 Task: Toggle the prune on fetch.
Action: Mouse moved to (21, 664)
Screenshot: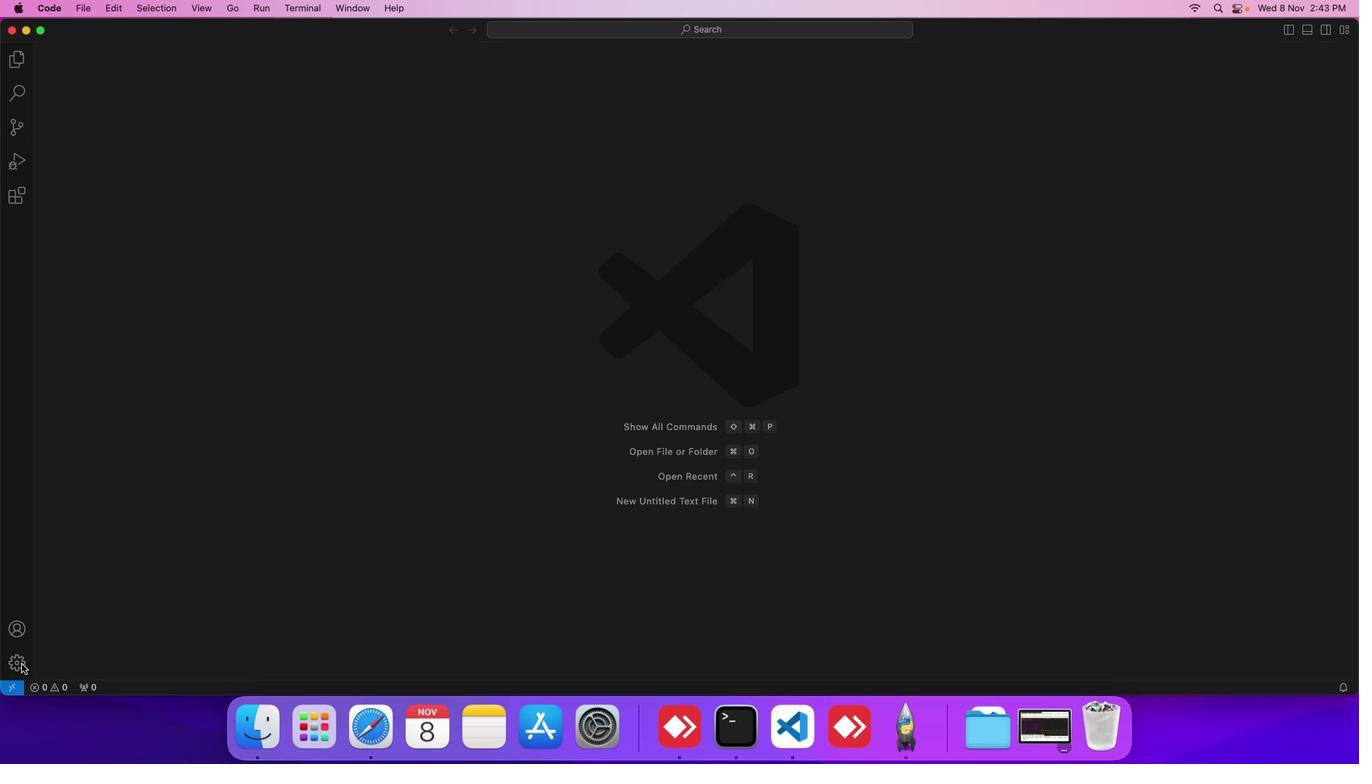 
Action: Mouse pressed left at (21, 664)
Screenshot: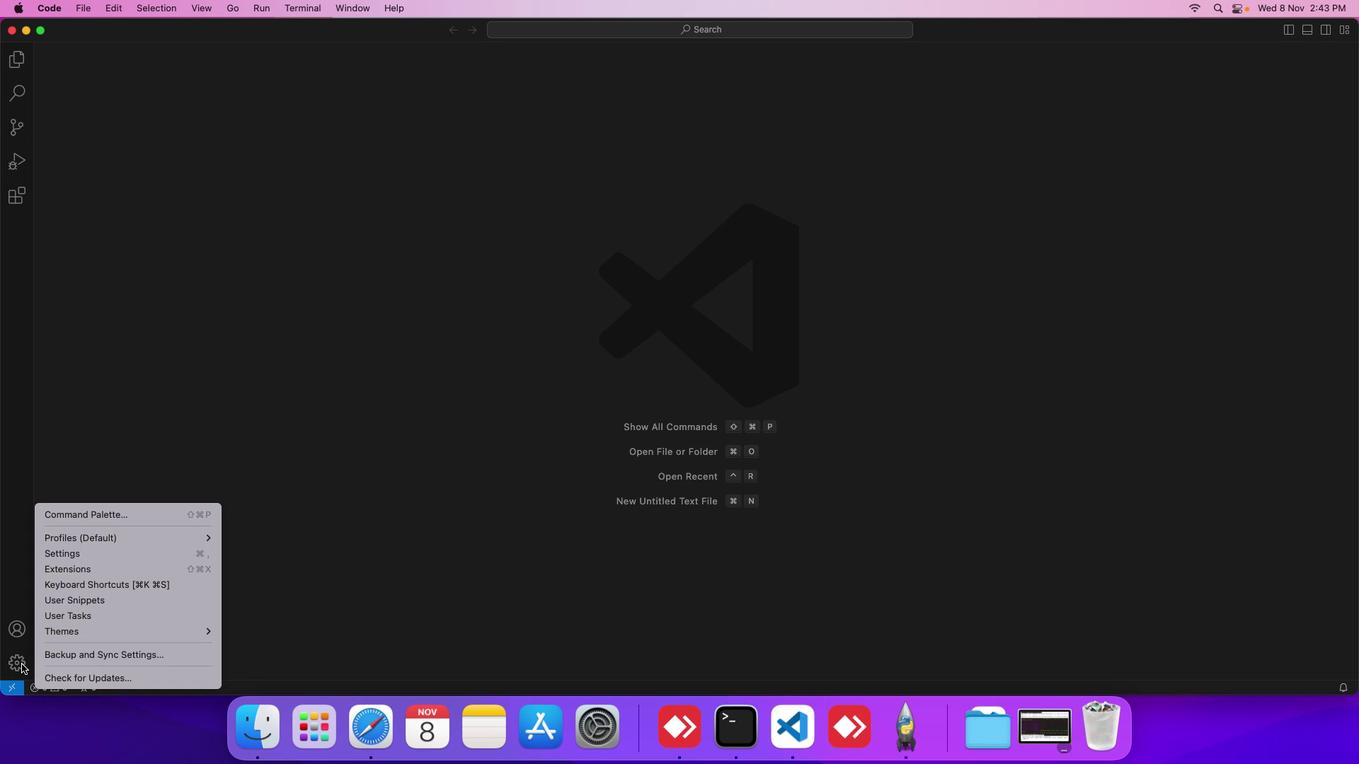
Action: Mouse moved to (116, 554)
Screenshot: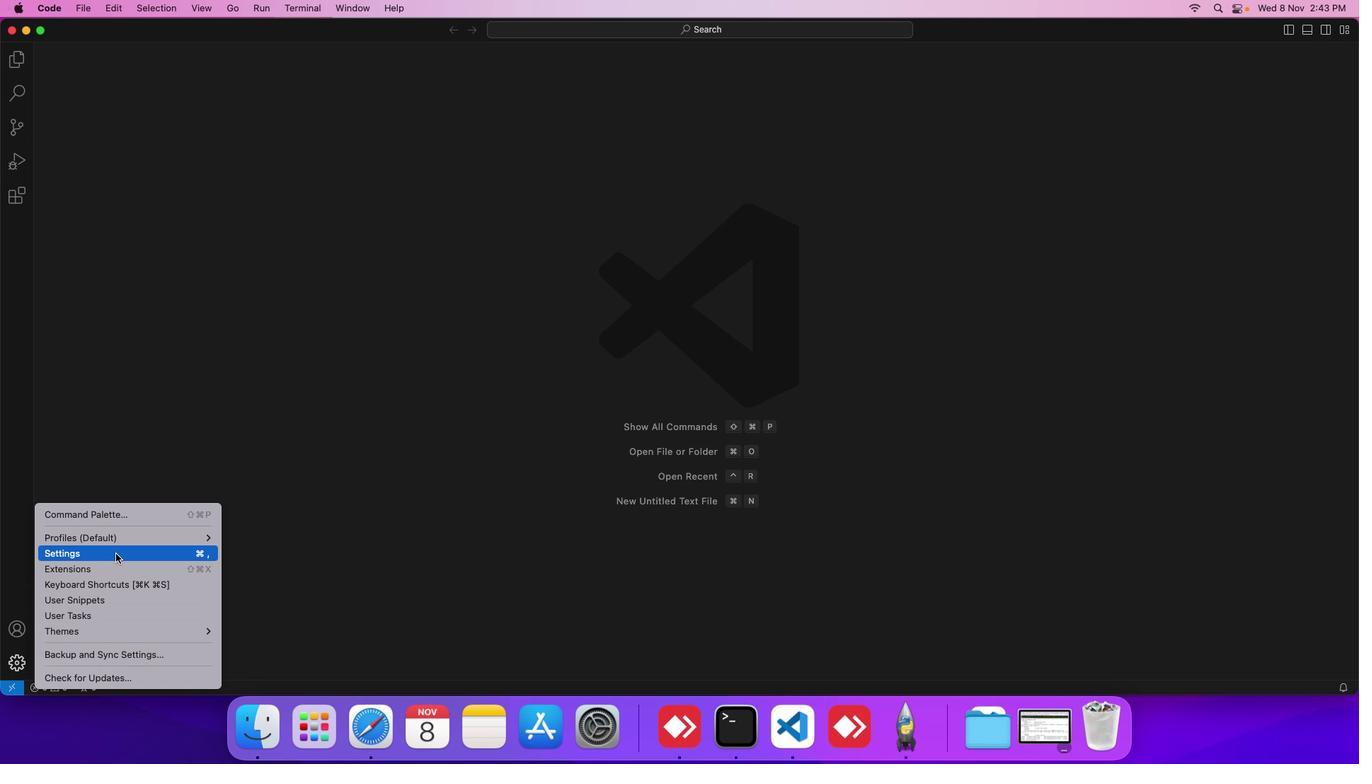 
Action: Mouse pressed left at (116, 554)
Screenshot: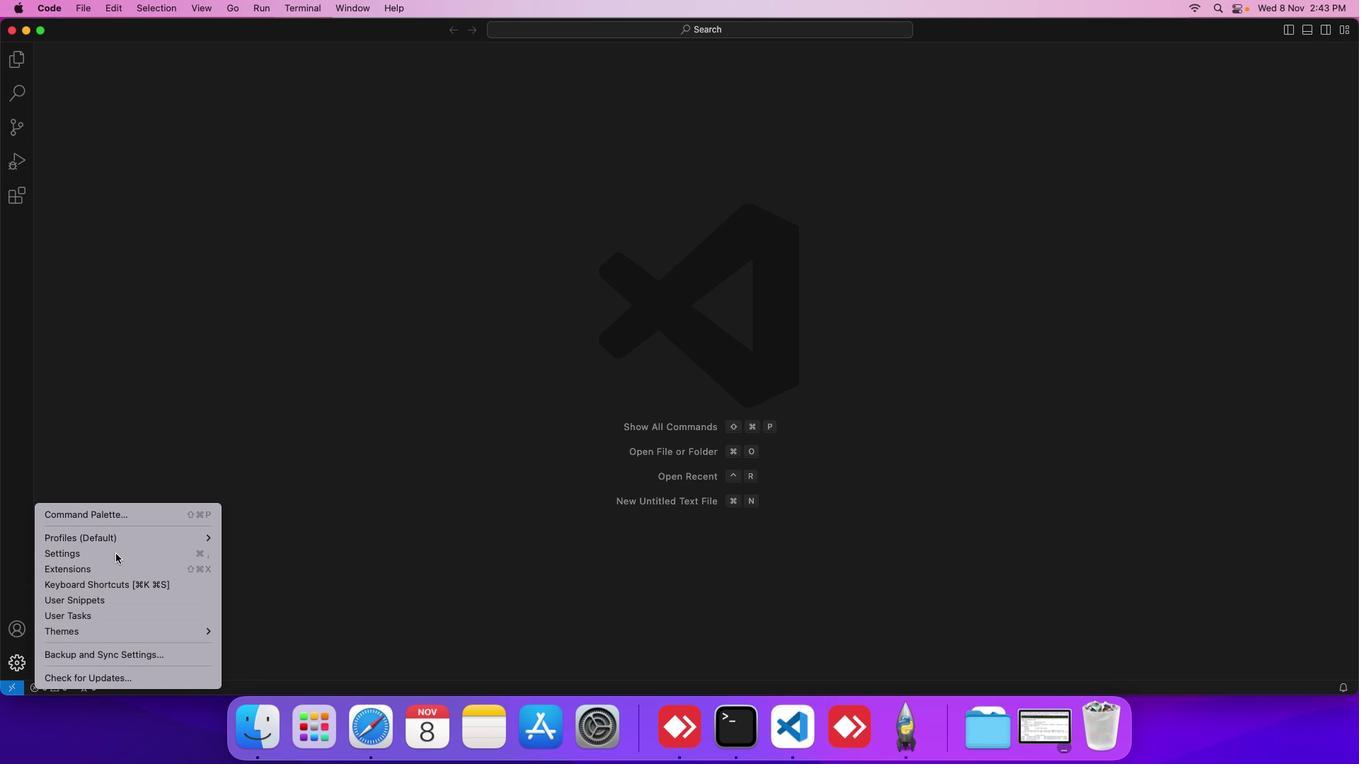 
Action: Mouse moved to (334, 251)
Screenshot: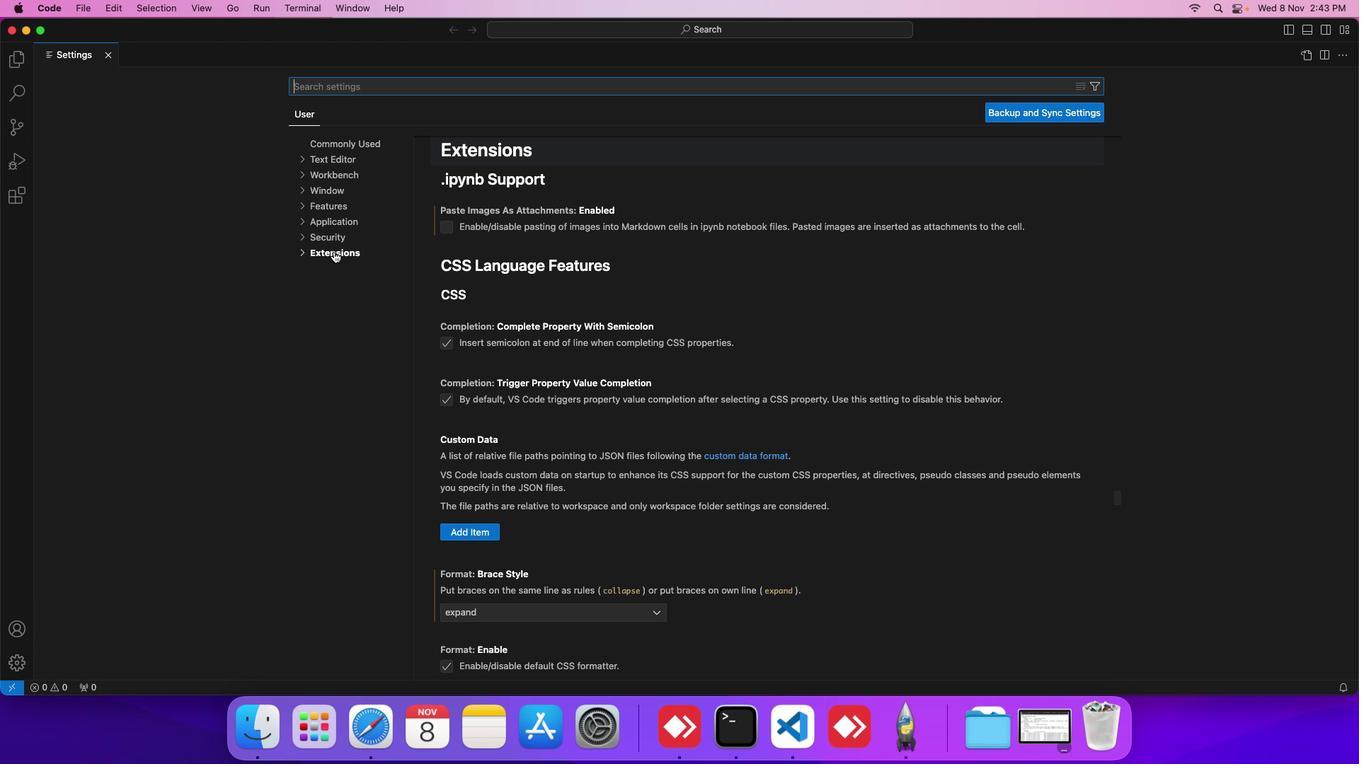 
Action: Mouse pressed left at (334, 251)
Screenshot: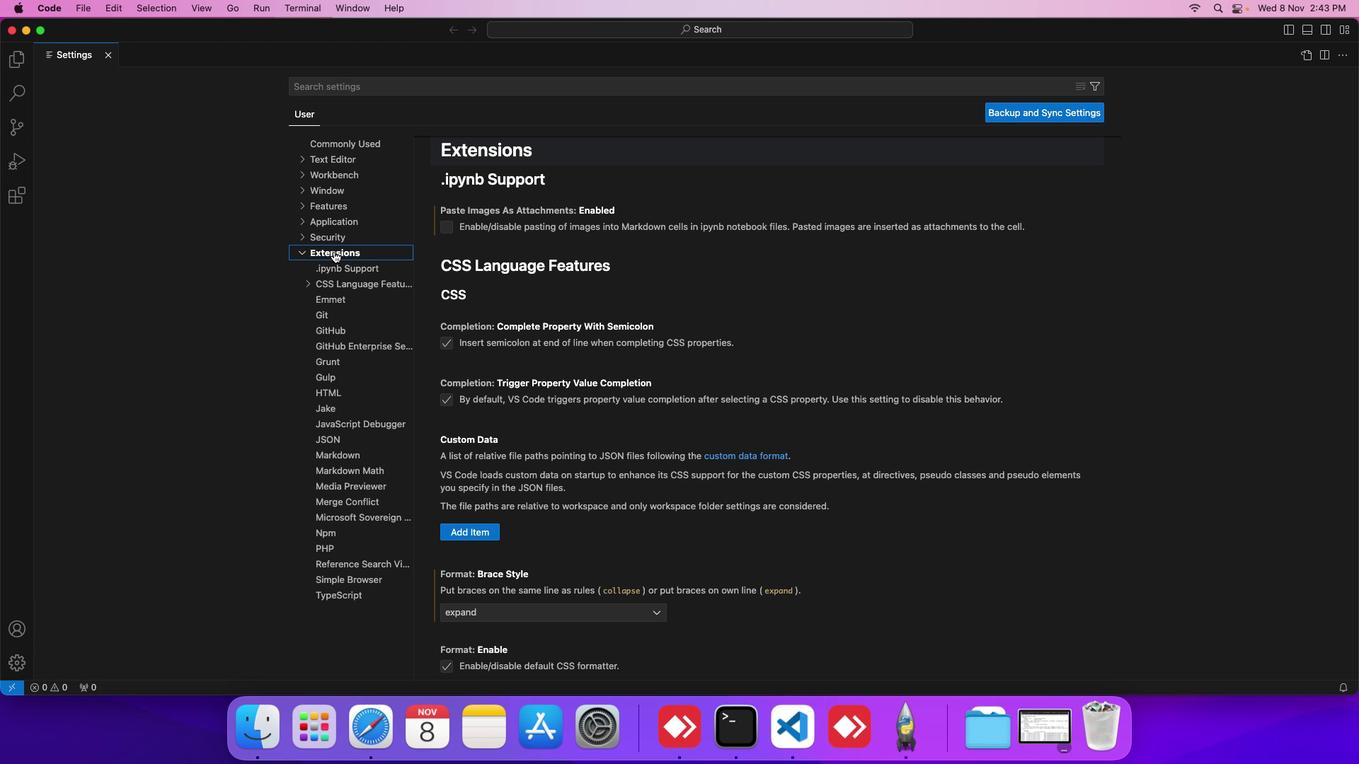 
Action: Mouse moved to (321, 319)
Screenshot: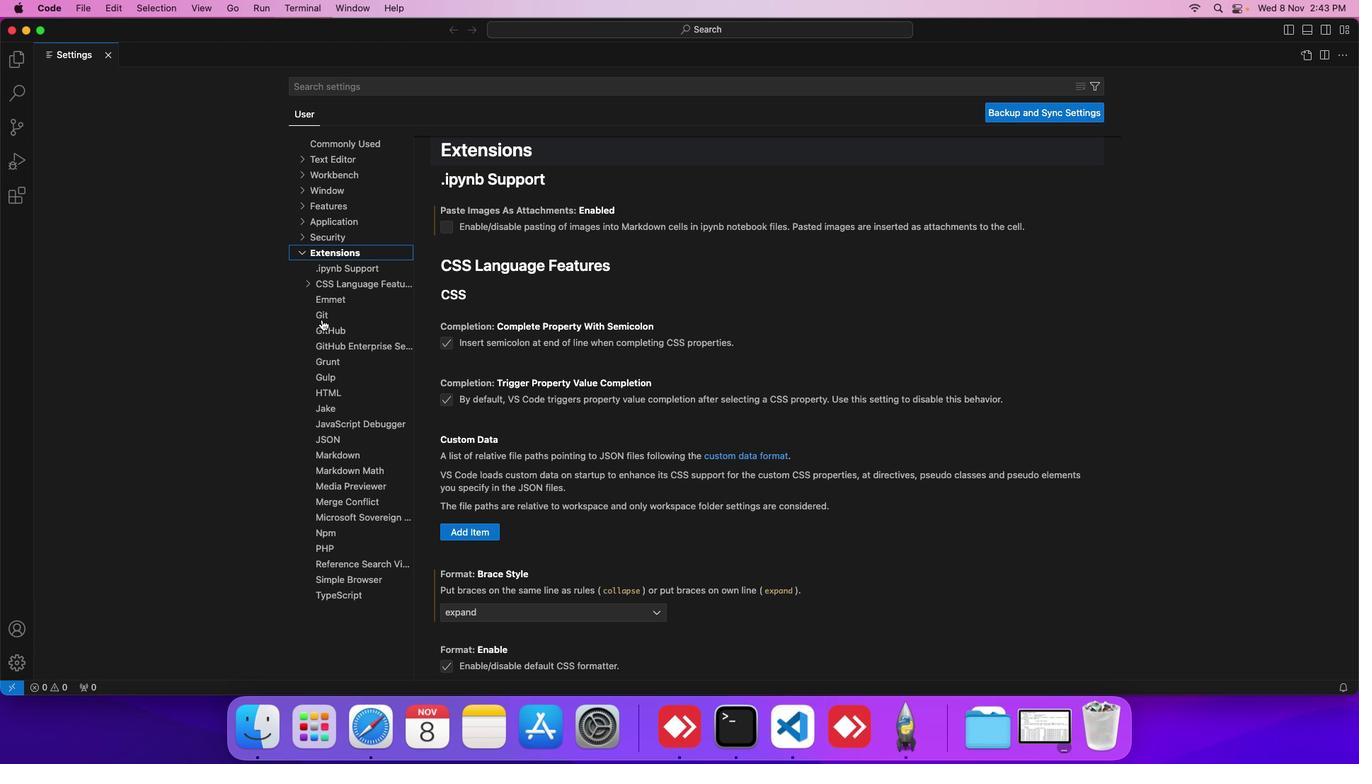 
Action: Mouse pressed left at (321, 319)
Screenshot: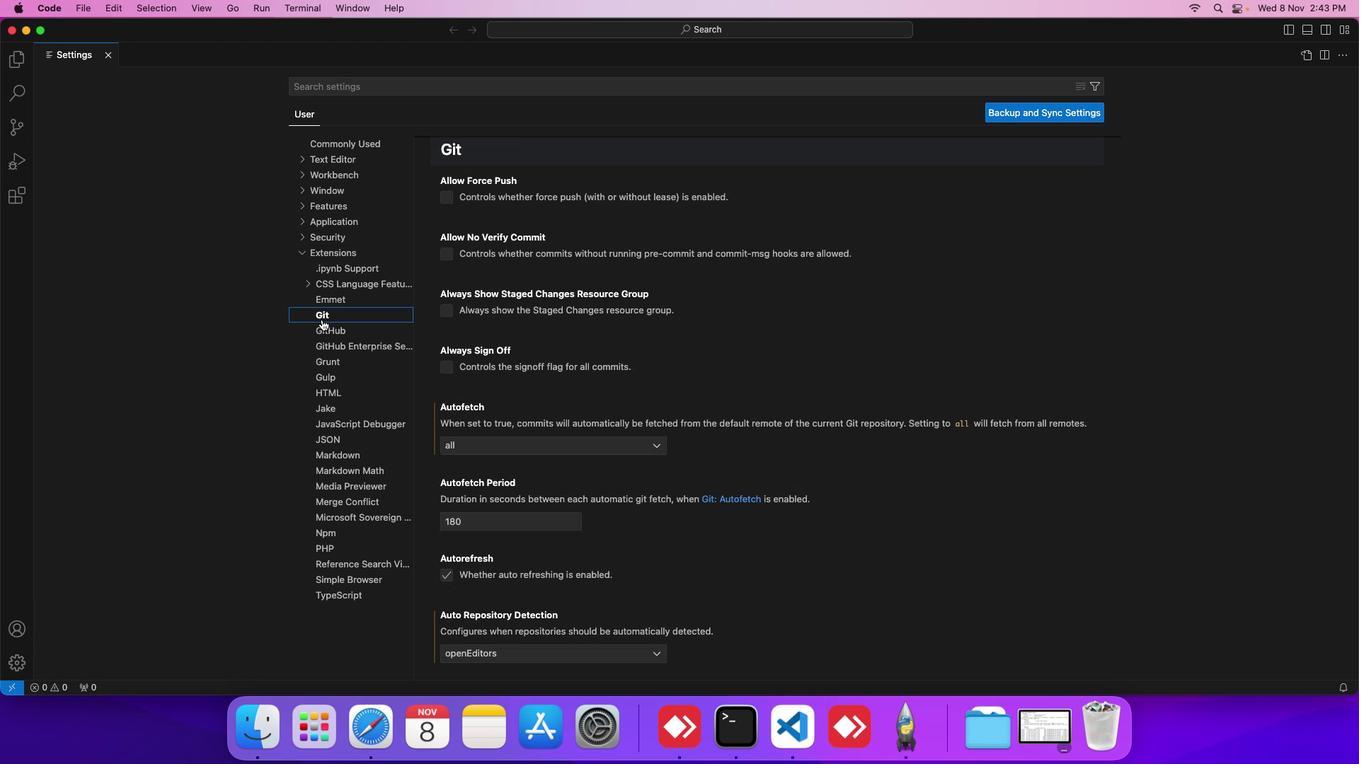 
Action: Mouse moved to (461, 431)
Screenshot: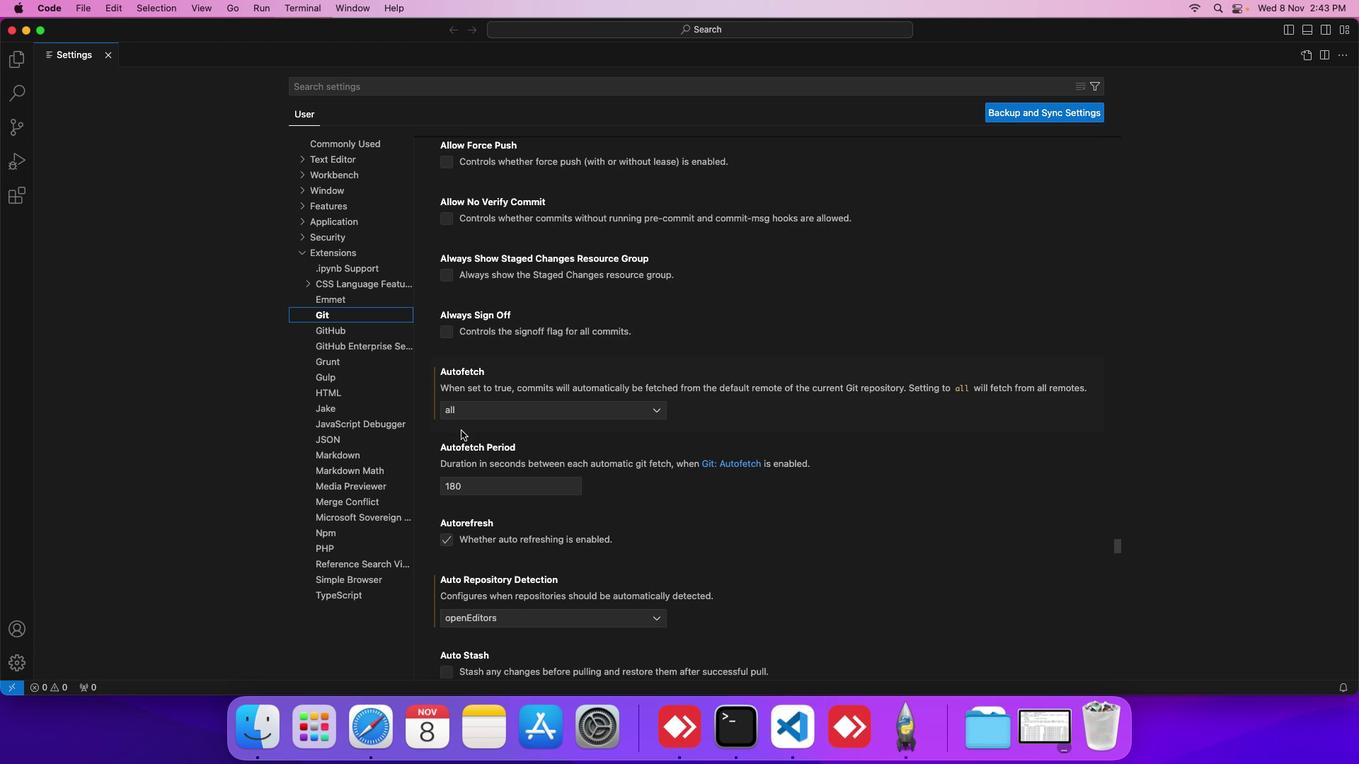 
Action: Mouse scrolled (461, 431) with delta (0, 0)
Screenshot: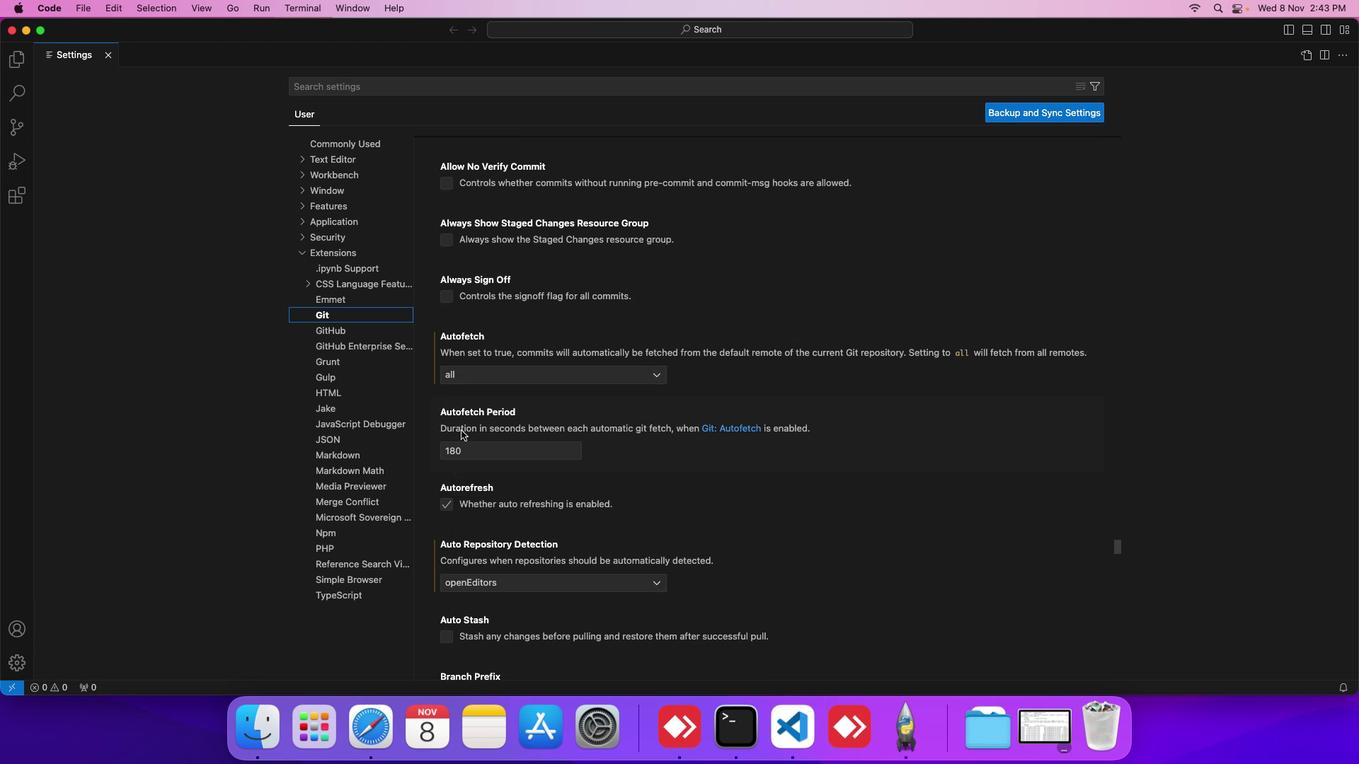 
Action: Mouse scrolled (461, 431) with delta (0, 0)
Screenshot: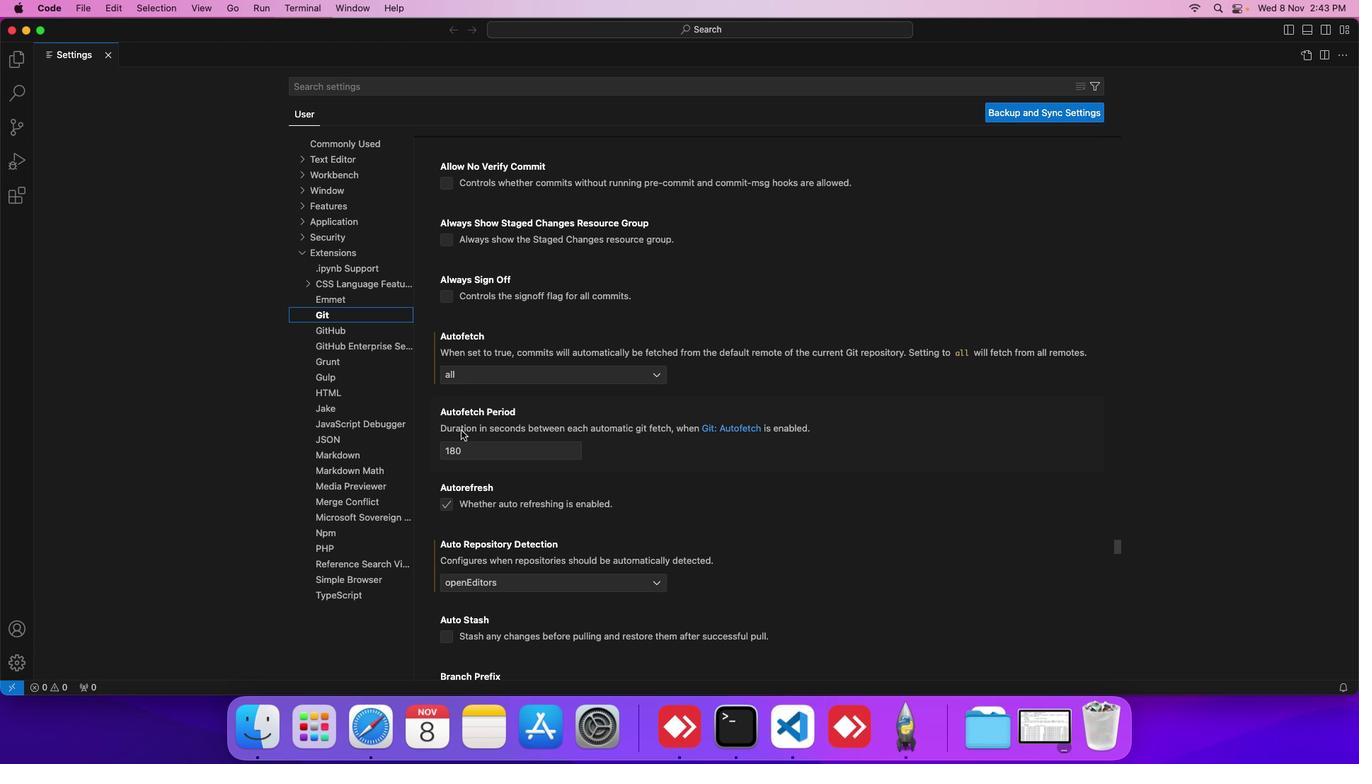 
Action: Mouse scrolled (461, 431) with delta (0, 0)
Screenshot: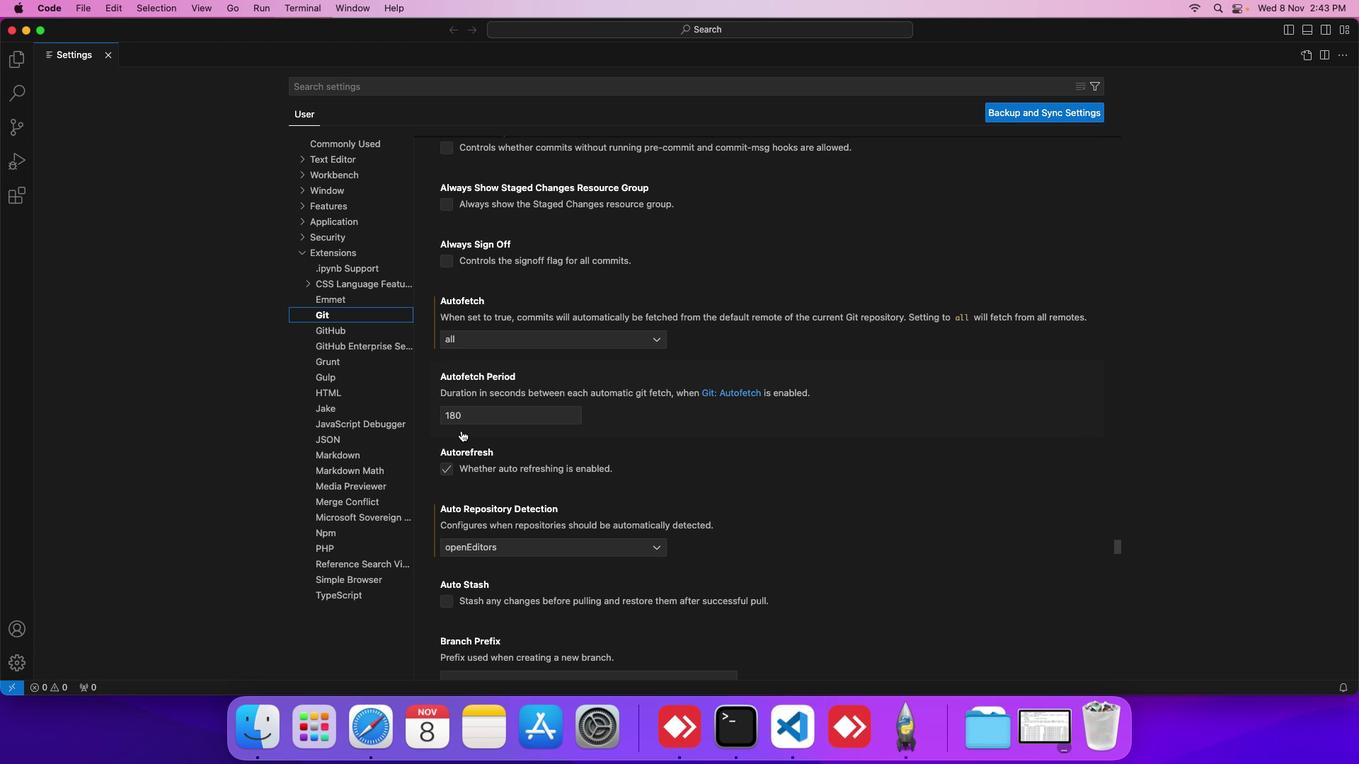 
Action: Mouse moved to (461, 431)
Screenshot: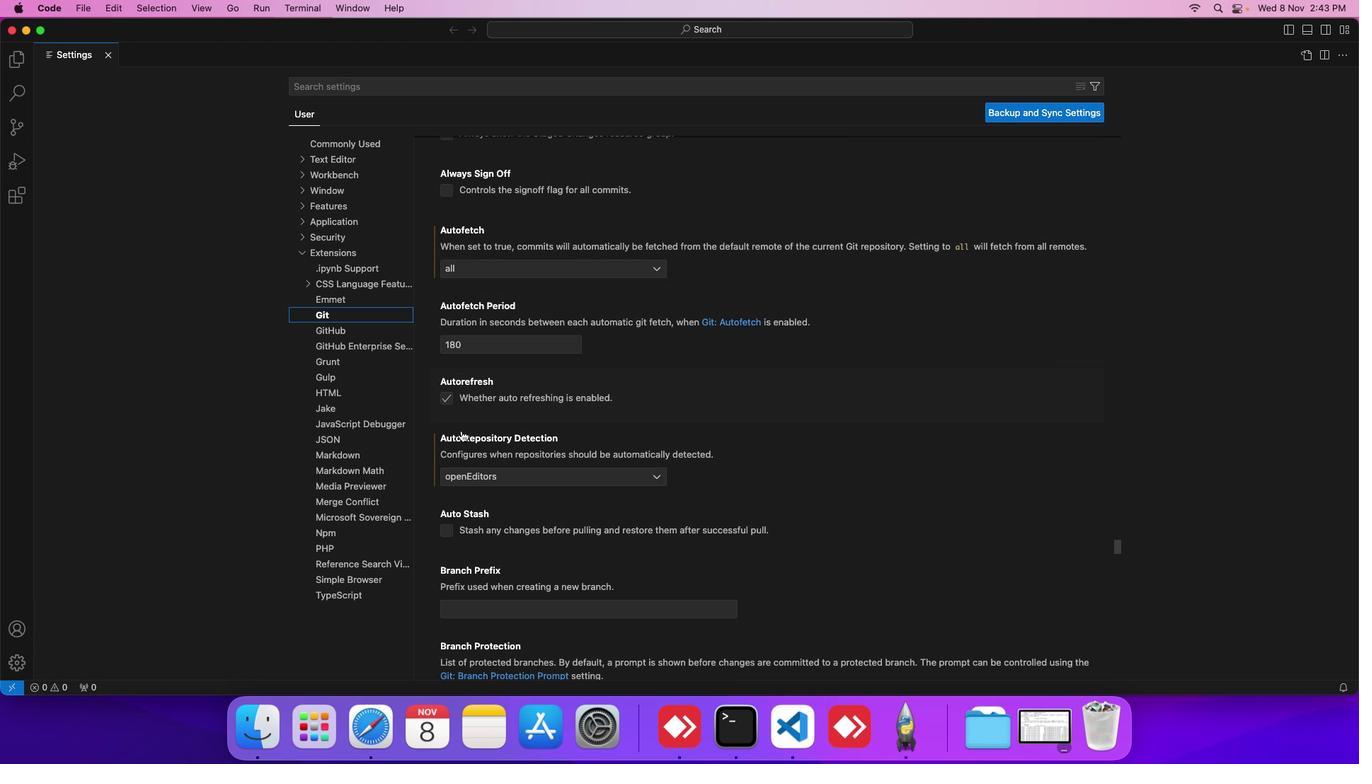 
Action: Mouse scrolled (461, 431) with delta (0, 0)
Screenshot: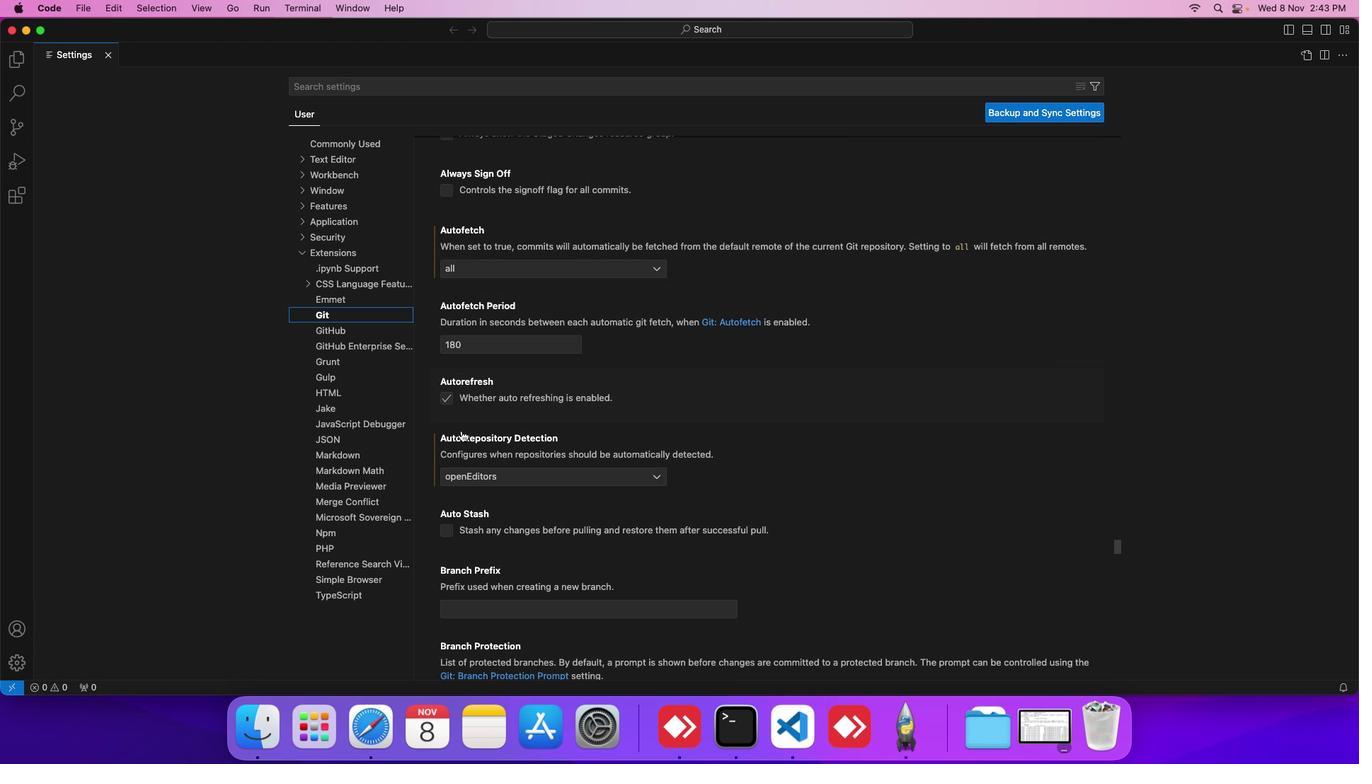
Action: Mouse scrolled (461, 431) with delta (0, 0)
Screenshot: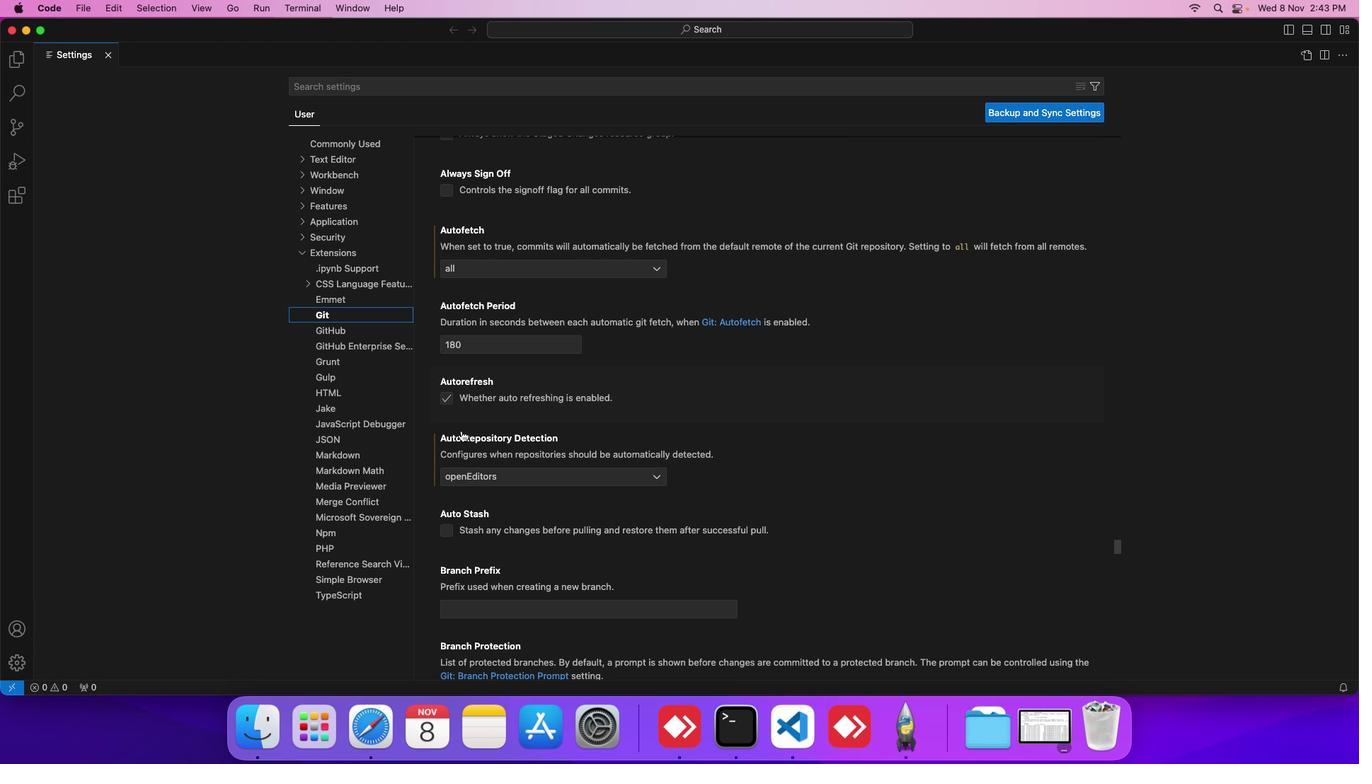 
Action: Mouse scrolled (461, 431) with delta (0, 0)
Screenshot: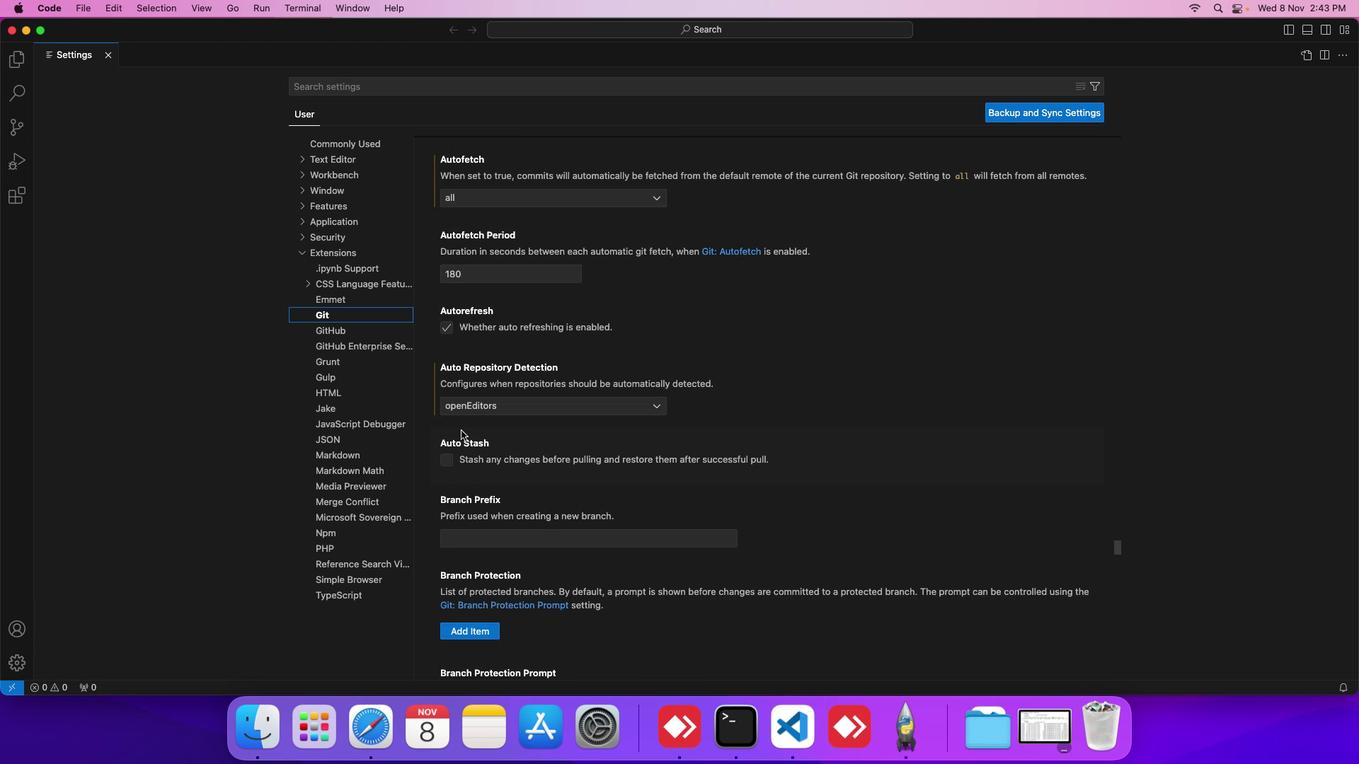 
Action: Mouse scrolled (461, 431) with delta (0, 0)
Screenshot: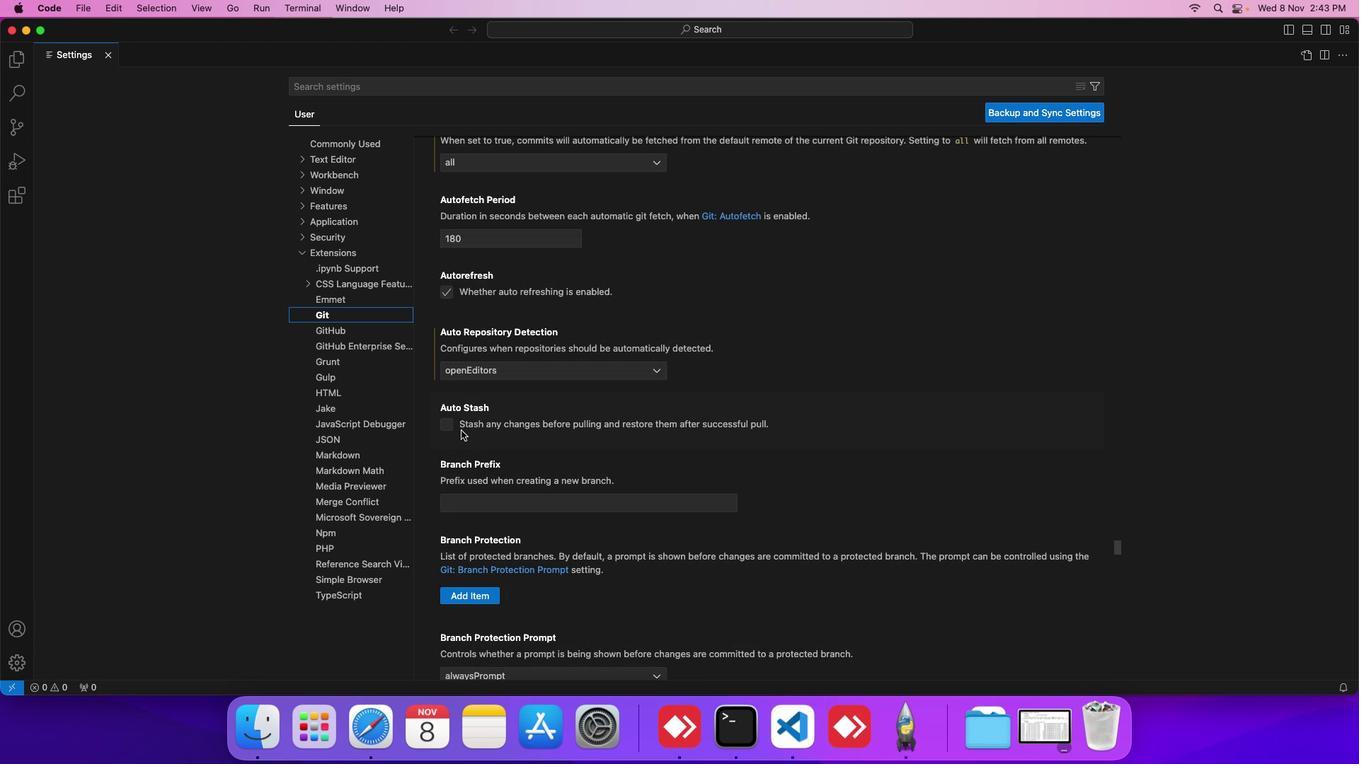 
Action: Mouse scrolled (461, 431) with delta (0, 0)
Screenshot: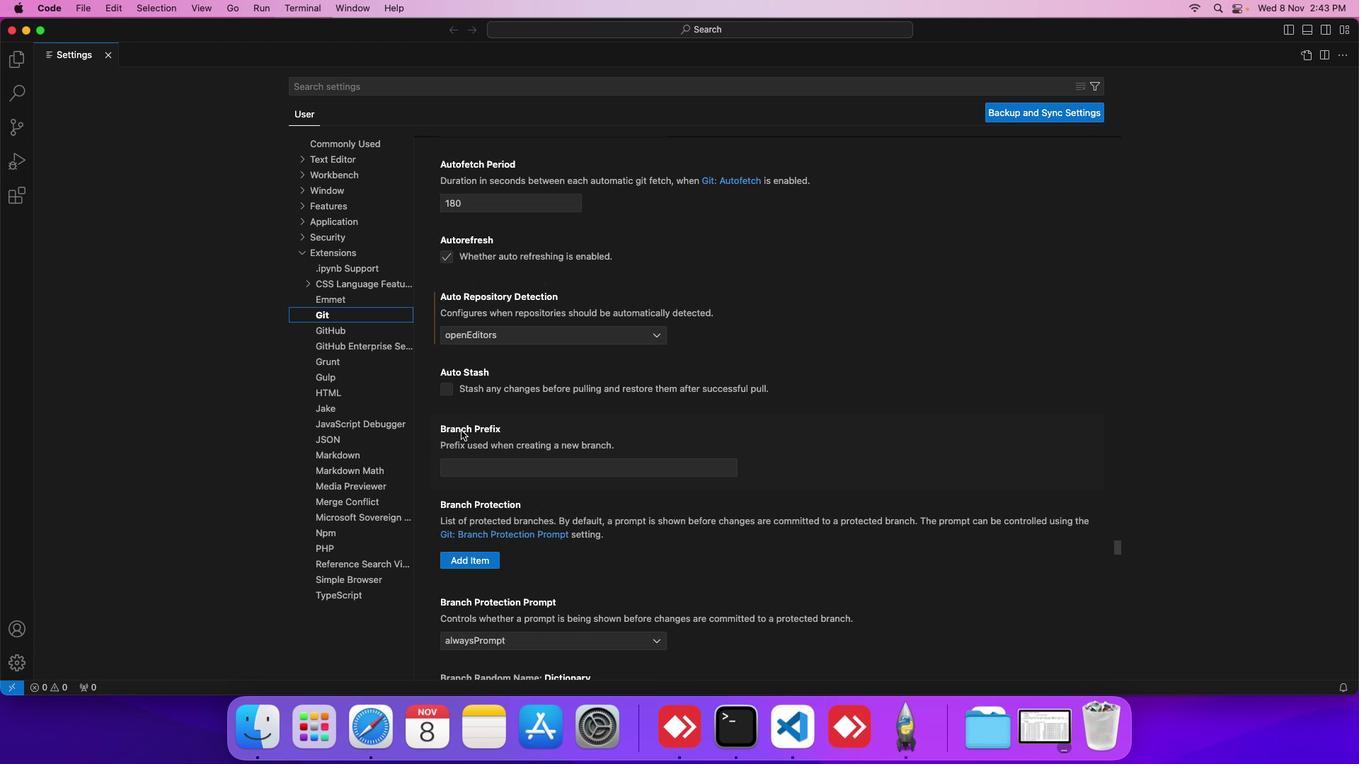 
Action: Mouse scrolled (461, 431) with delta (0, 0)
Screenshot: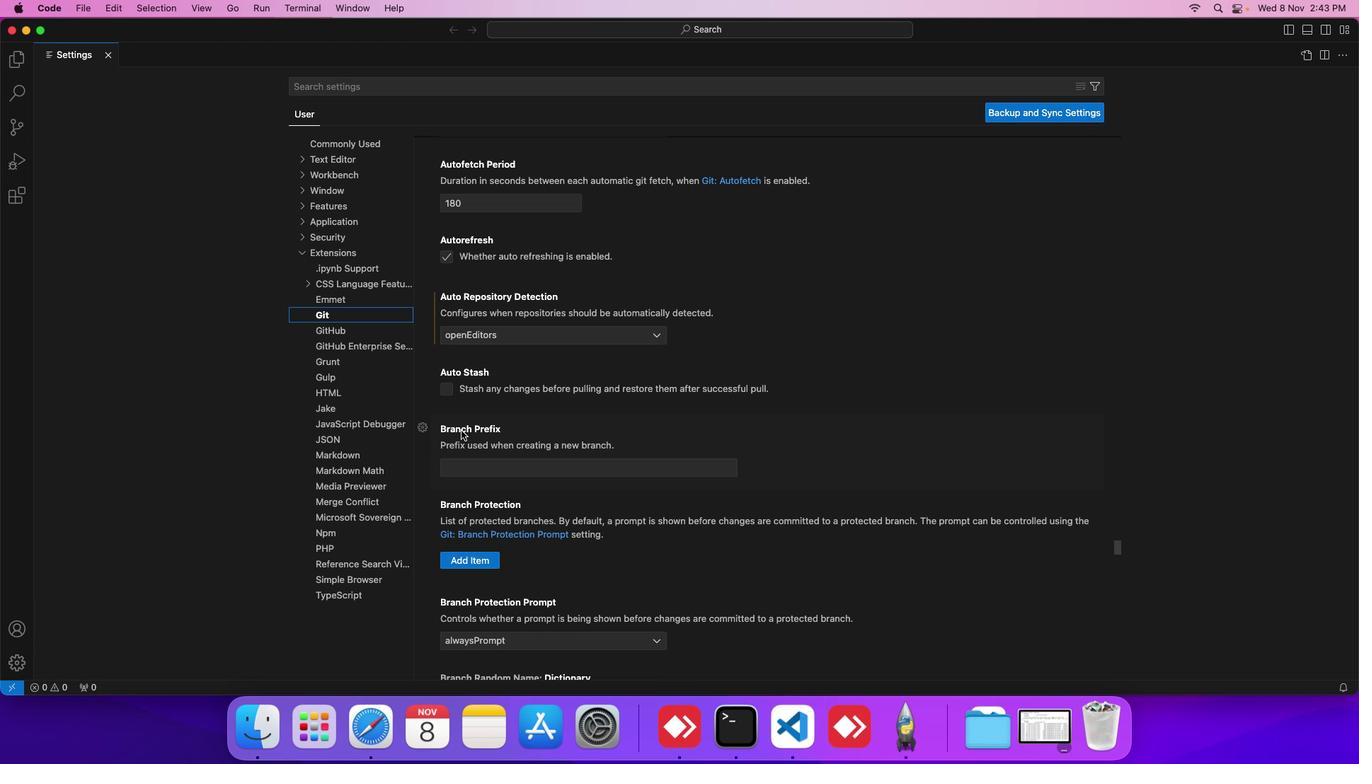 
Action: Mouse scrolled (461, 431) with delta (0, 0)
Screenshot: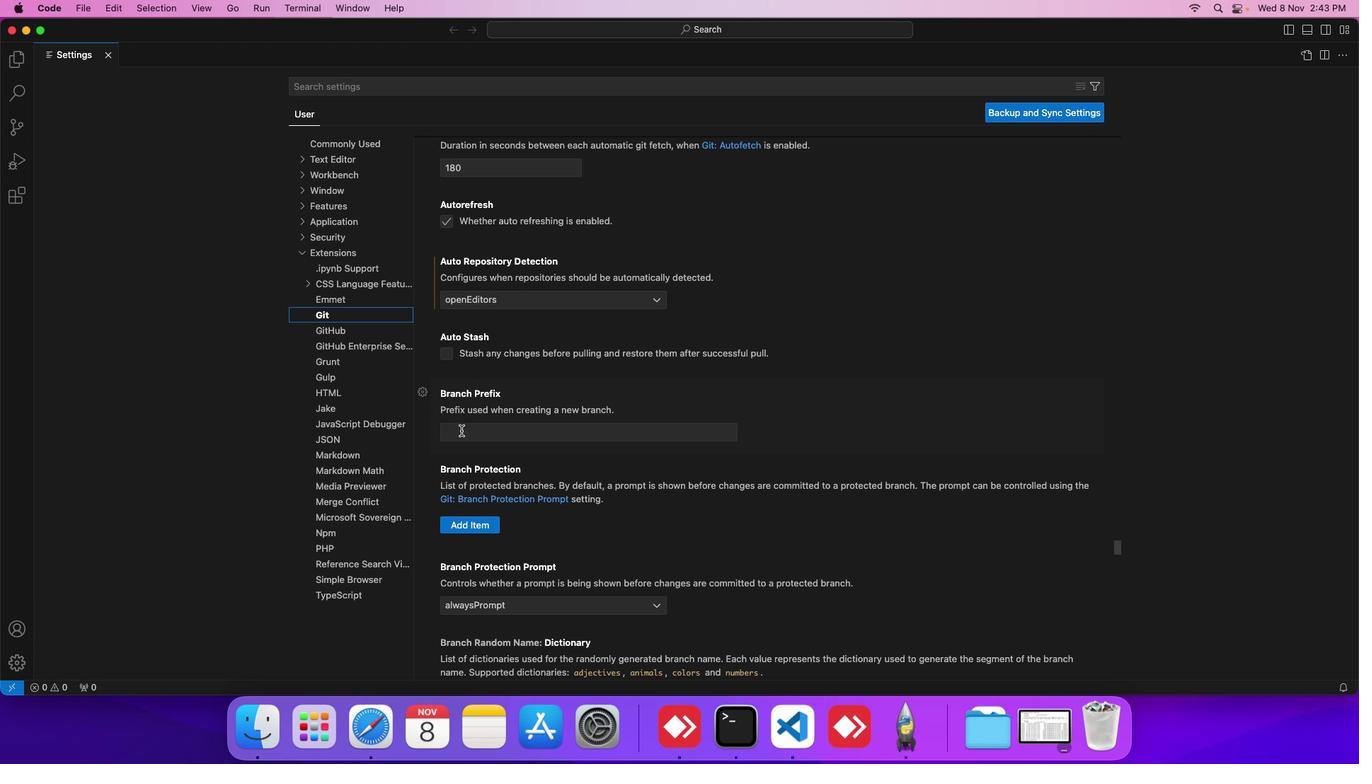 
Action: Mouse scrolled (461, 431) with delta (0, 0)
Screenshot: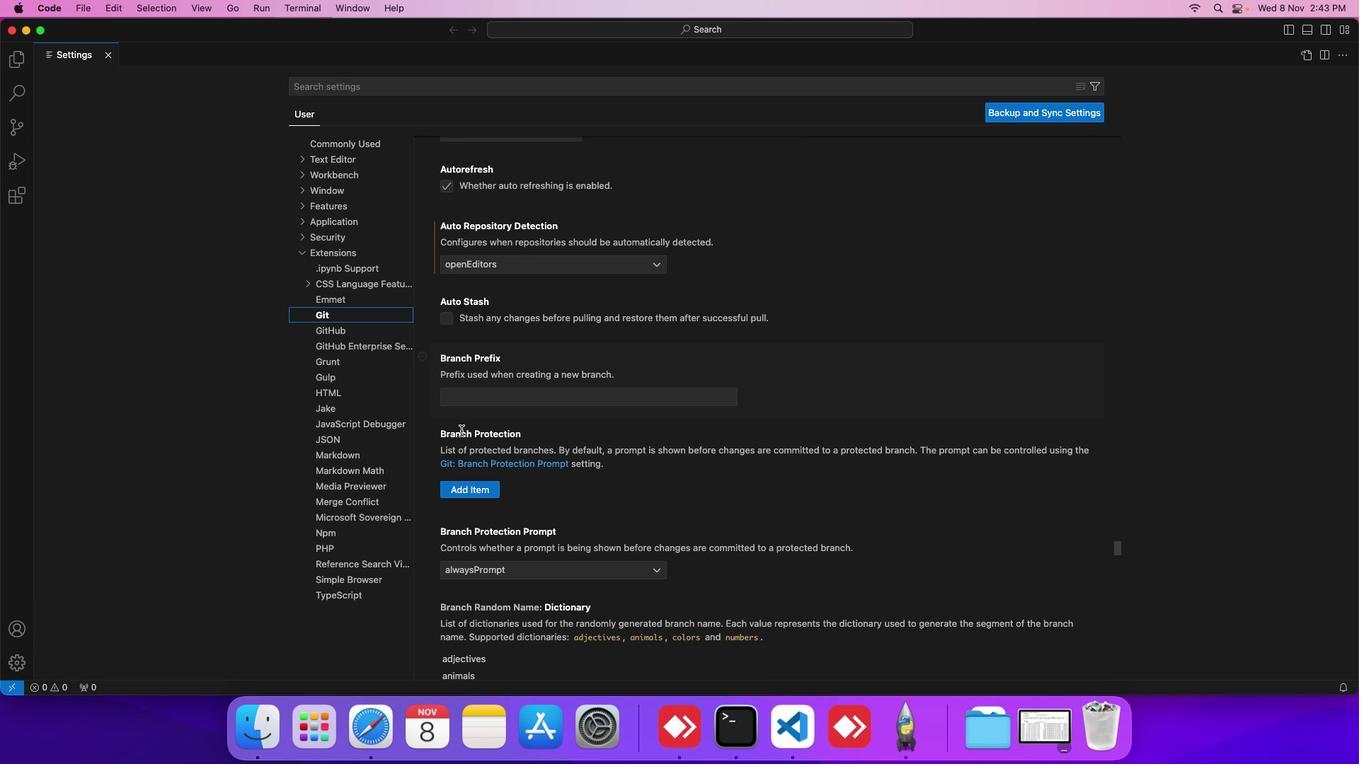 
Action: Mouse scrolled (461, 431) with delta (0, 0)
Screenshot: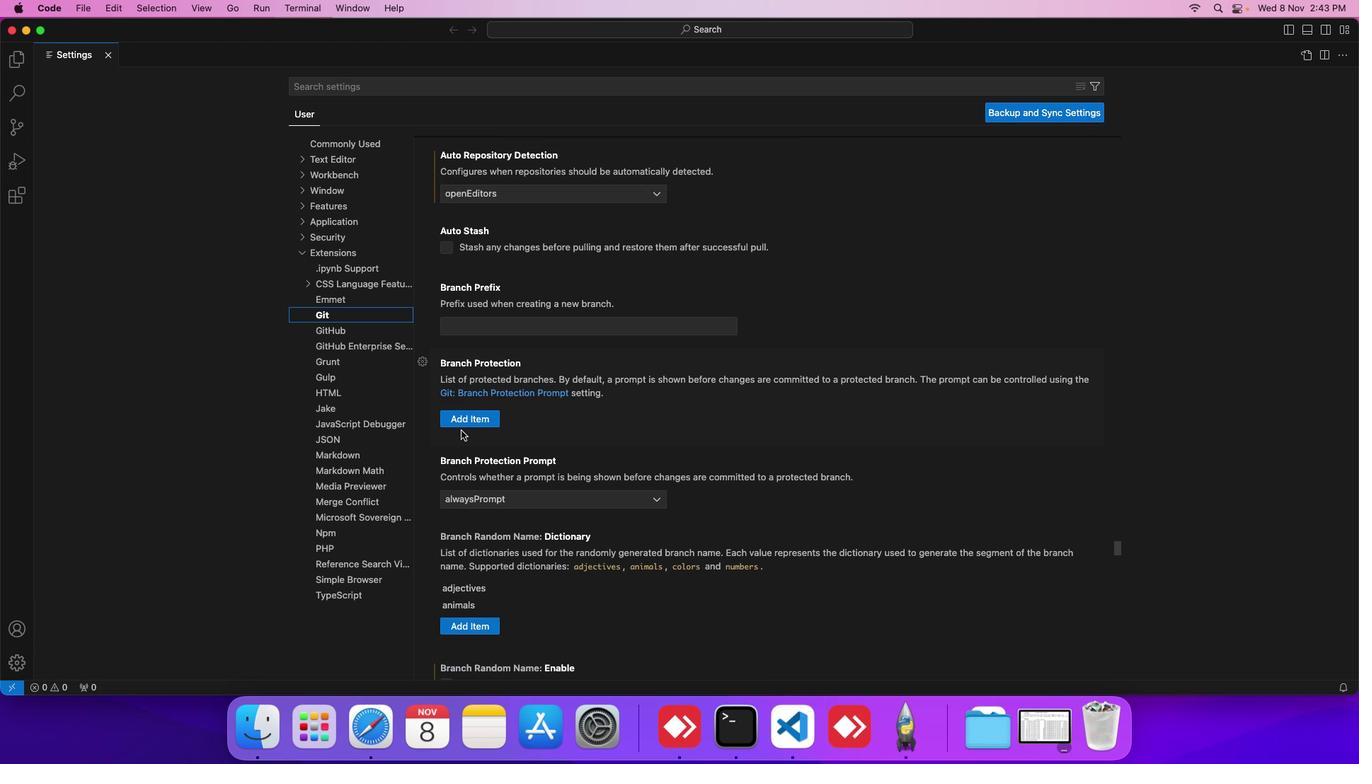 
Action: Mouse scrolled (461, 431) with delta (0, 0)
Screenshot: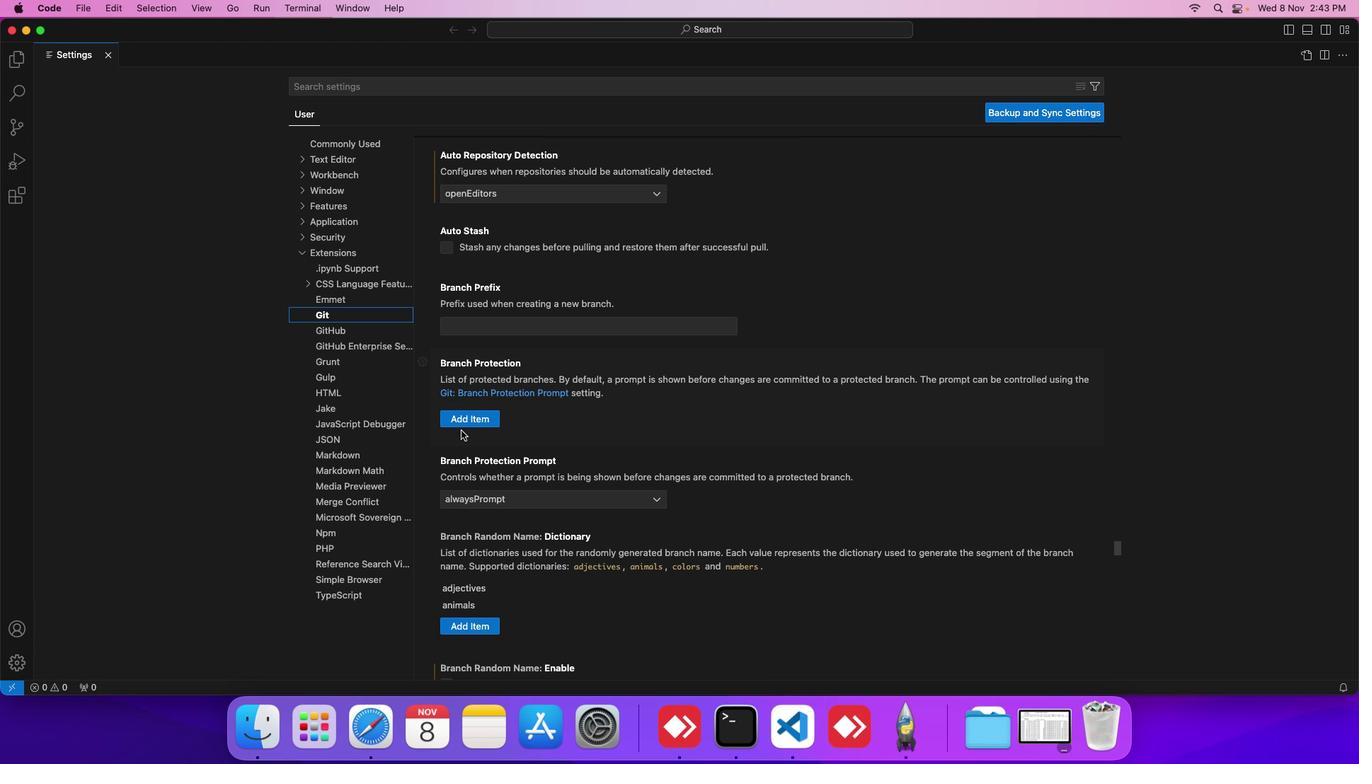 
Action: Mouse scrolled (461, 431) with delta (0, 0)
Screenshot: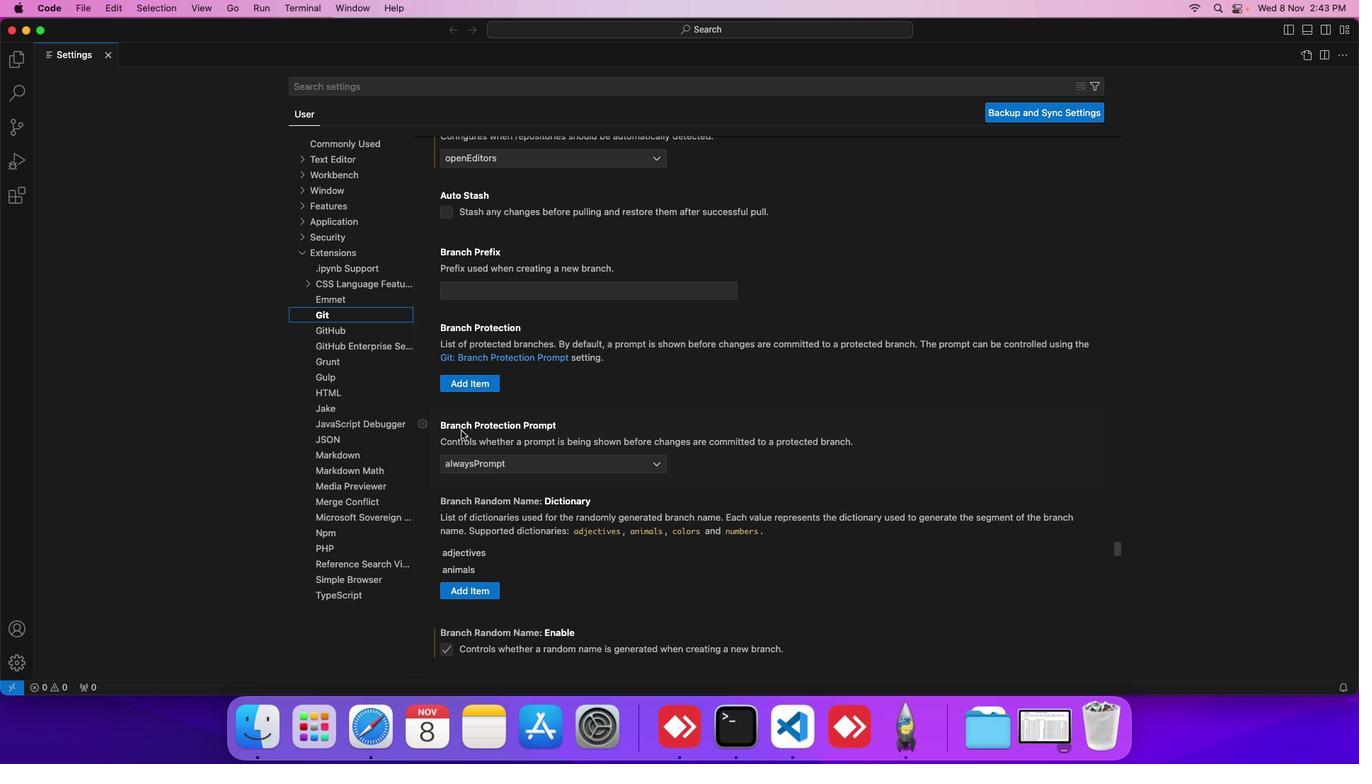 
Action: Mouse scrolled (461, 431) with delta (0, 0)
Screenshot: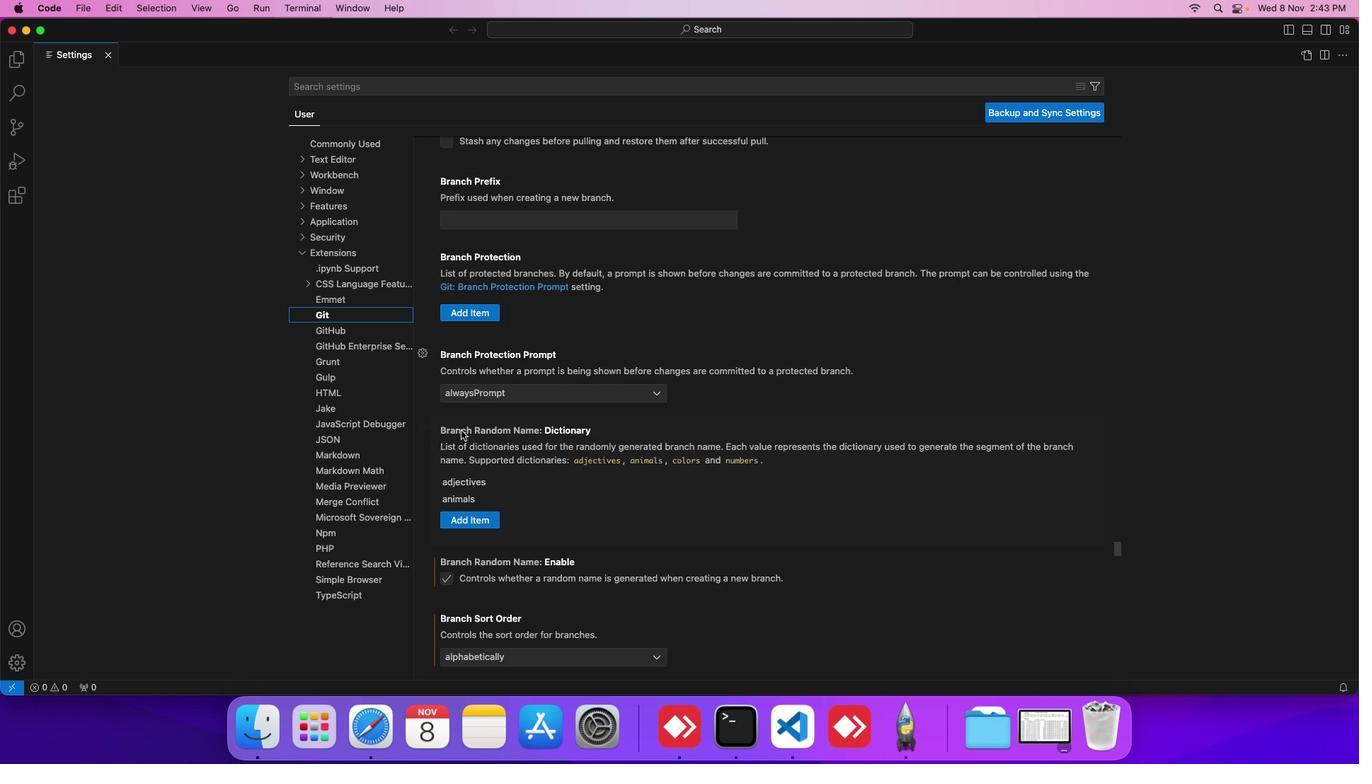 
Action: Mouse scrolled (461, 431) with delta (0, 0)
Screenshot: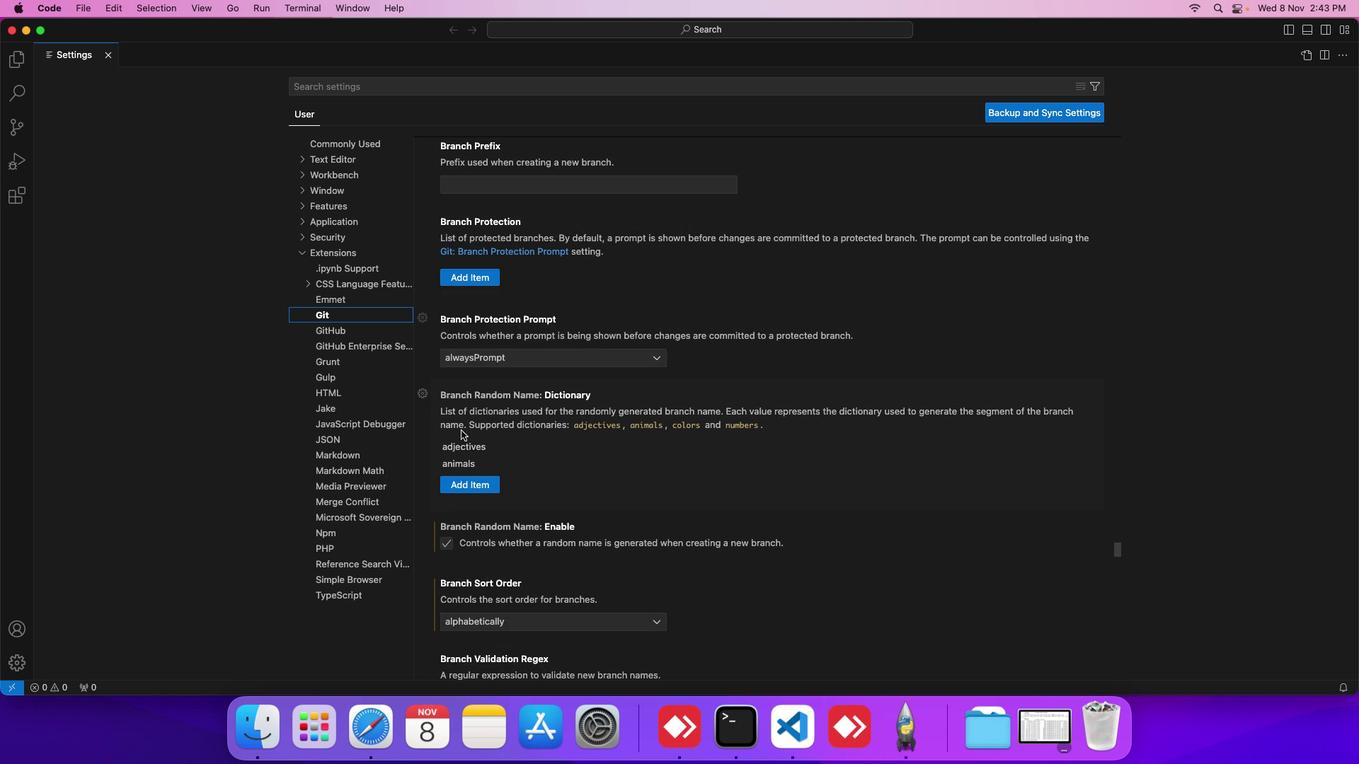 
Action: Mouse scrolled (461, 431) with delta (0, 0)
Screenshot: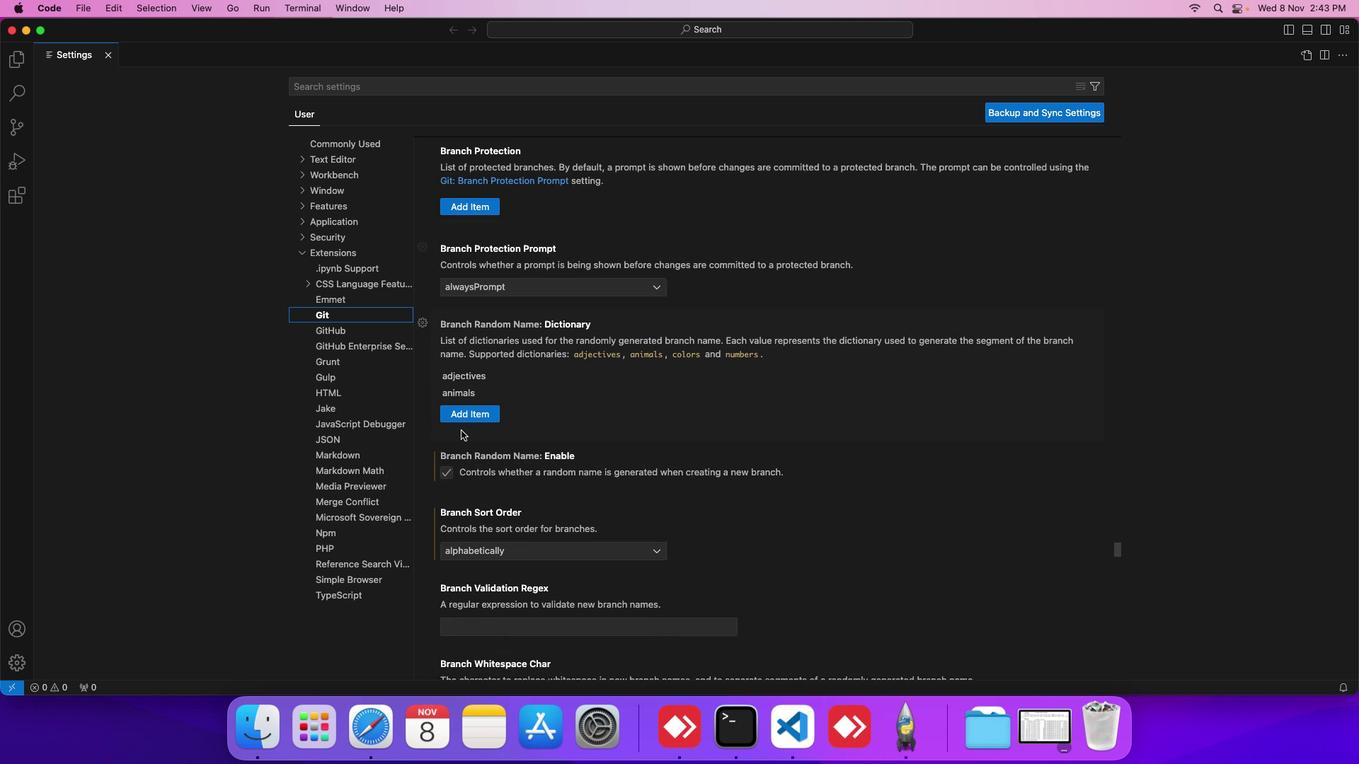 
Action: Mouse scrolled (461, 431) with delta (0, -1)
Screenshot: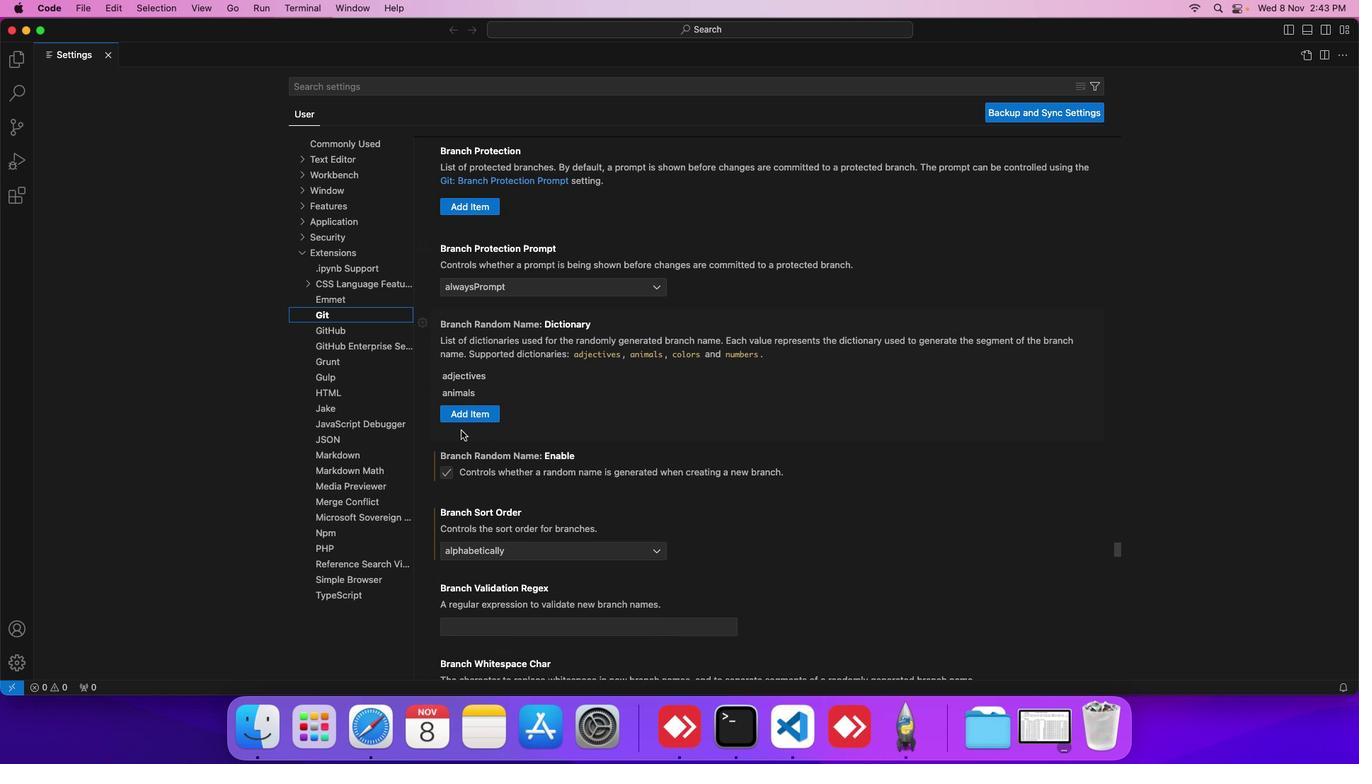 
Action: Mouse scrolled (461, 431) with delta (0, -1)
Screenshot: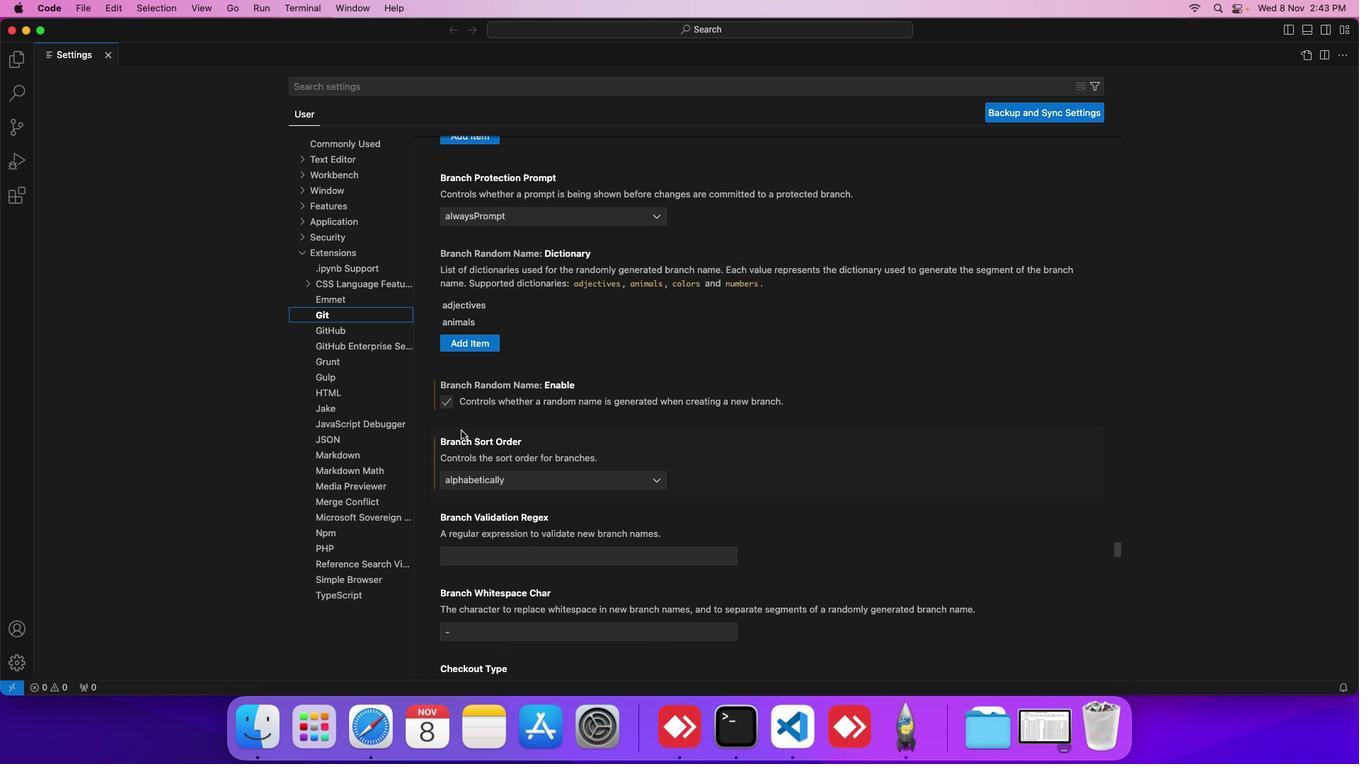 
Action: Mouse scrolled (461, 431) with delta (0, 0)
Screenshot: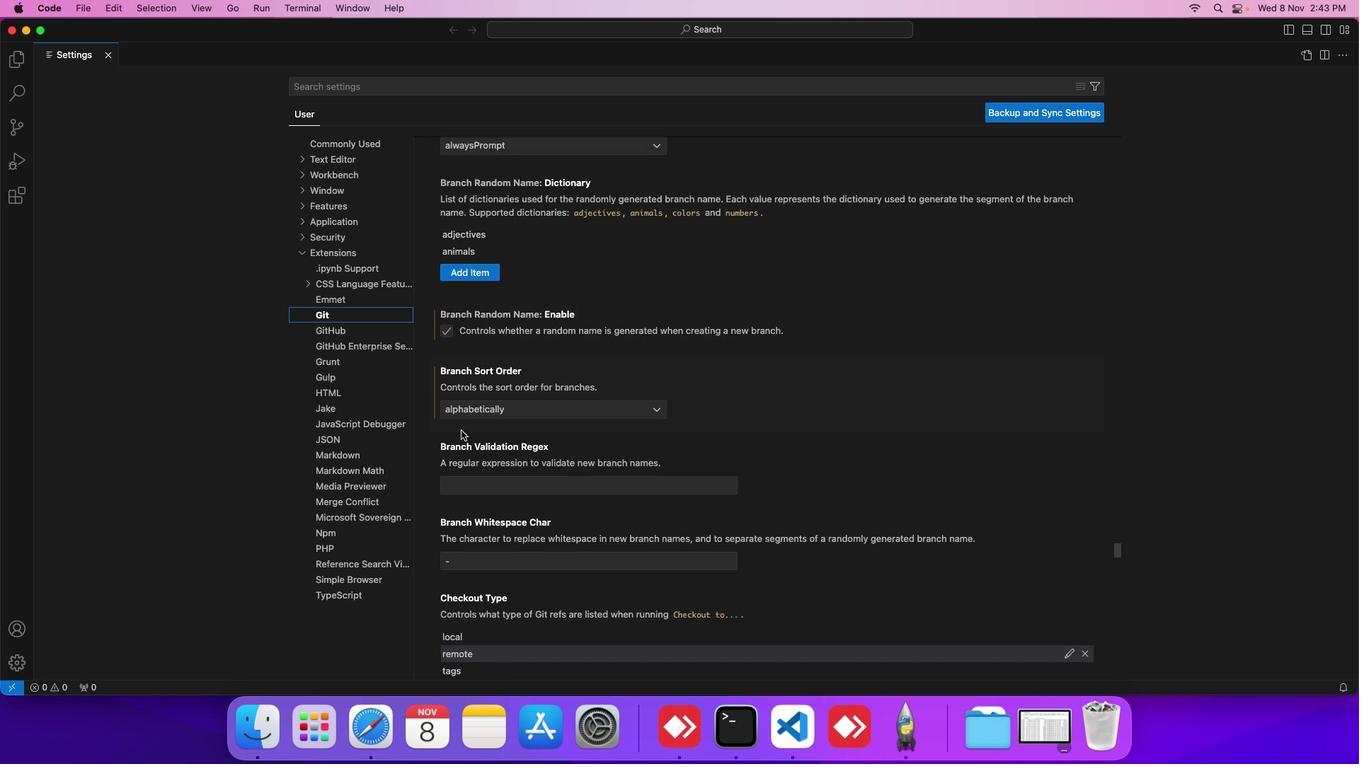 
Action: Mouse scrolled (461, 431) with delta (0, 0)
Screenshot: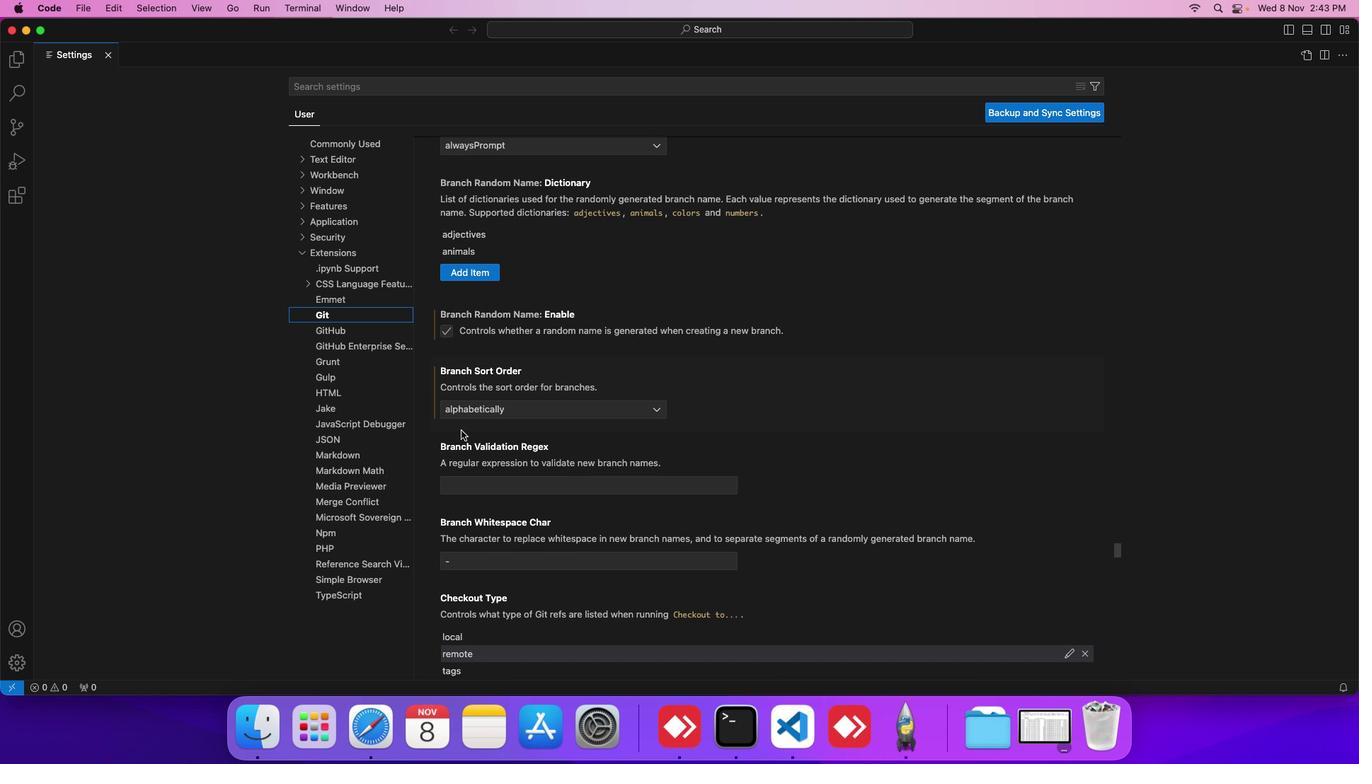 
Action: Mouse scrolled (461, 431) with delta (0, 0)
Screenshot: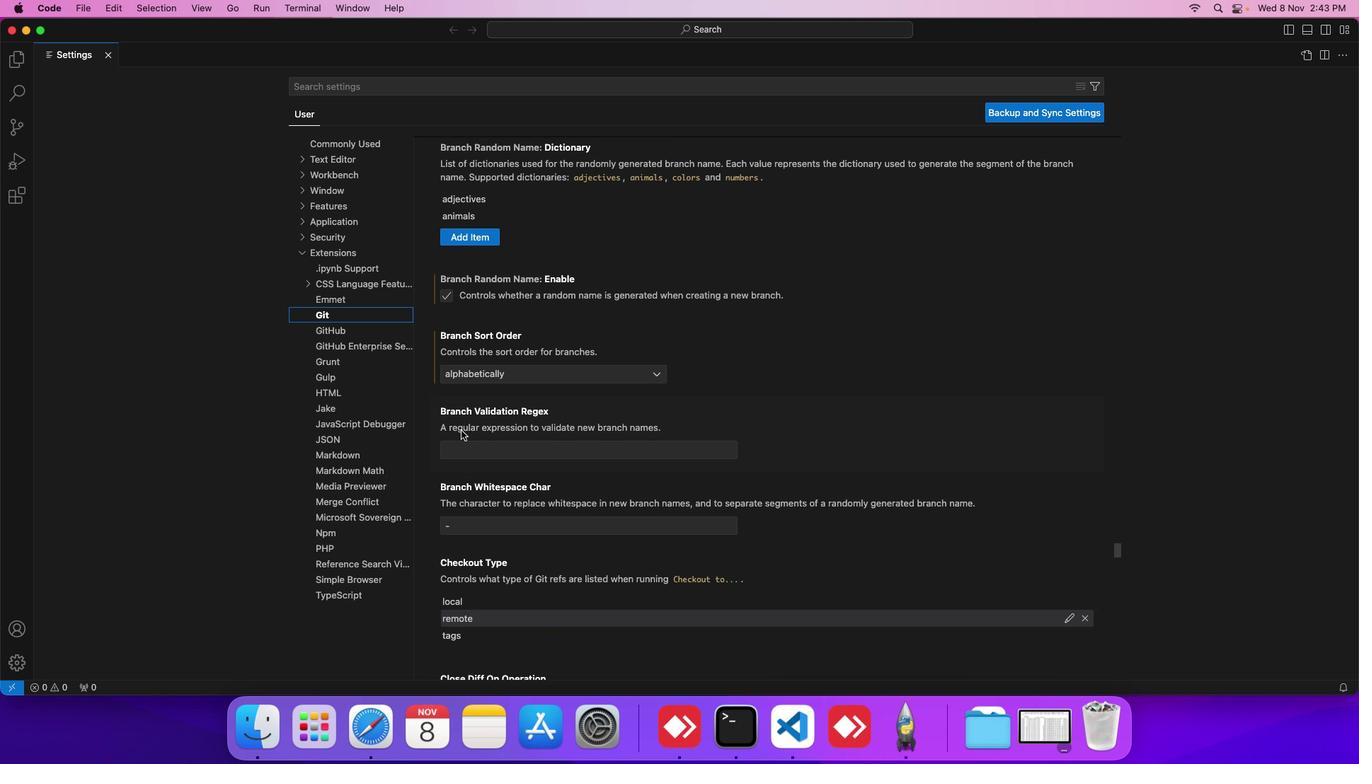 
Action: Mouse scrolled (461, 431) with delta (0, 0)
Screenshot: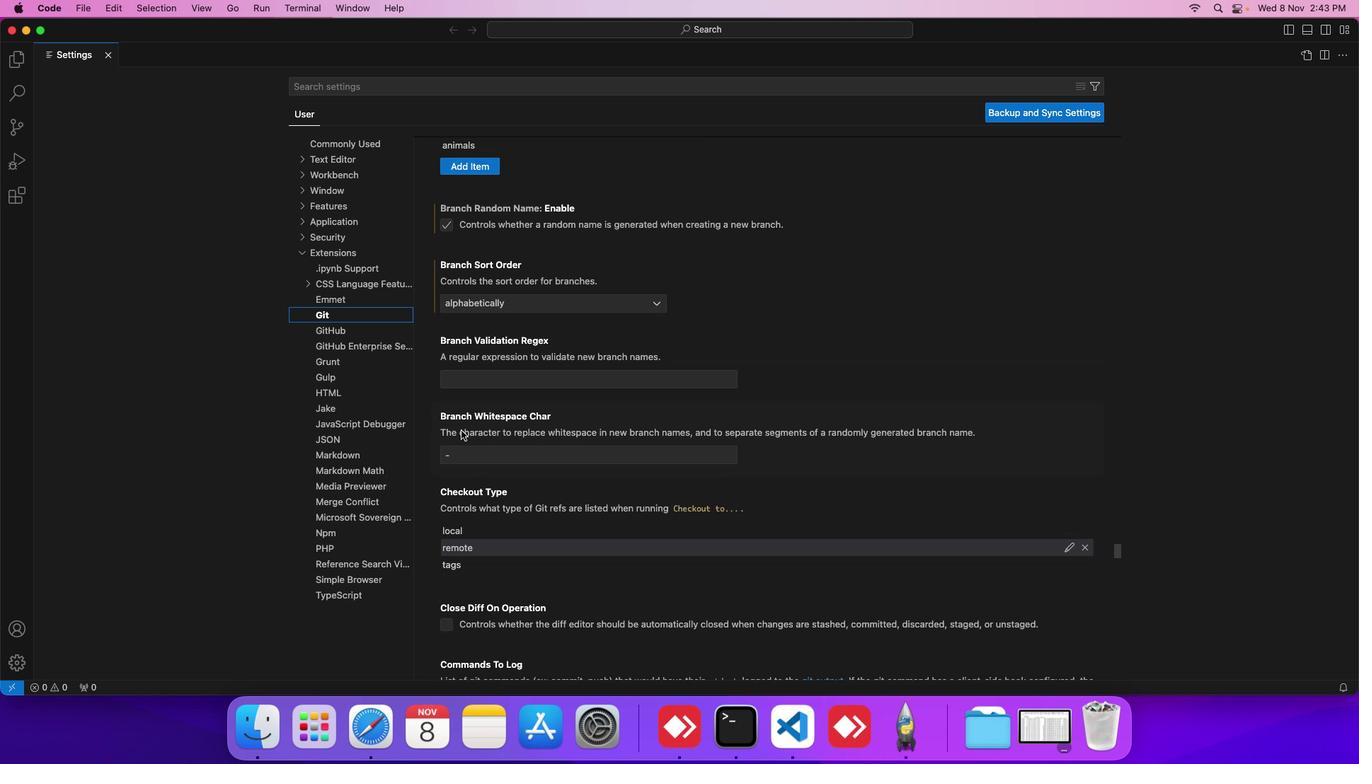 
Action: Mouse scrolled (461, 431) with delta (0, 0)
Screenshot: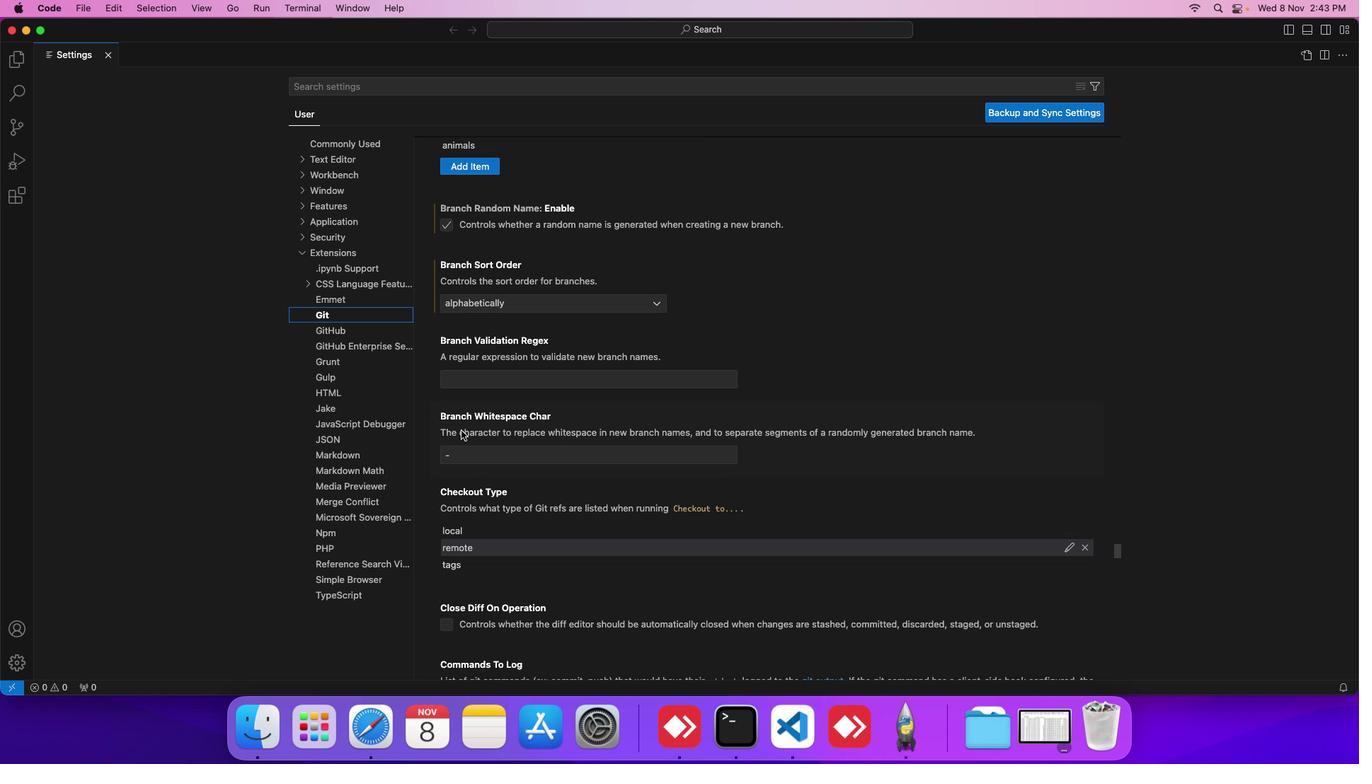 
Action: Mouse scrolled (461, 431) with delta (0, 0)
Screenshot: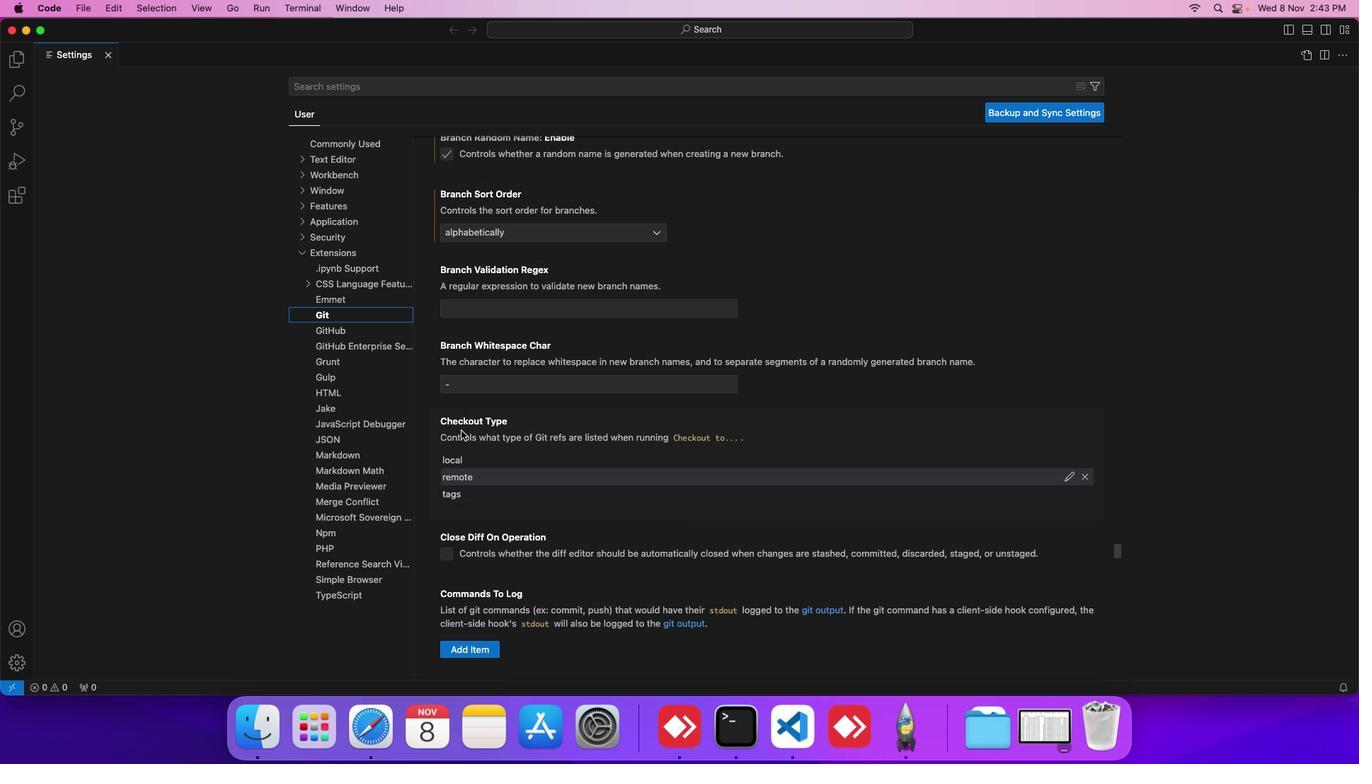 
Action: Mouse scrolled (461, 431) with delta (0, 0)
Screenshot: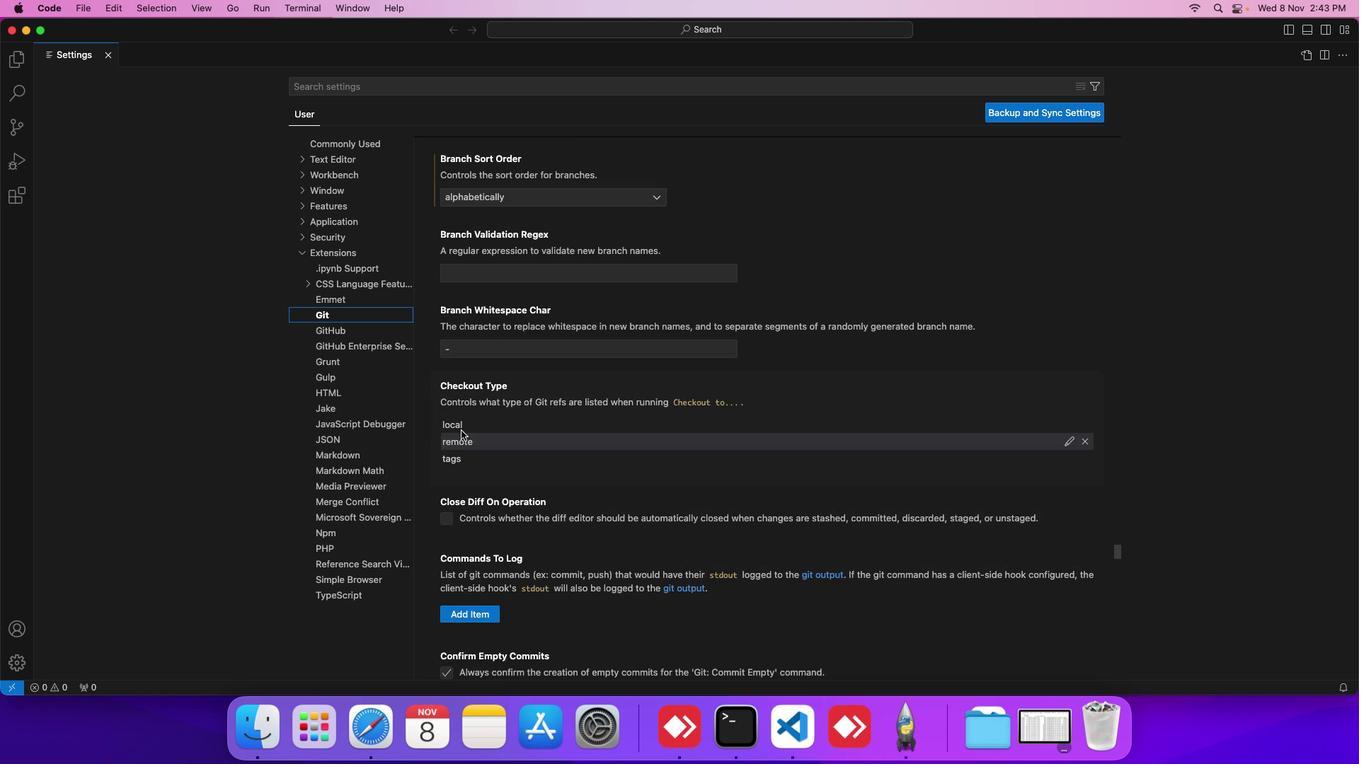 
Action: Mouse scrolled (461, 431) with delta (0, 0)
Screenshot: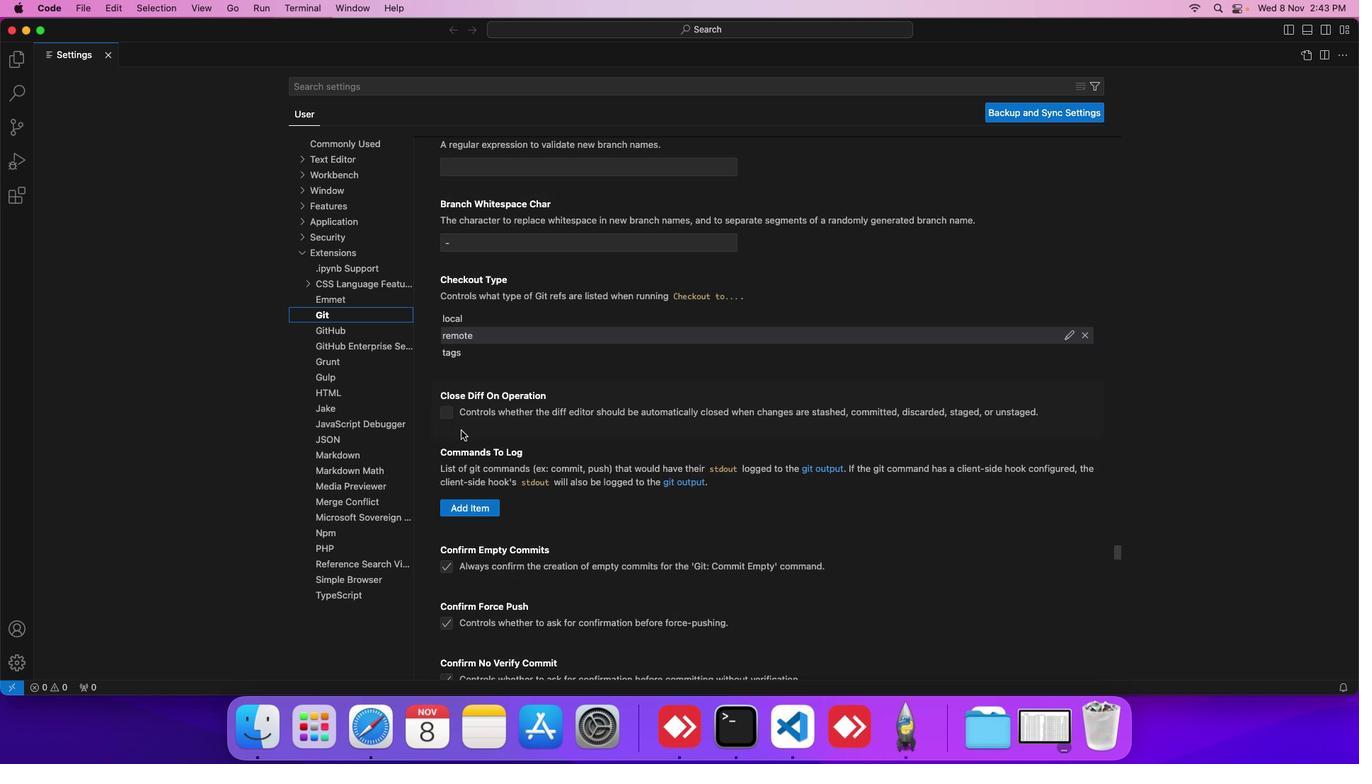 
Action: Mouse scrolled (461, 431) with delta (0, -2)
Screenshot: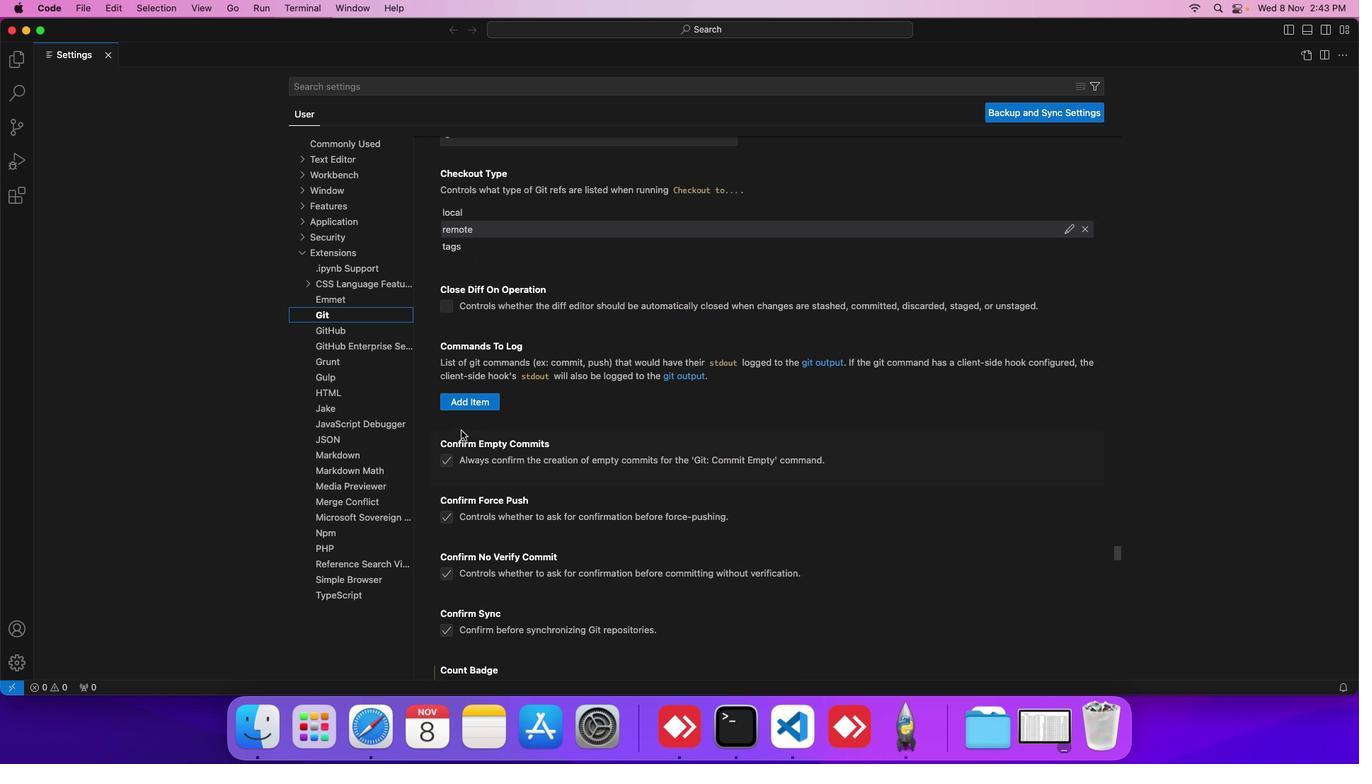 
Action: Mouse scrolled (461, 431) with delta (0, -2)
Screenshot: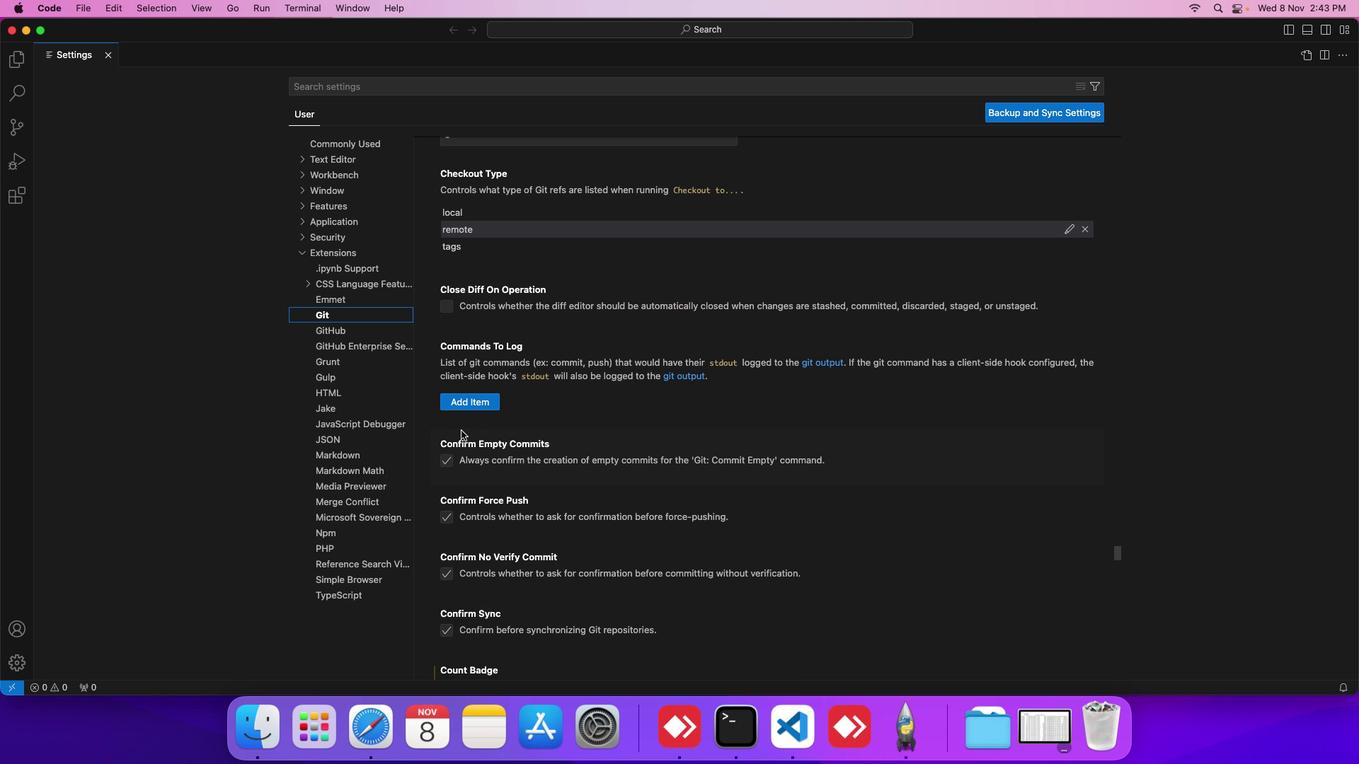 
Action: Mouse scrolled (461, 431) with delta (0, -2)
Screenshot: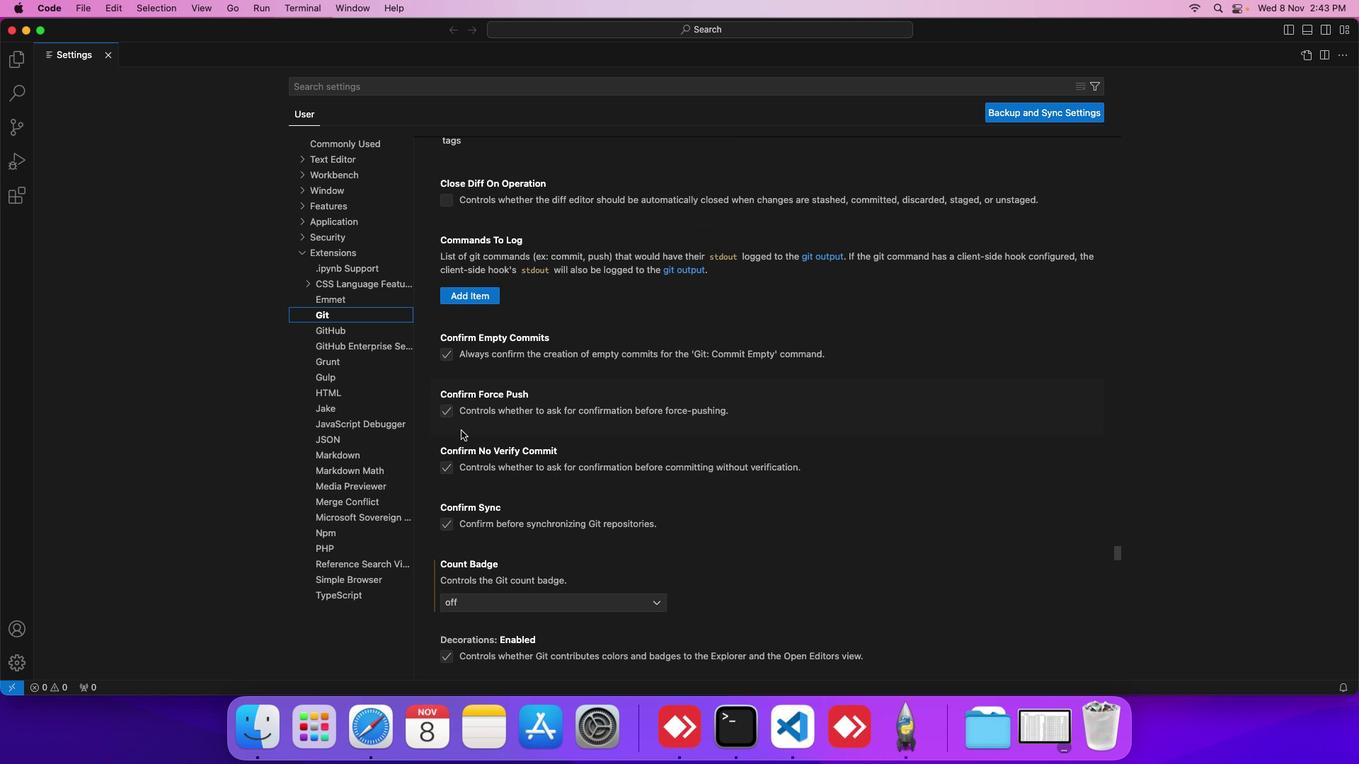 
Action: Mouse scrolled (461, 431) with delta (0, 0)
Screenshot: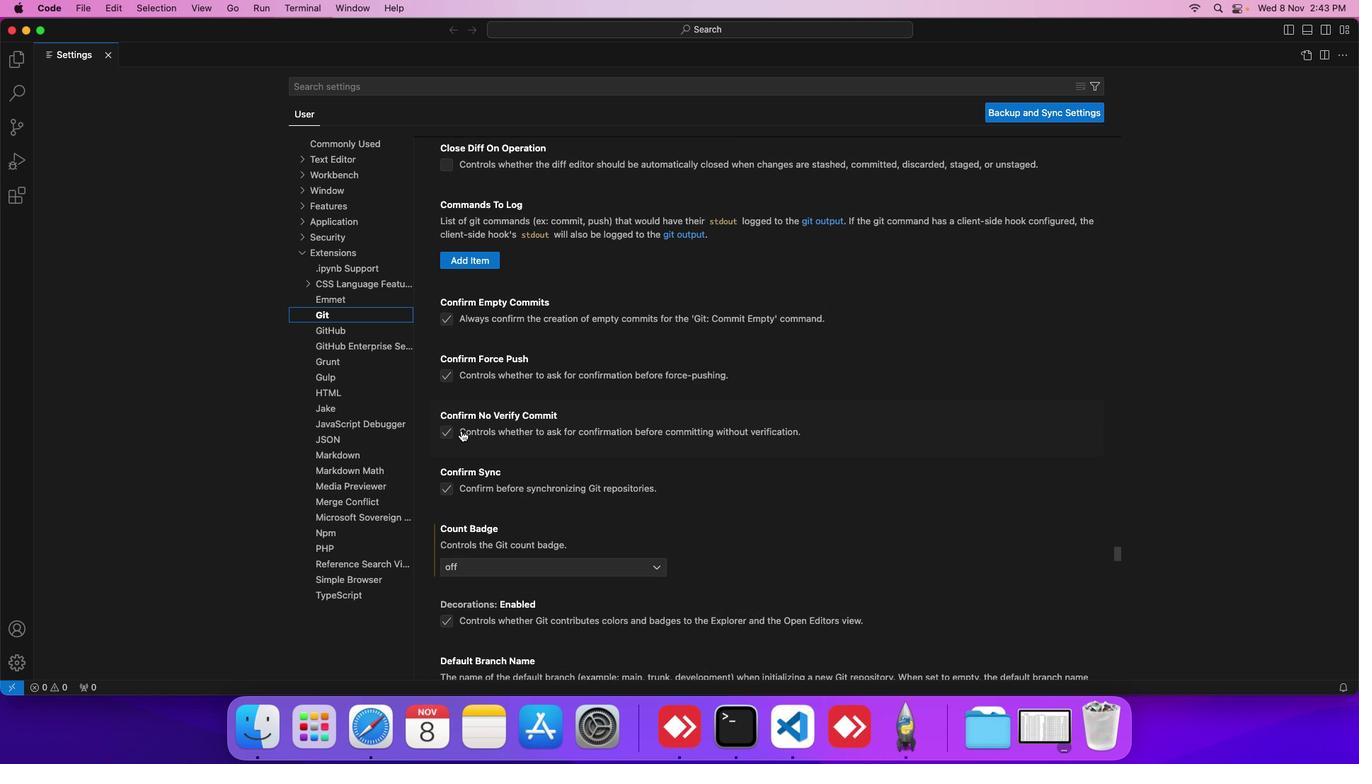 
Action: Mouse scrolled (461, 431) with delta (0, 0)
Screenshot: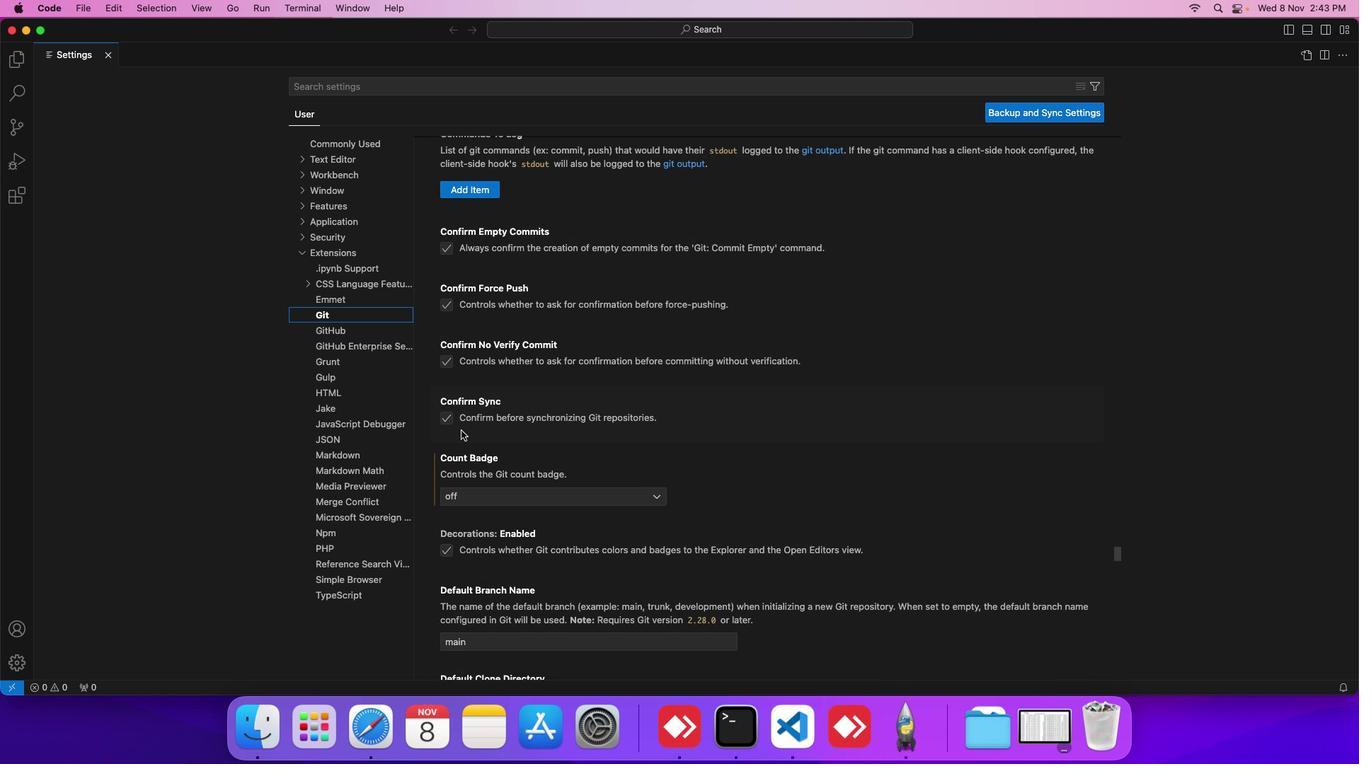 
Action: Mouse scrolled (461, 431) with delta (0, 0)
Screenshot: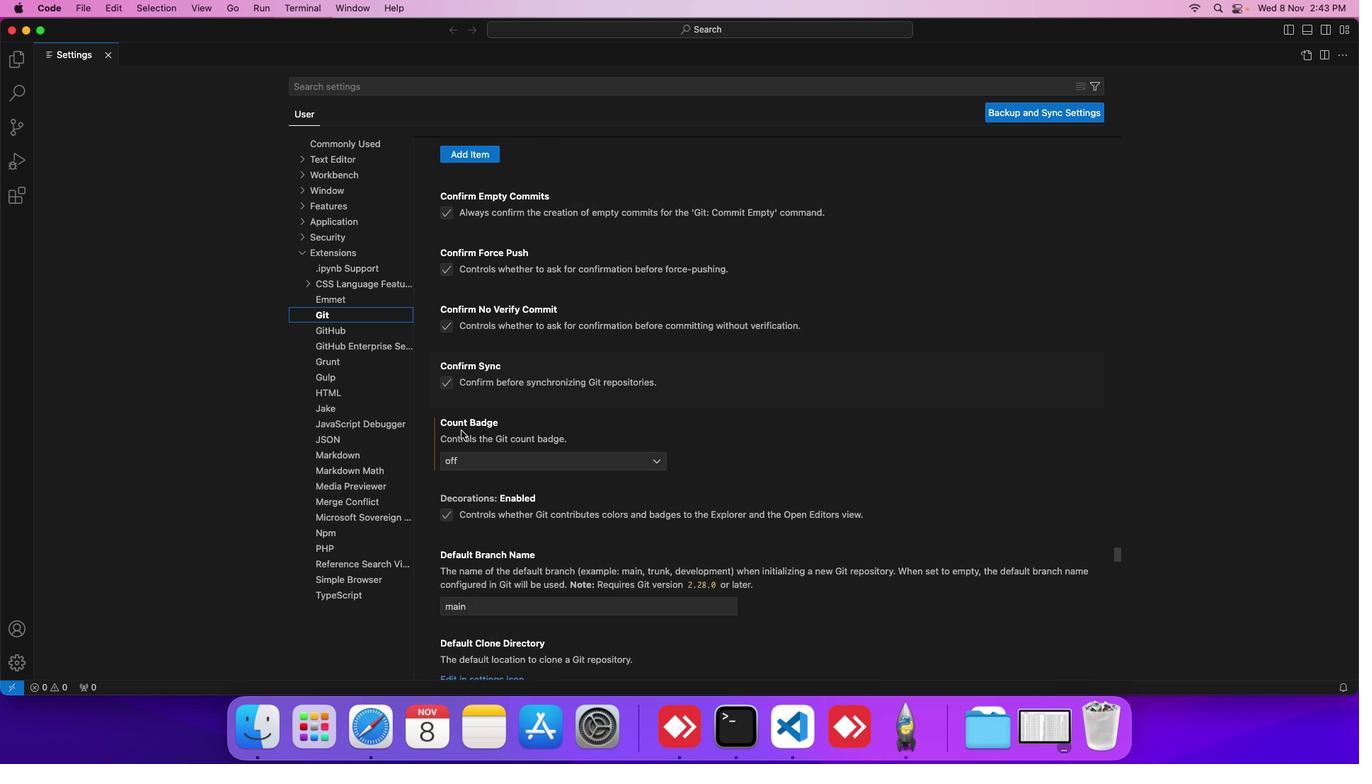 
Action: Mouse scrolled (461, 431) with delta (0, 0)
Screenshot: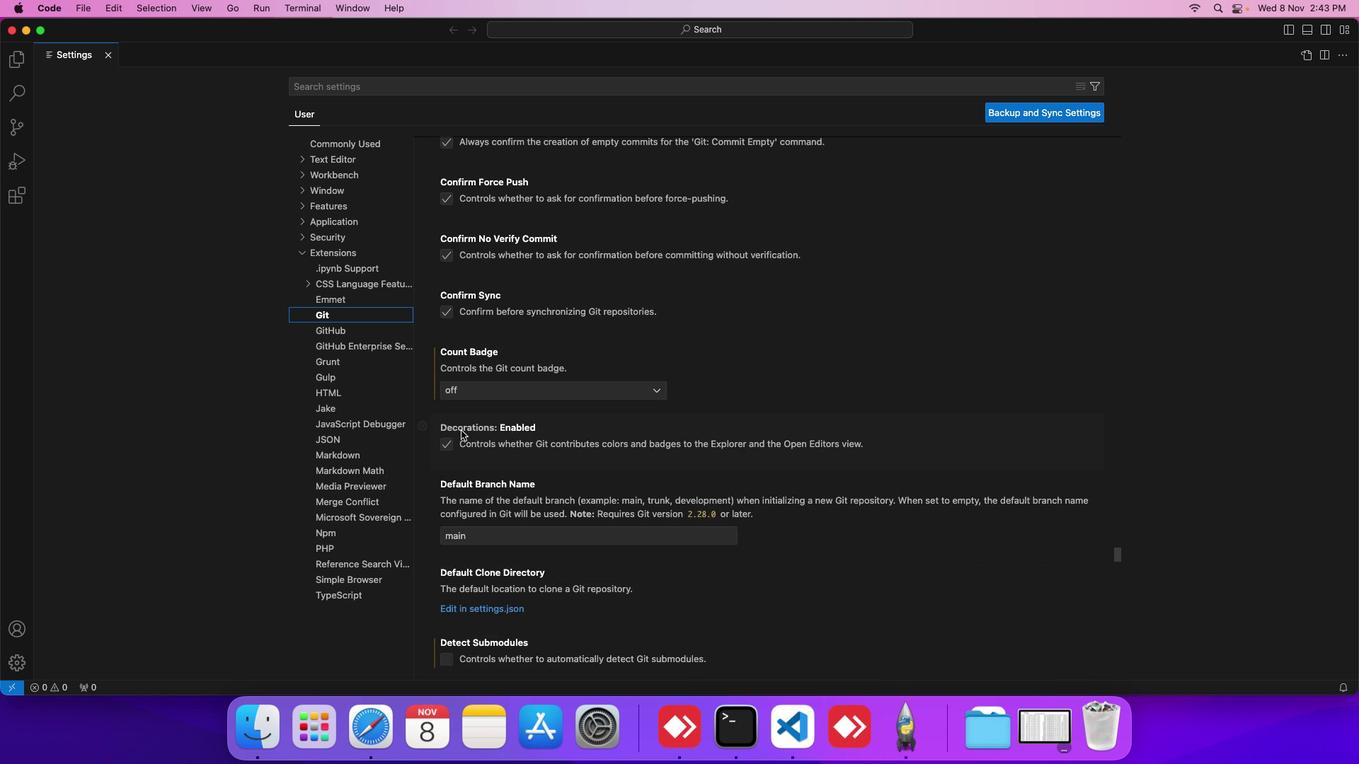 
Action: Mouse scrolled (461, 431) with delta (0, -1)
Screenshot: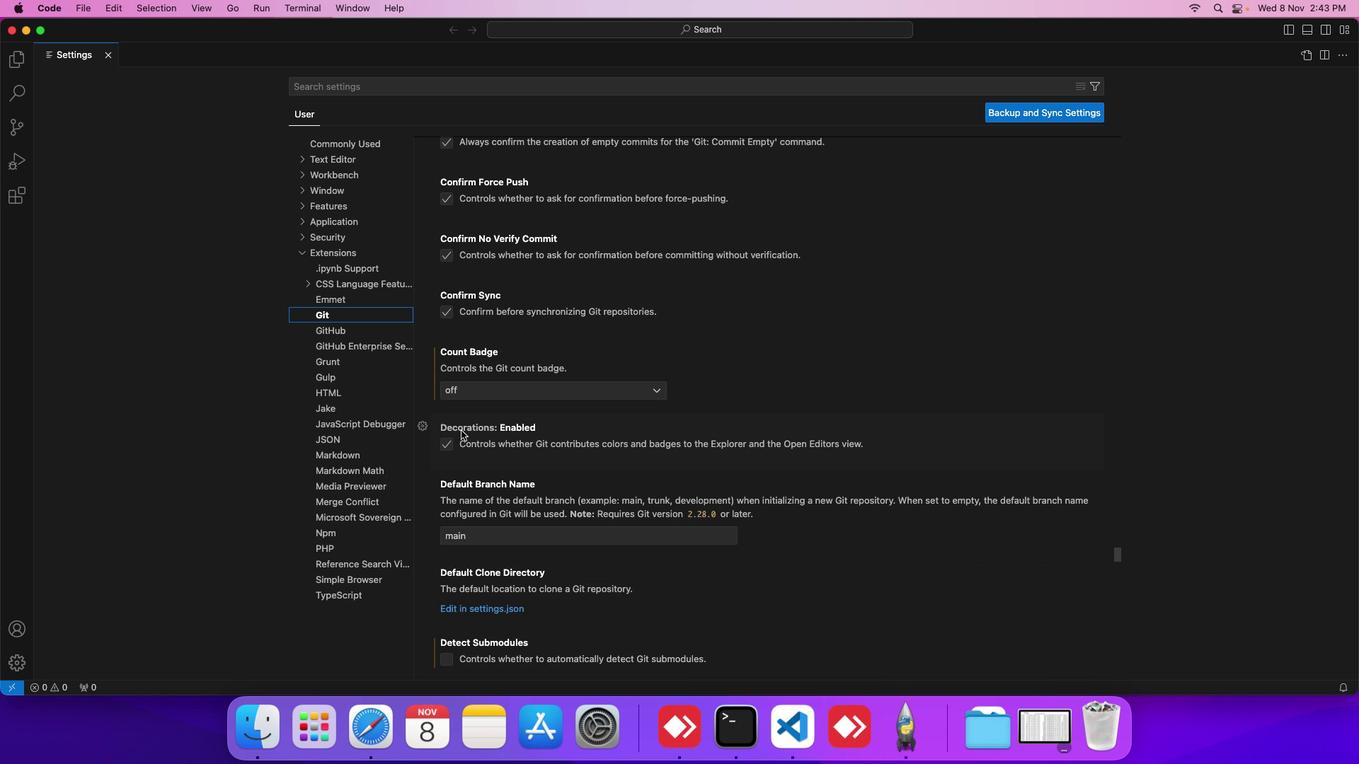 
Action: Mouse scrolled (461, 431) with delta (0, -1)
Screenshot: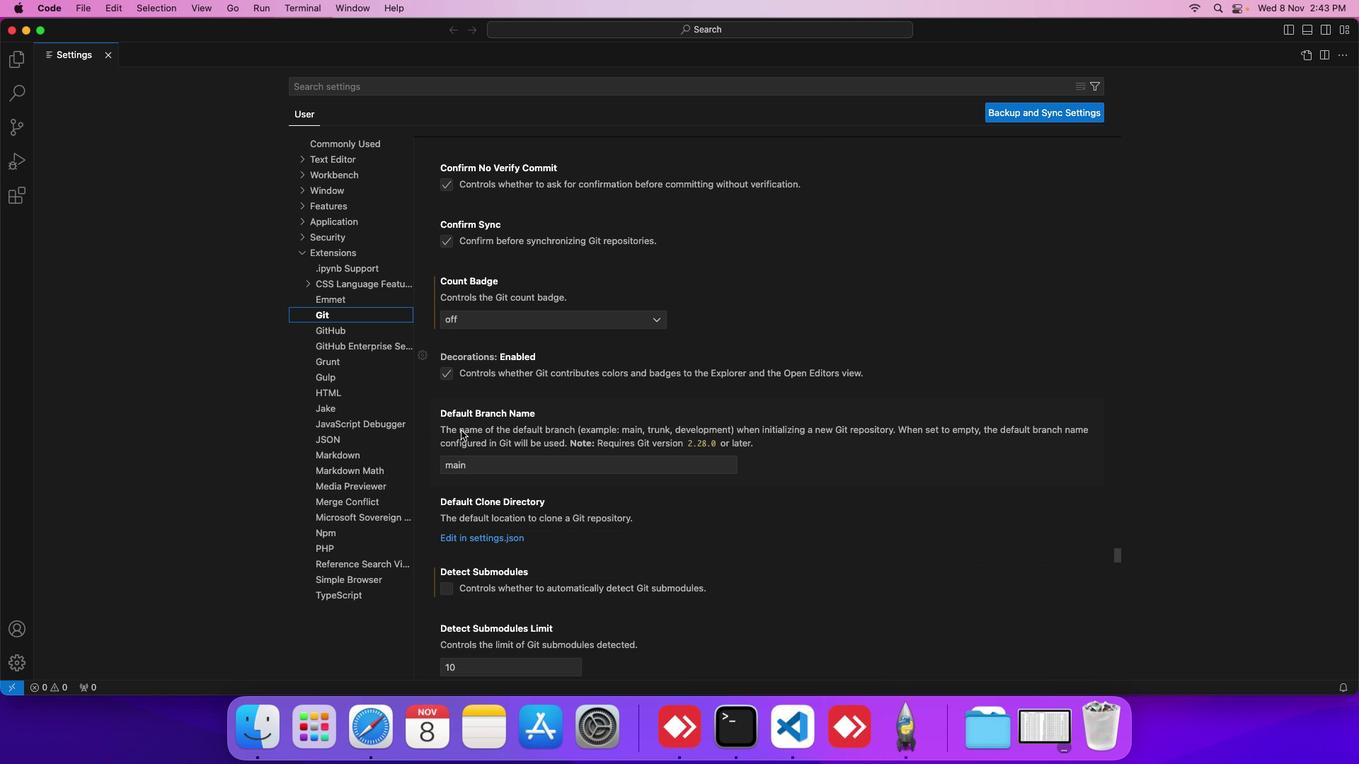 
Action: Mouse scrolled (461, 431) with delta (0, -1)
Screenshot: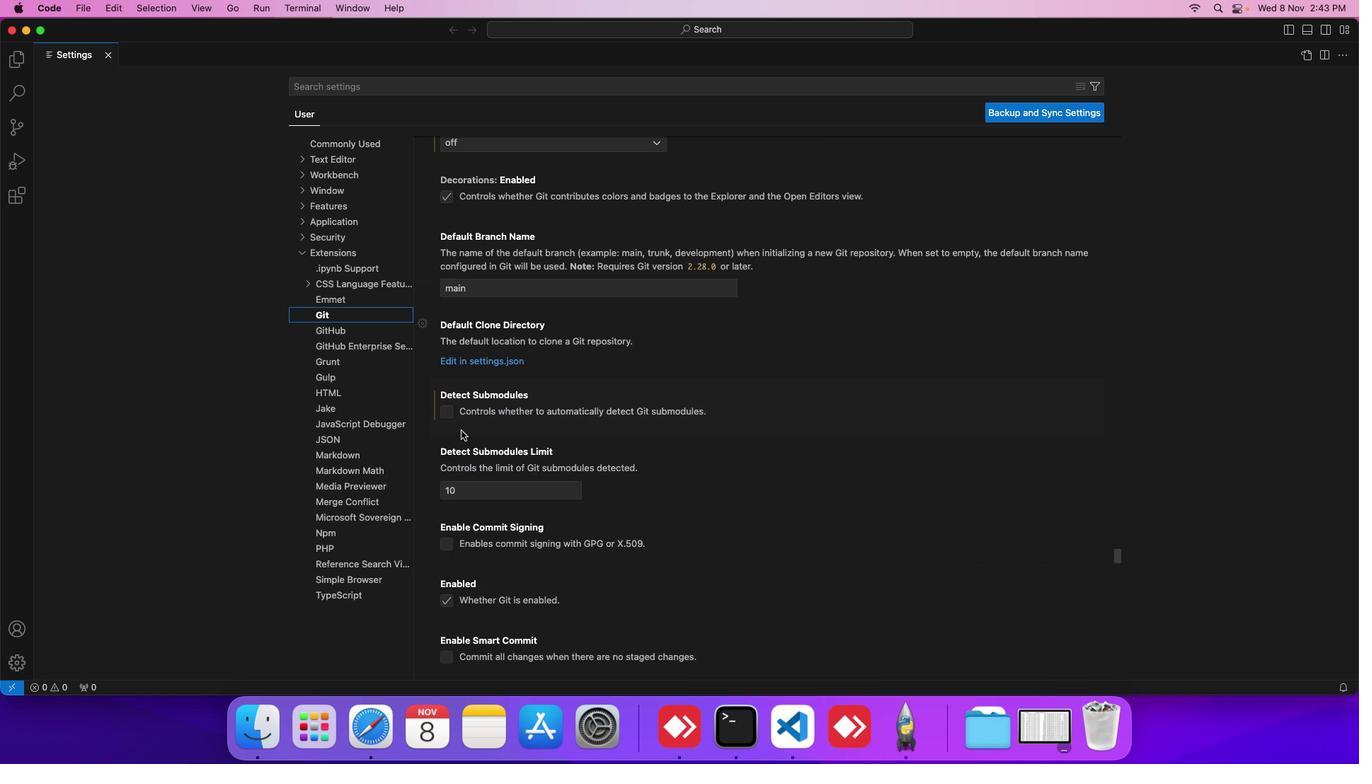 
Action: Mouse scrolled (461, 431) with delta (0, -2)
Screenshot: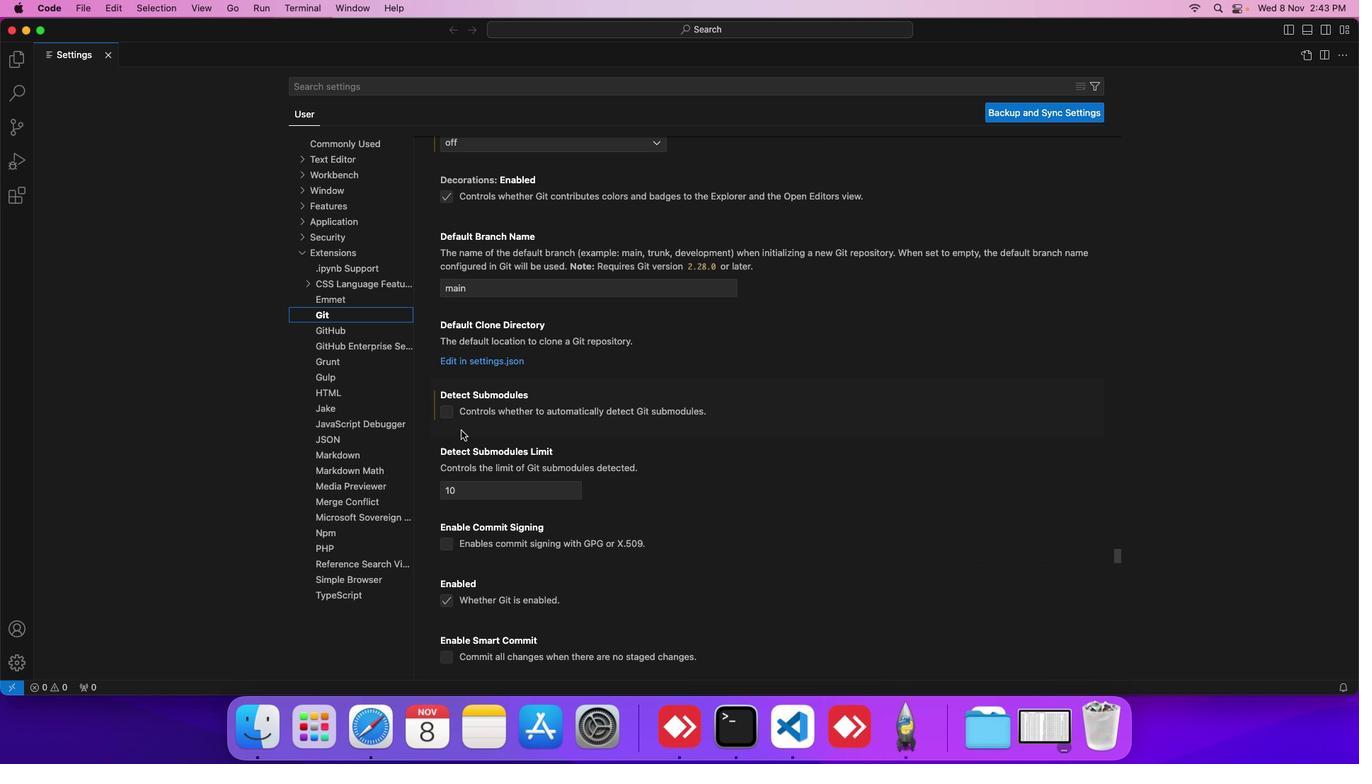 
Action: Mouse moved to (461, 431)
Screenshot: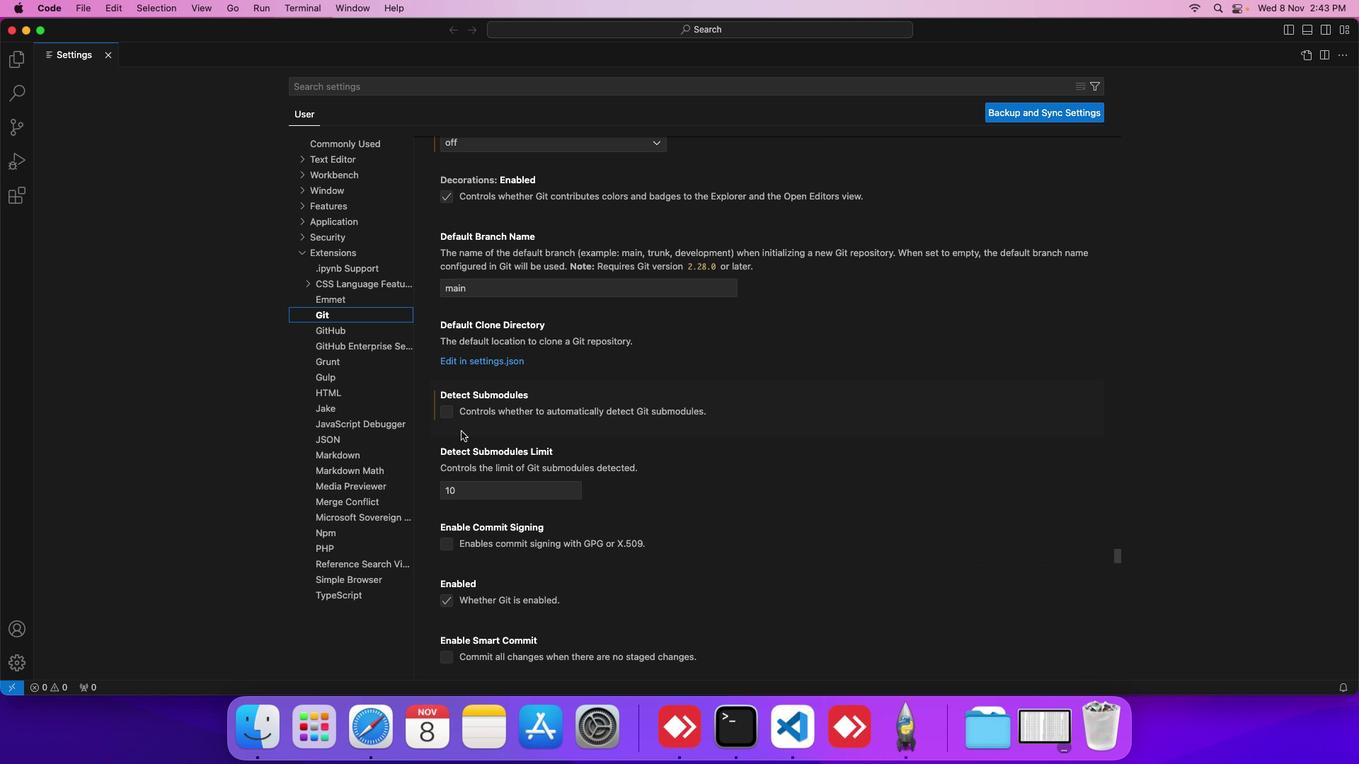 
Action: Mouse scrolled (461, 431) with delta (0, 0)
Screenshot: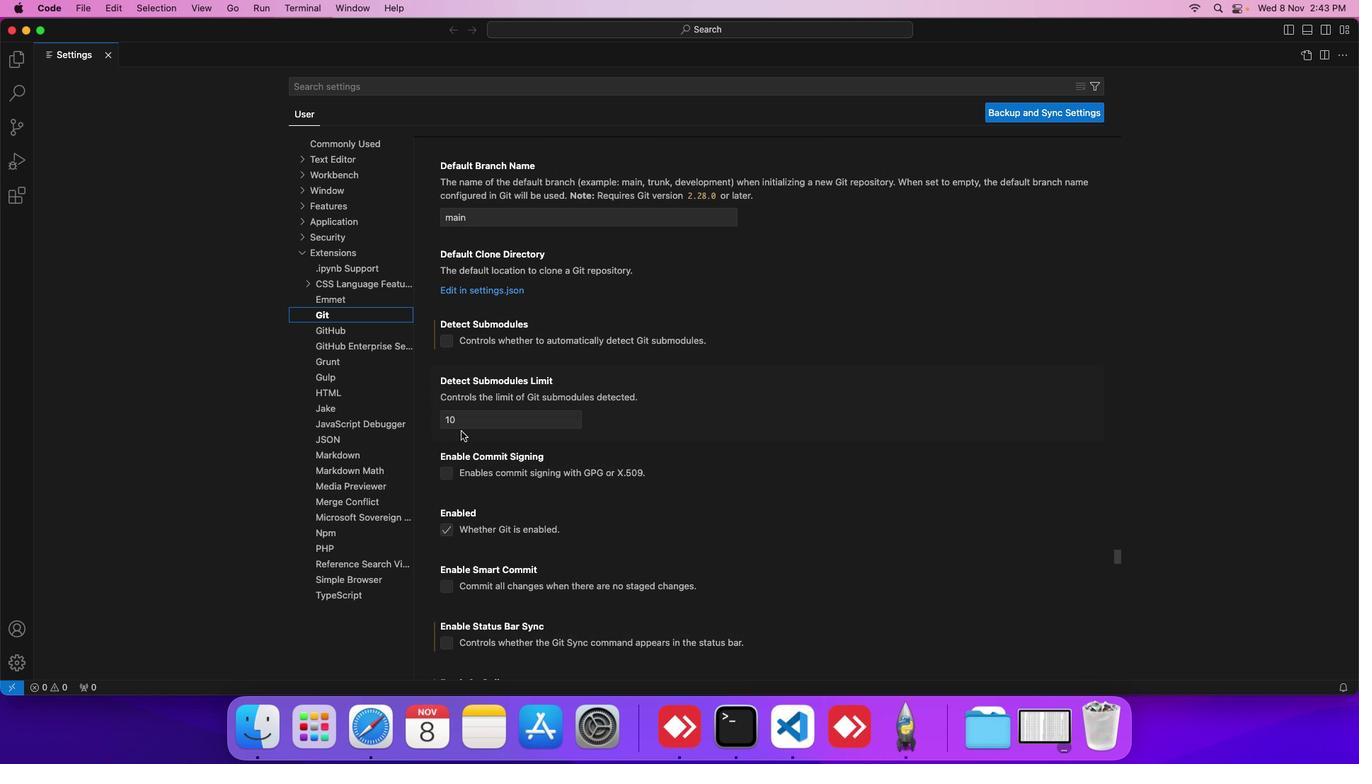 
Action: Mouse scrolled (461, 431) with delta (0, 0)
Screenshot: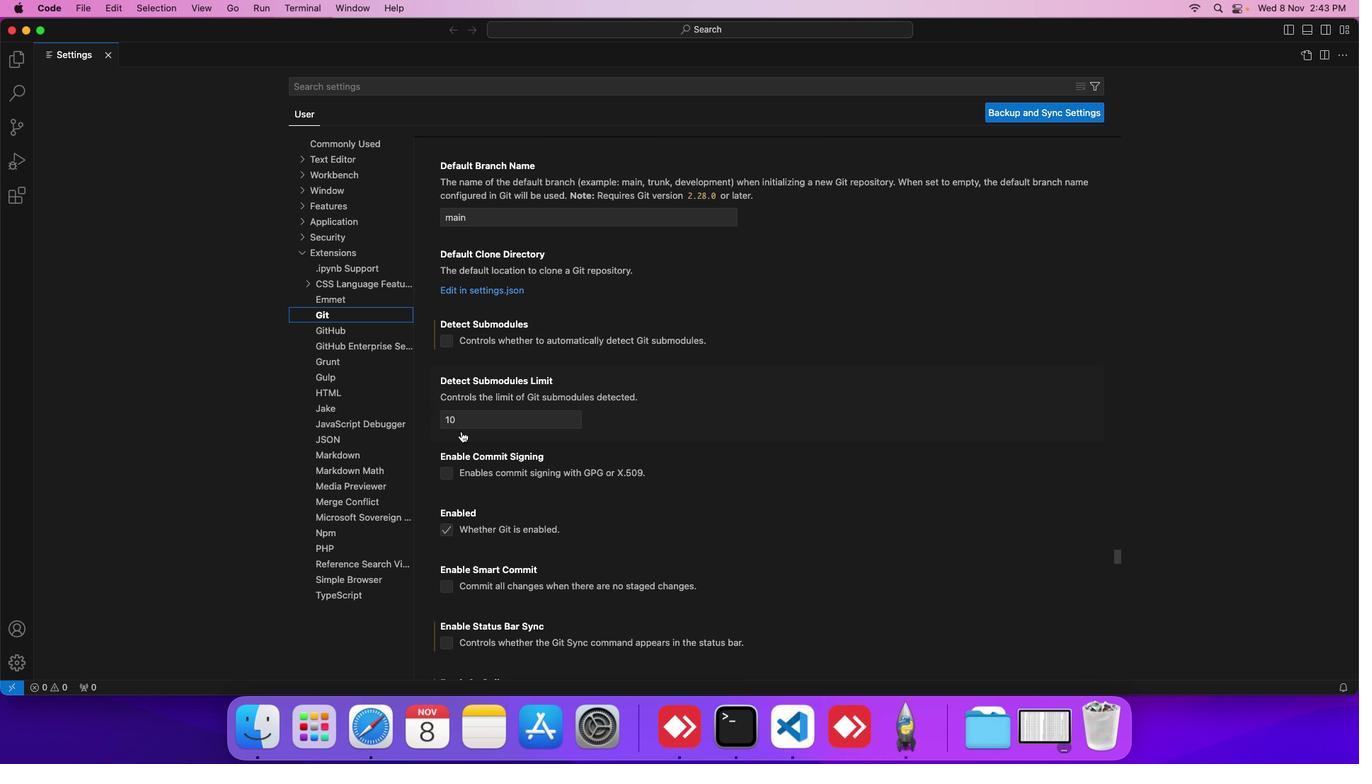 
Action: Mouse scrolled (461, 431) with delta (0, 0)
Screenshot: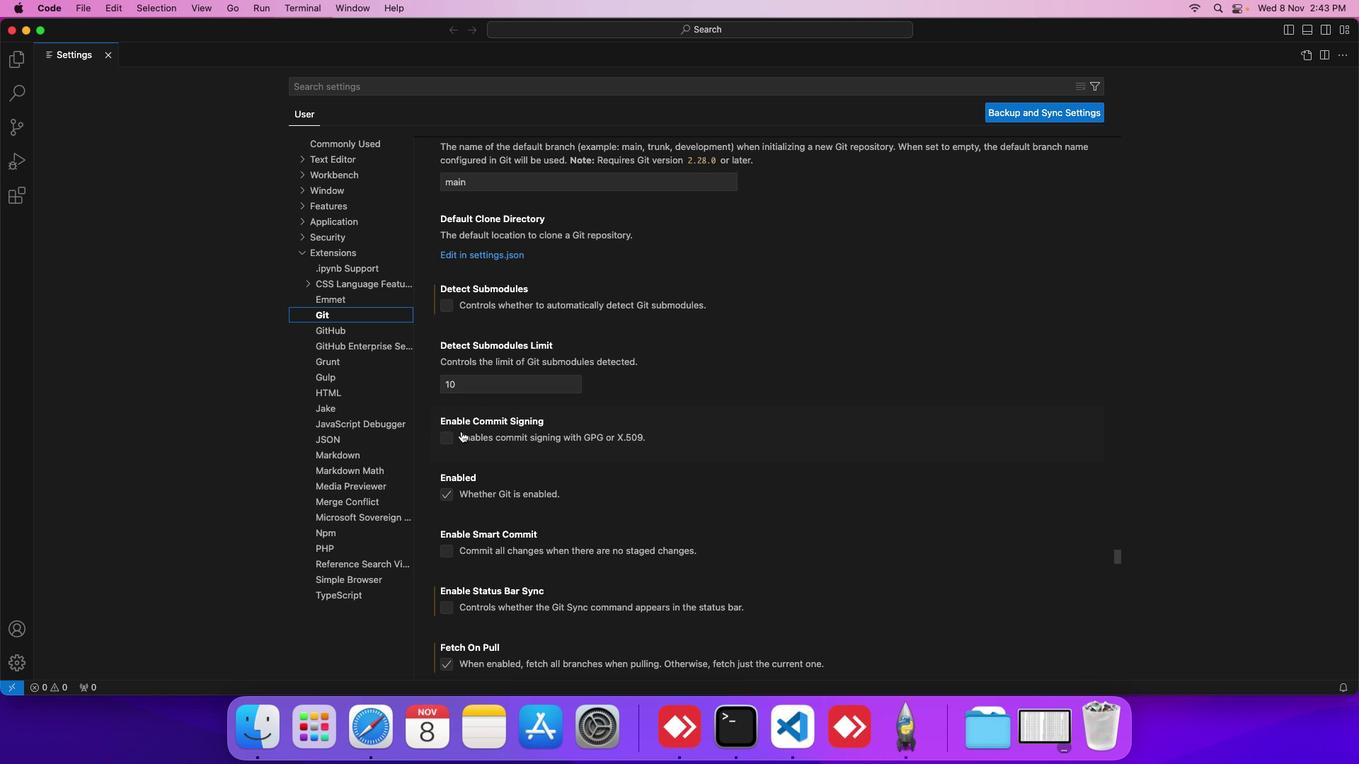 
Action: Mouse scrolled (461, 431) with delta (0, 0)
Screenshot: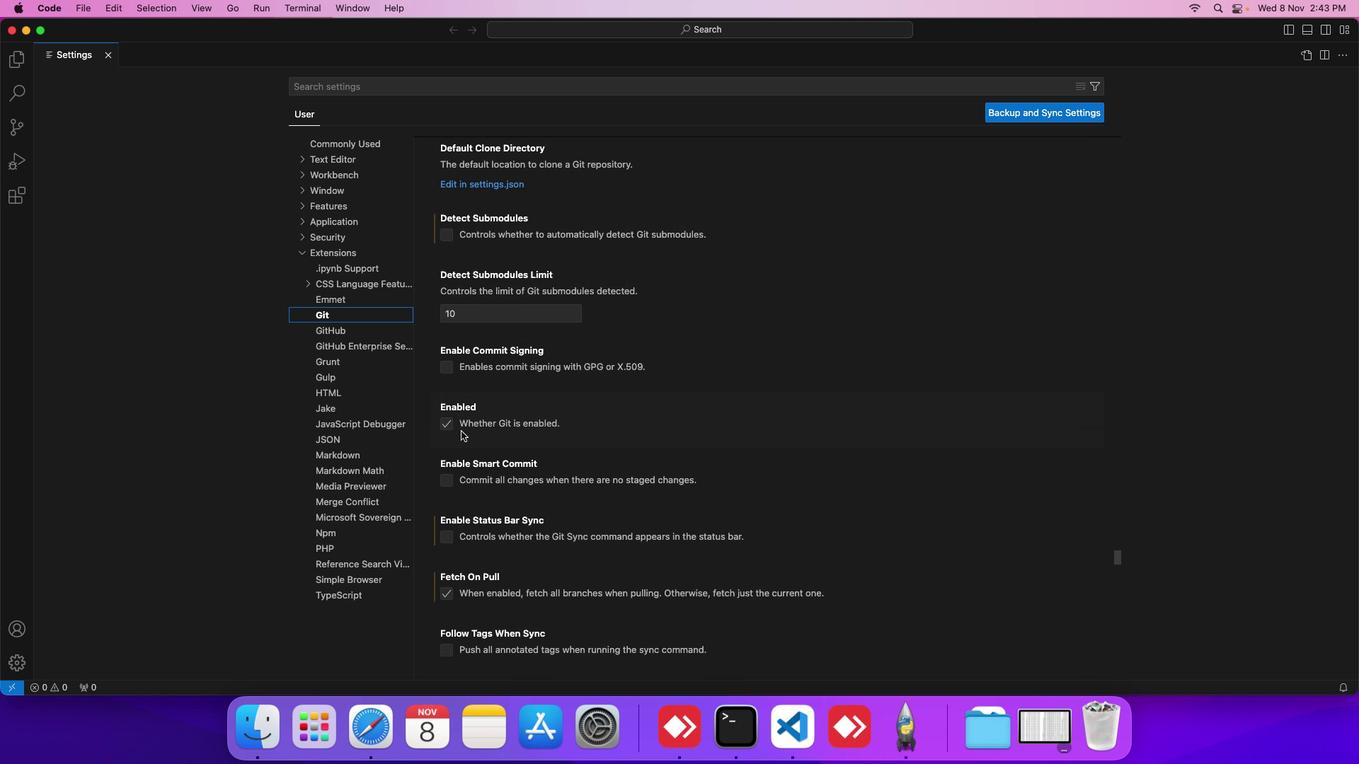 
Action: Mouse scrolled (461, 431) with delta (0, 0)
Screenshot: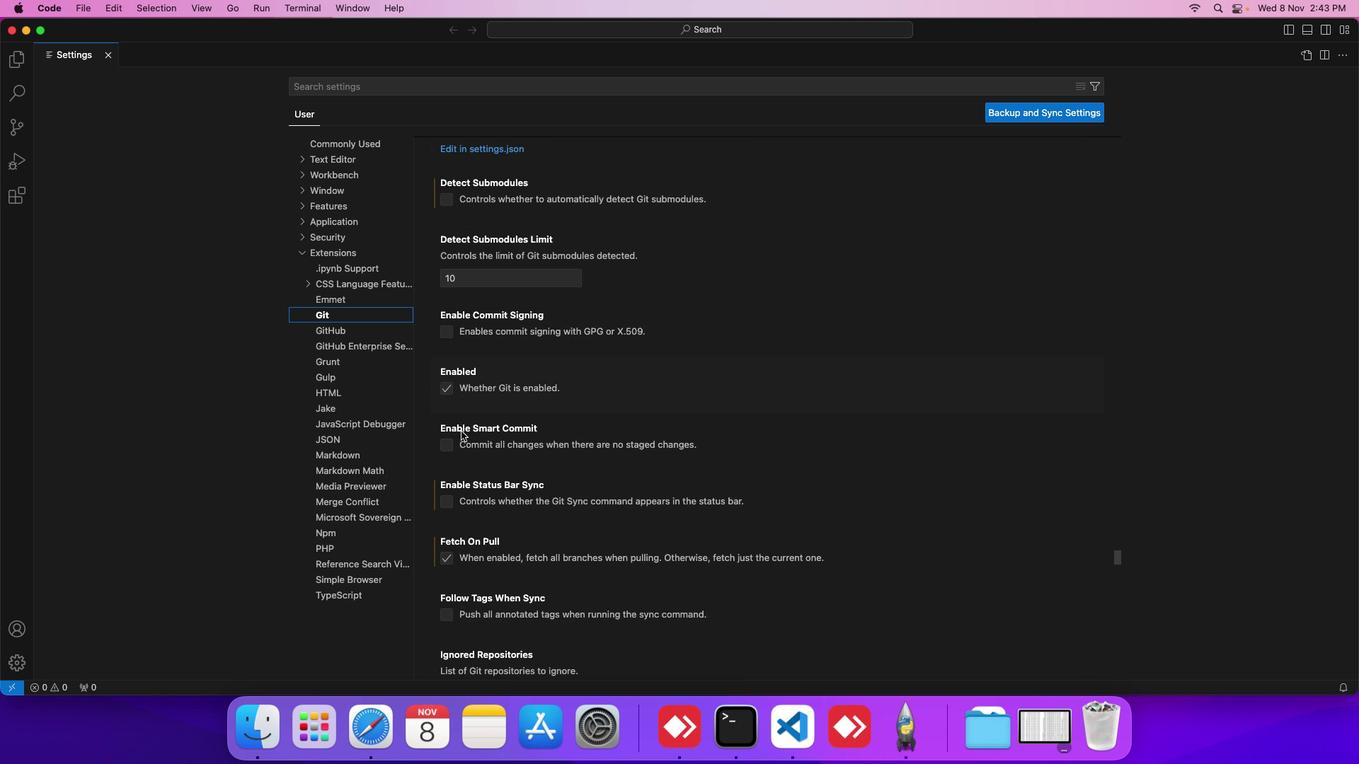 
Action: Mouse scrolled (461, 431) with delta (0, 0)
Screenshot: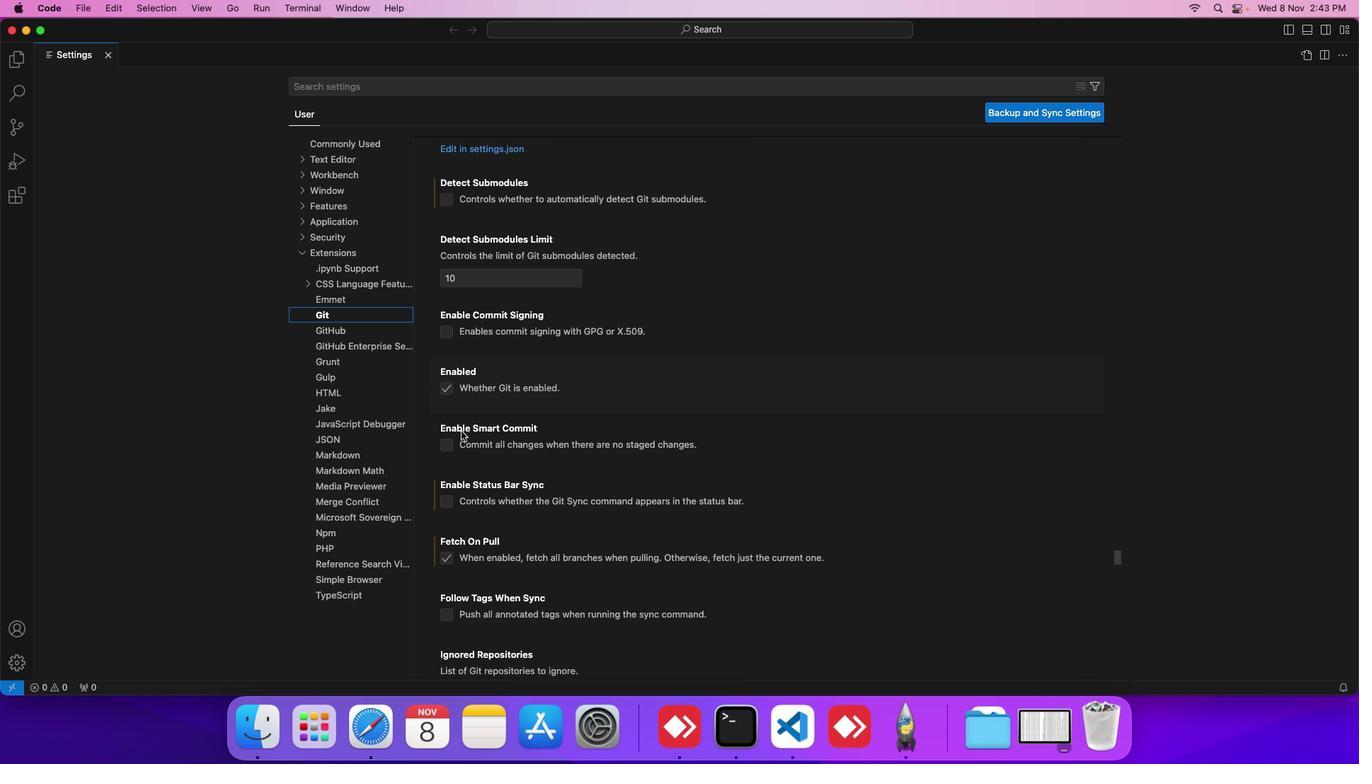 
Action: Mouse scrolled (461, 431) with delta (0, 0)
Screenshot: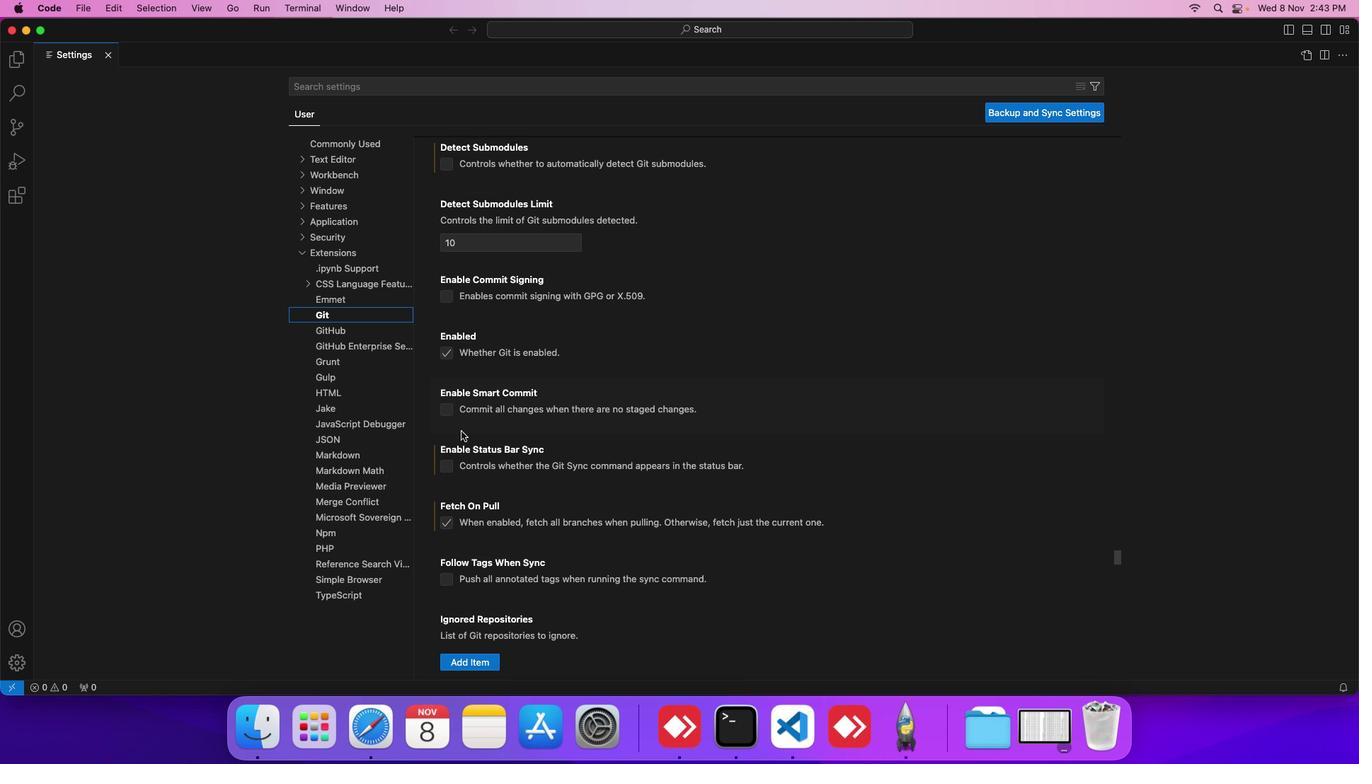 
Action: Mouse scrolled (461, 431) with delta (0, 0)
Screenshot: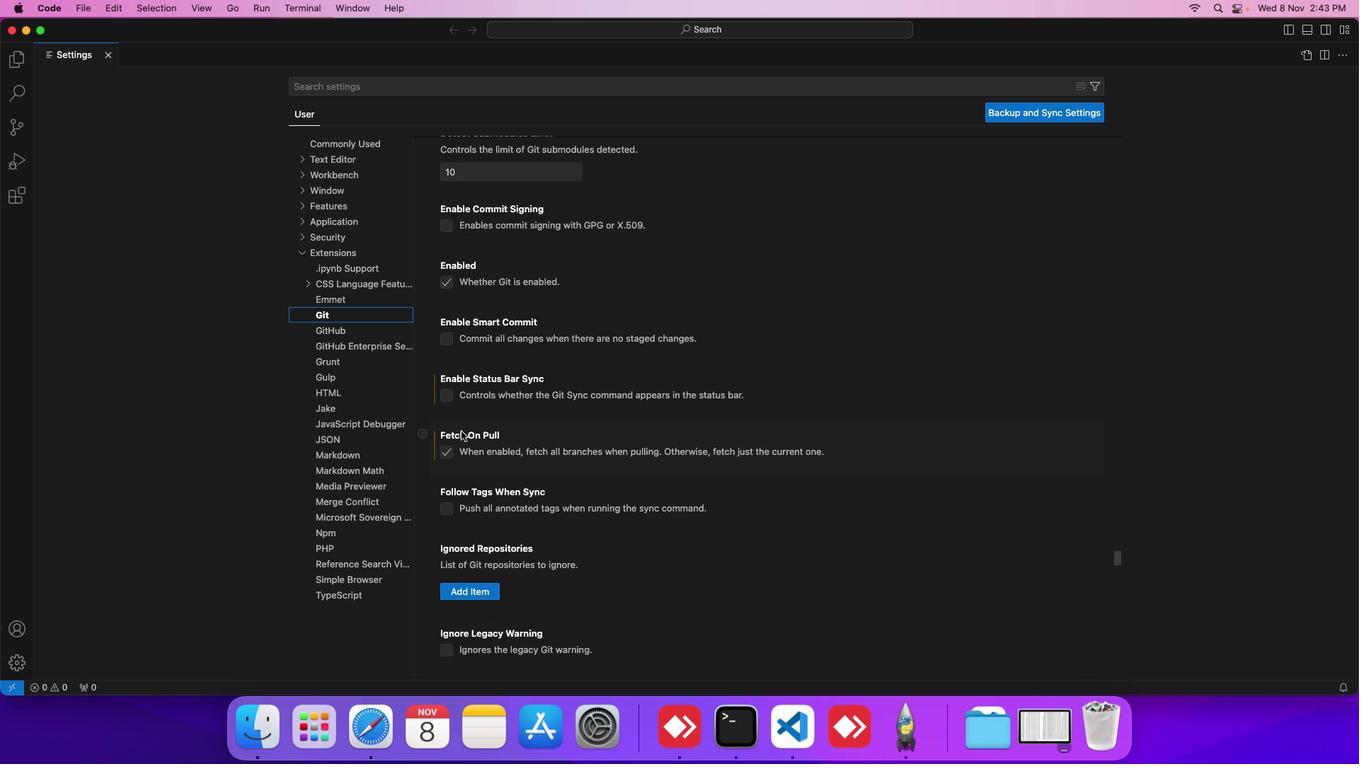 
Action: Mouse scrolled (461, 431) with delta (0, 0)
Screenshot: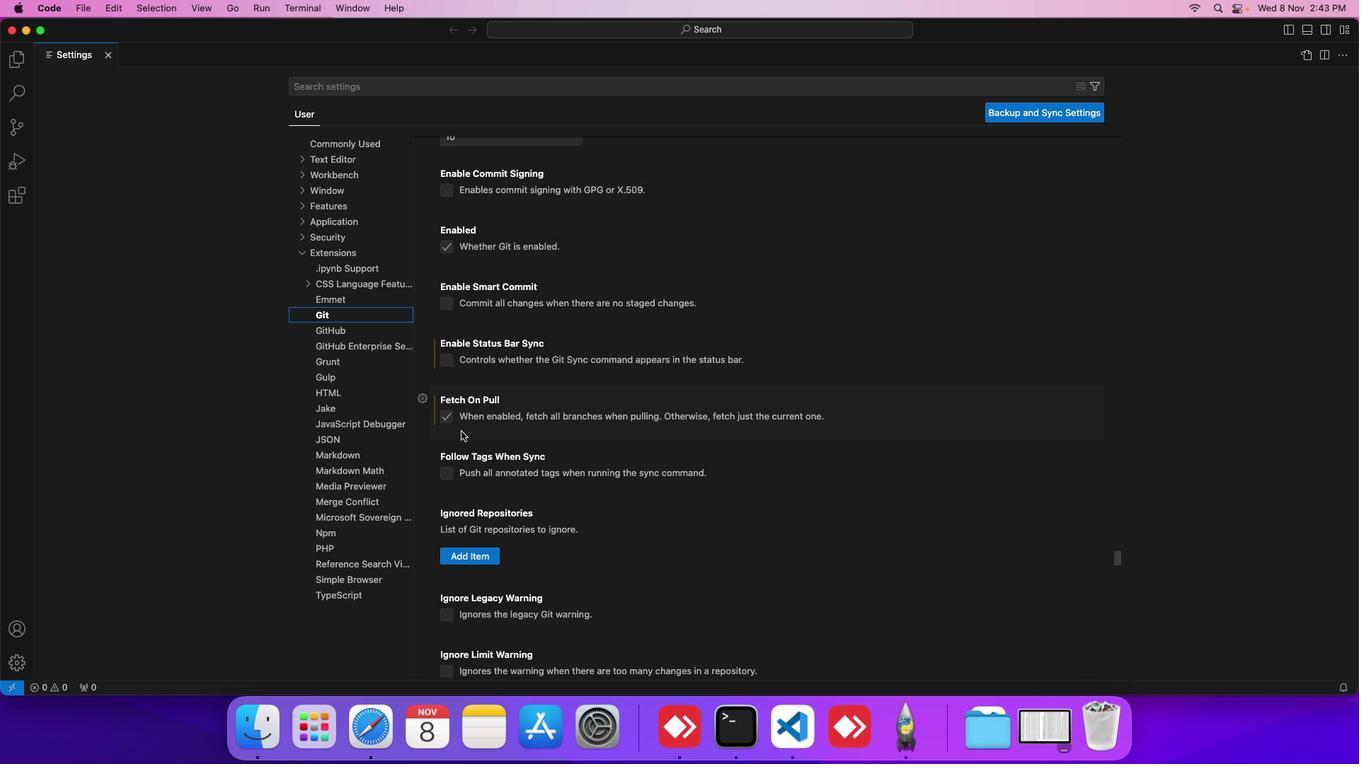 
Action: Mouse scrolled (461, 431) with delta (0, 0)
Screenshot: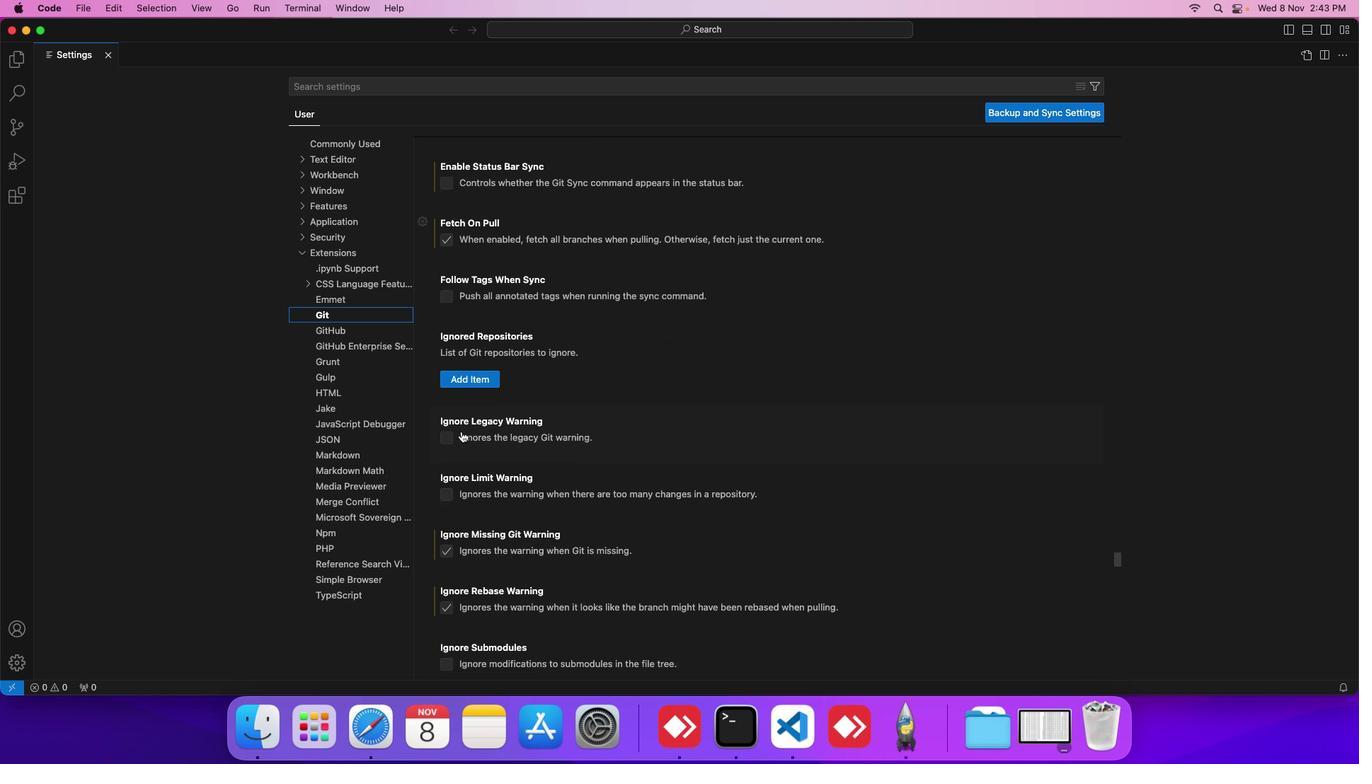 
Action: Mouse scrolled (461, 431) with delta (0, -1)
Screenshot: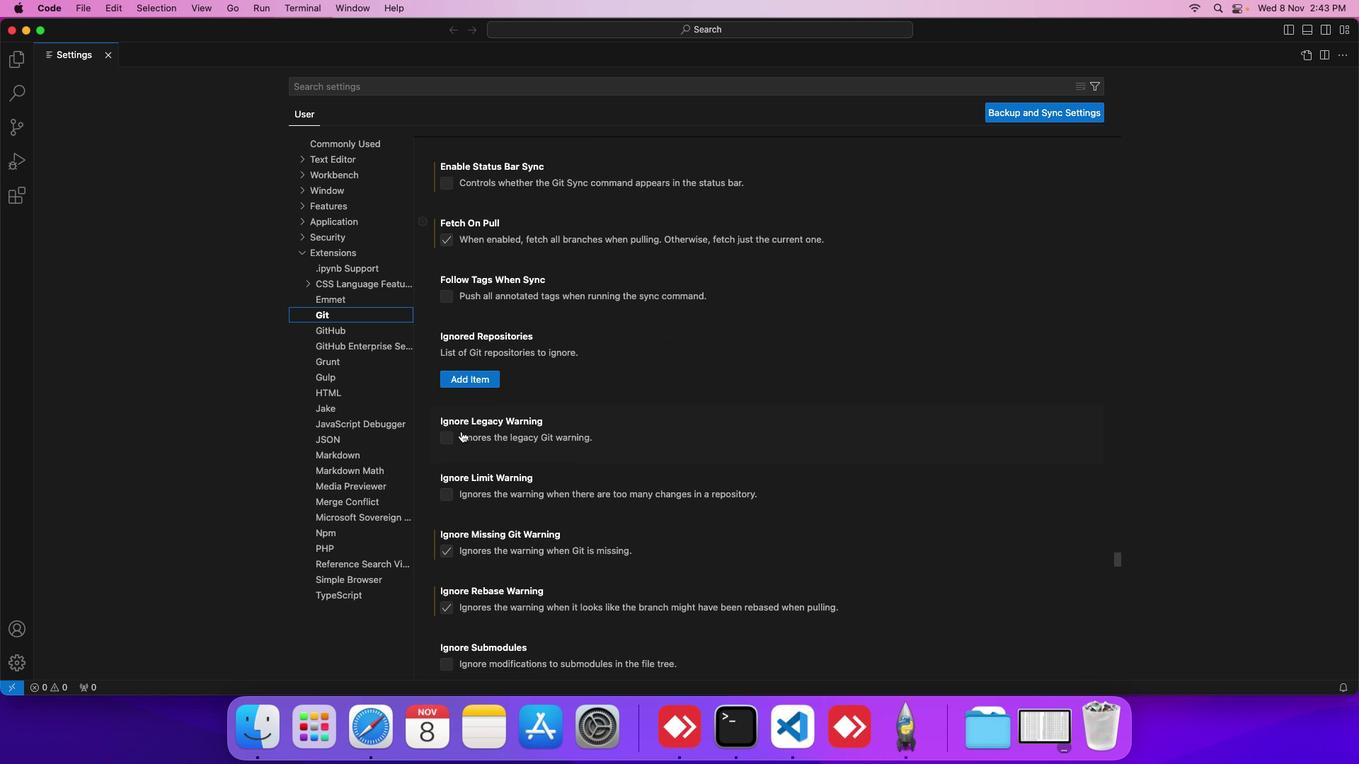 
Action: Mouse scrolled (461, 431) with delta (0, -2)
Screenshot: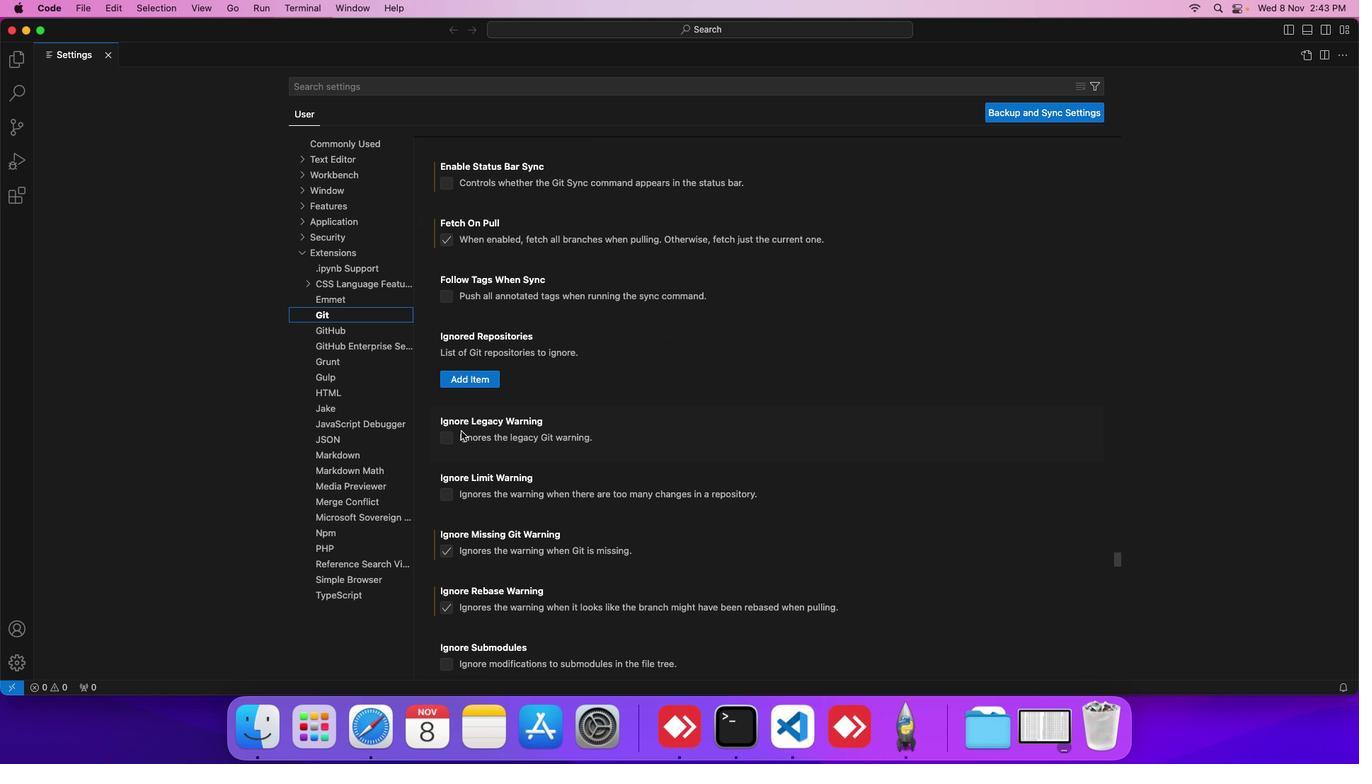 
Action: Mouse scrolled (461, 431) with delta (0, -1)
Screenshot: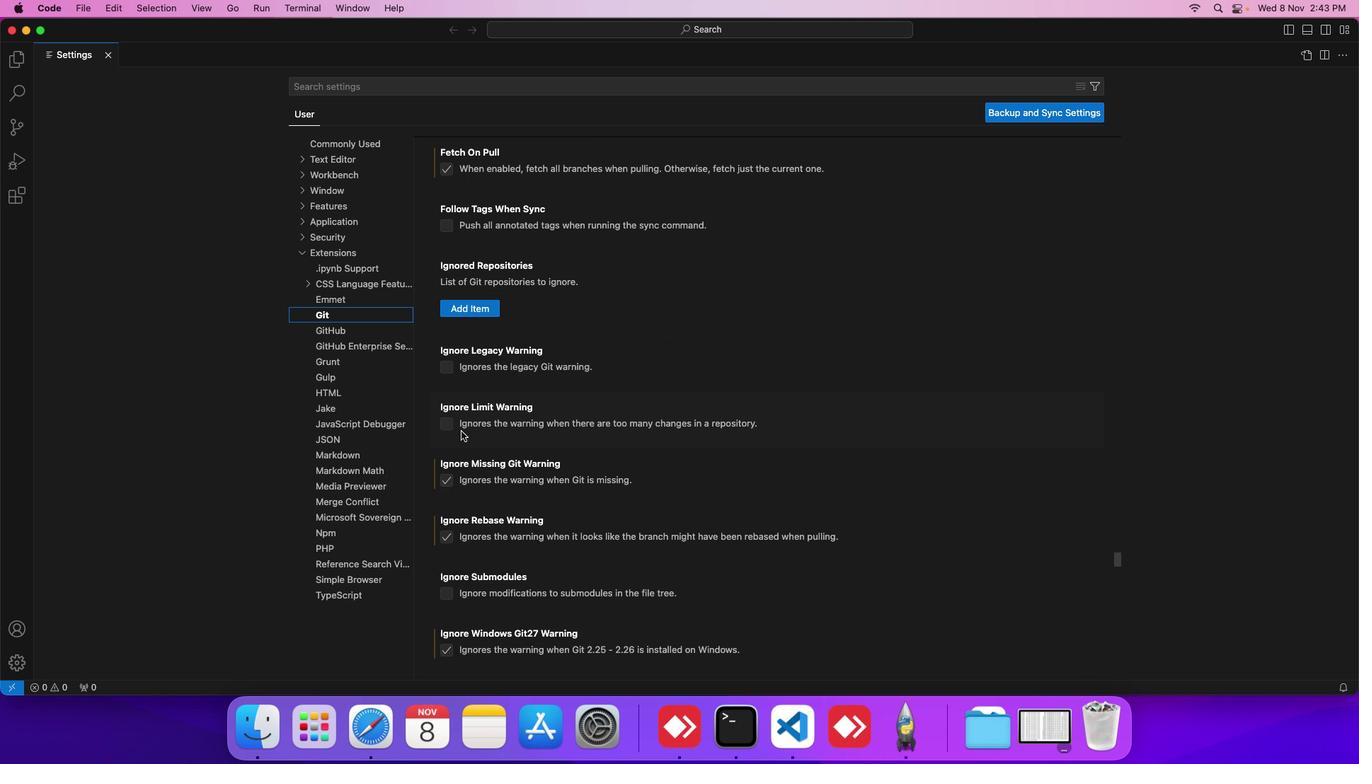 
Action: Mouse scrolled (461, 431) with delta (0, 0)
Screenshot: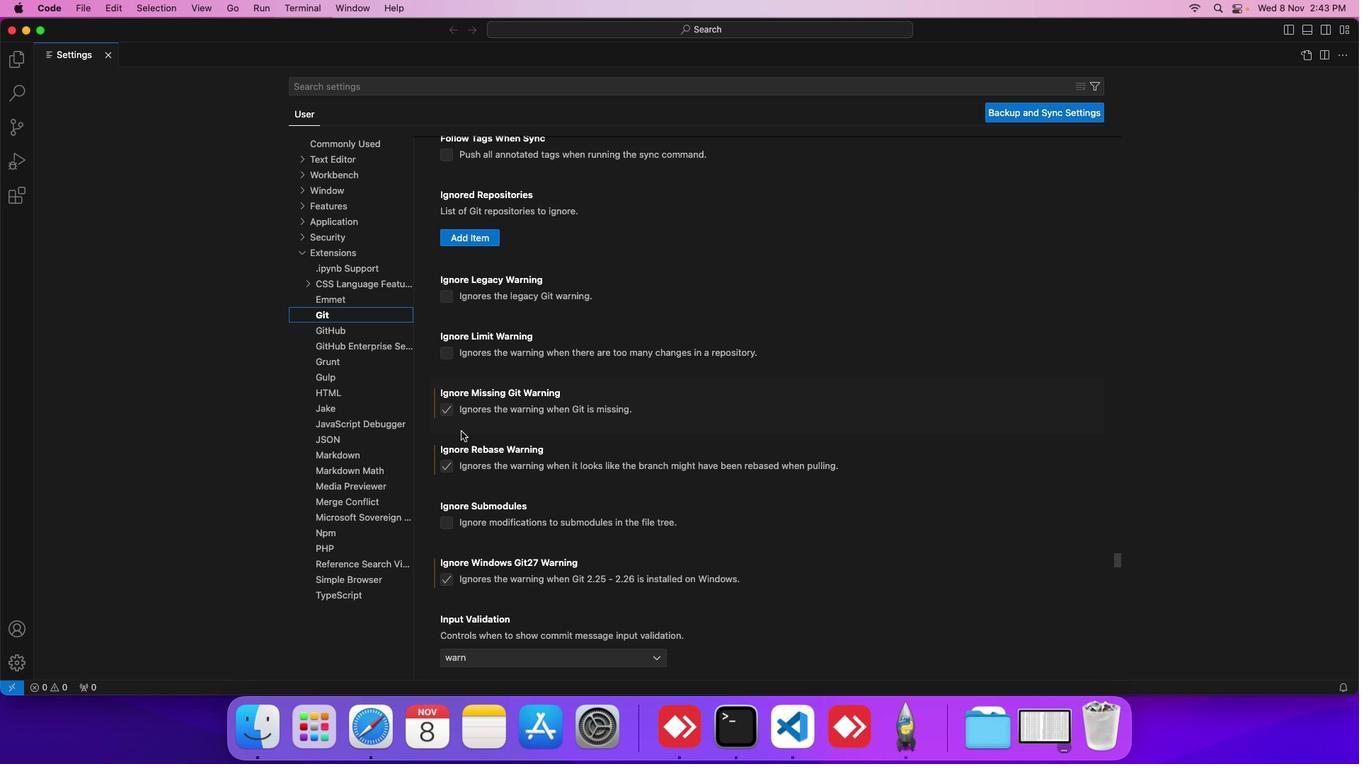 
Action: Mouse scrolled (461, 431) with delta (0, 0)
Screenshot: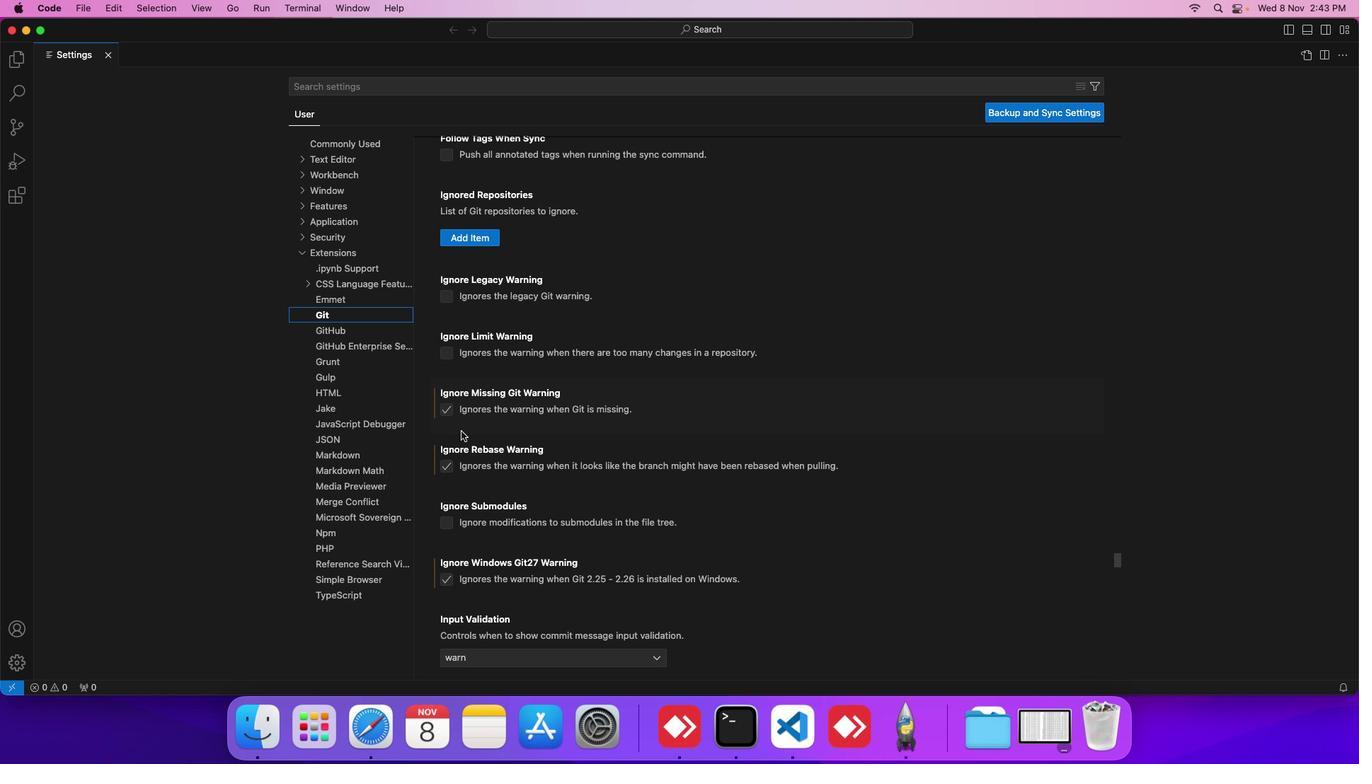 
Action: Mouse scrolled (461, 431) with delta (0, 0)
Screenshot: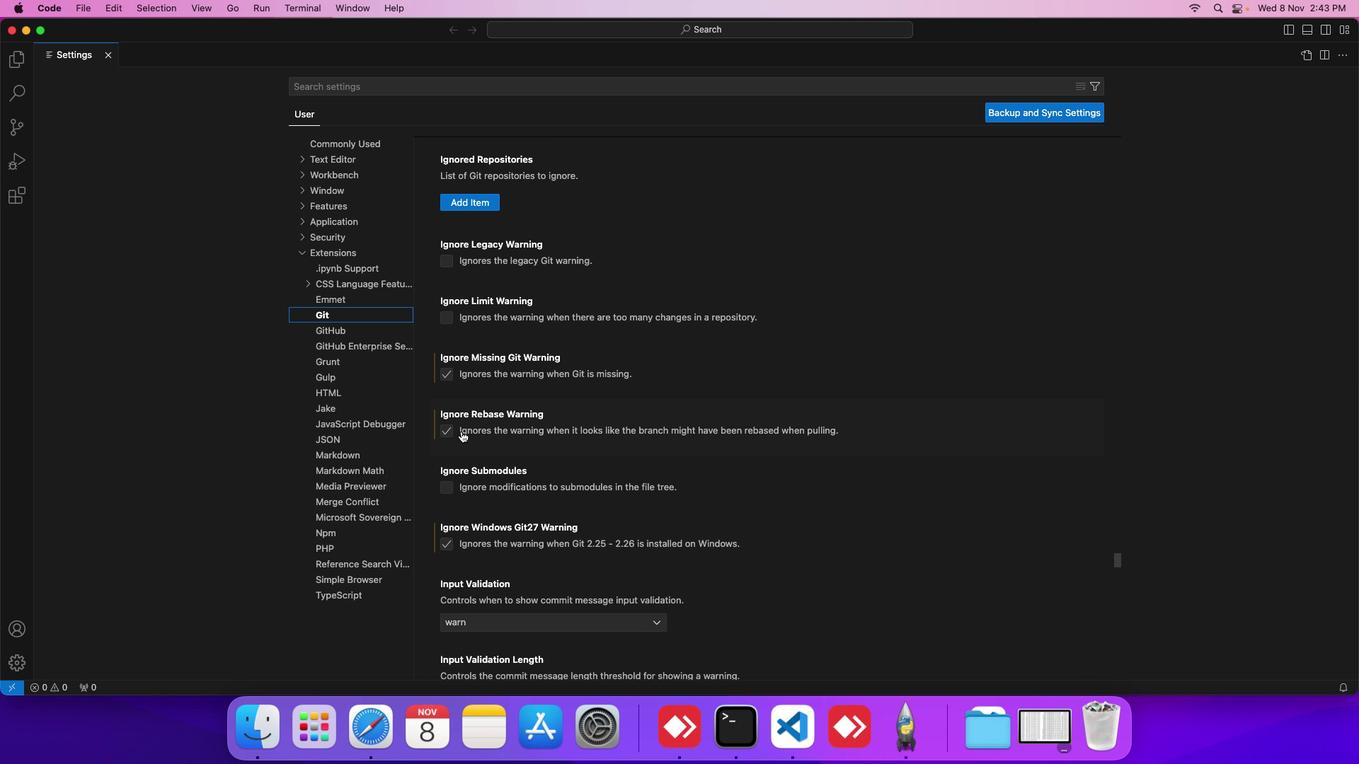 
Action: Mouse scrolled (461, 431) with delta (0, 0)
Screenshot: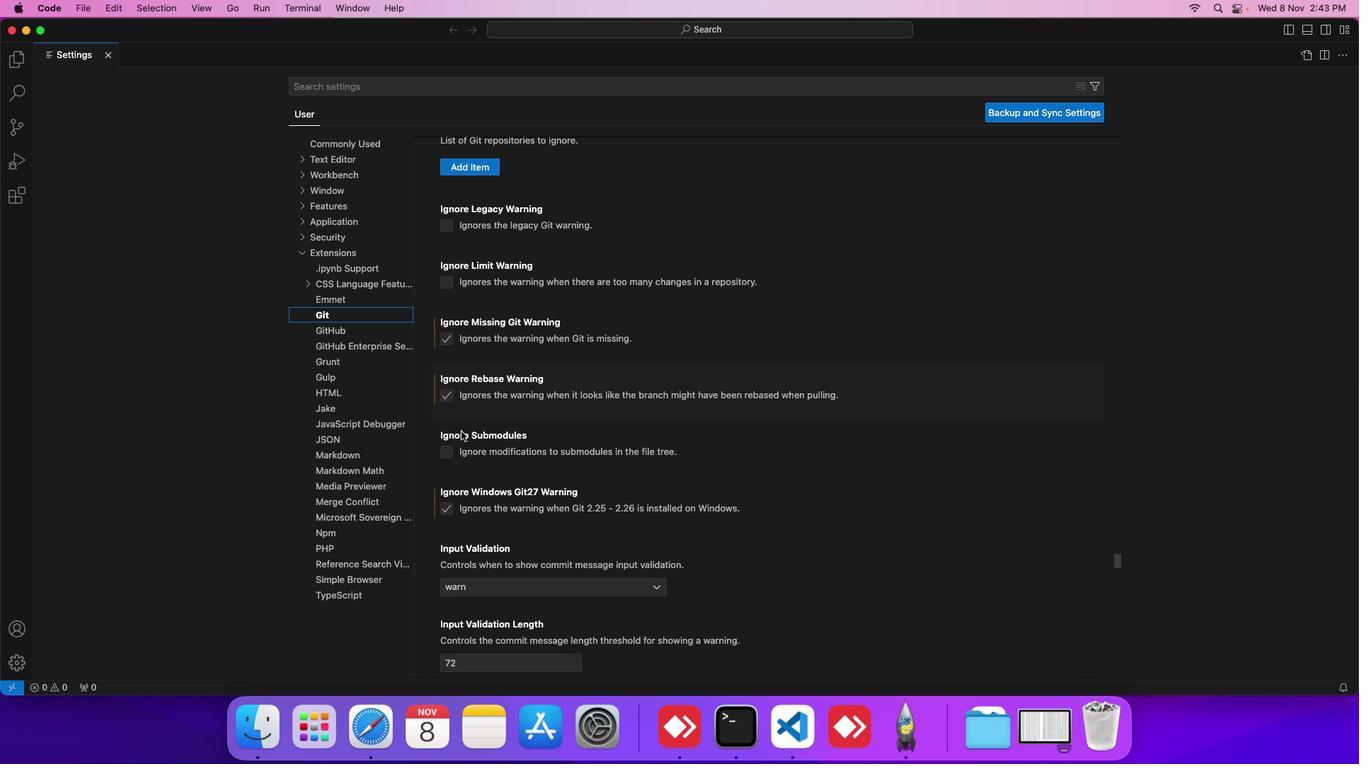 
Action: Mouse scrolled (461, 431) with delta (0, 0)
Screenshot: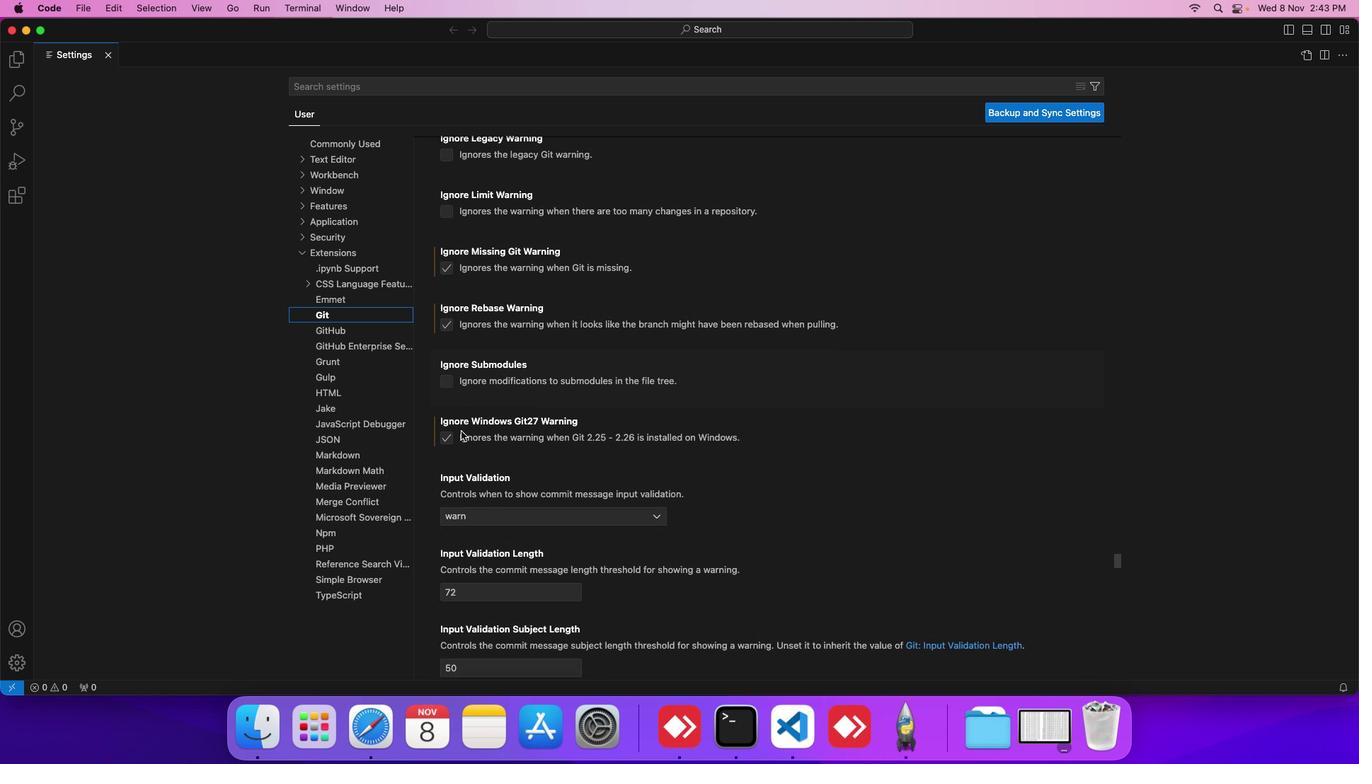 
Action: Mouse scrolled (461, 431) with delta (0, 0)
Screenshot: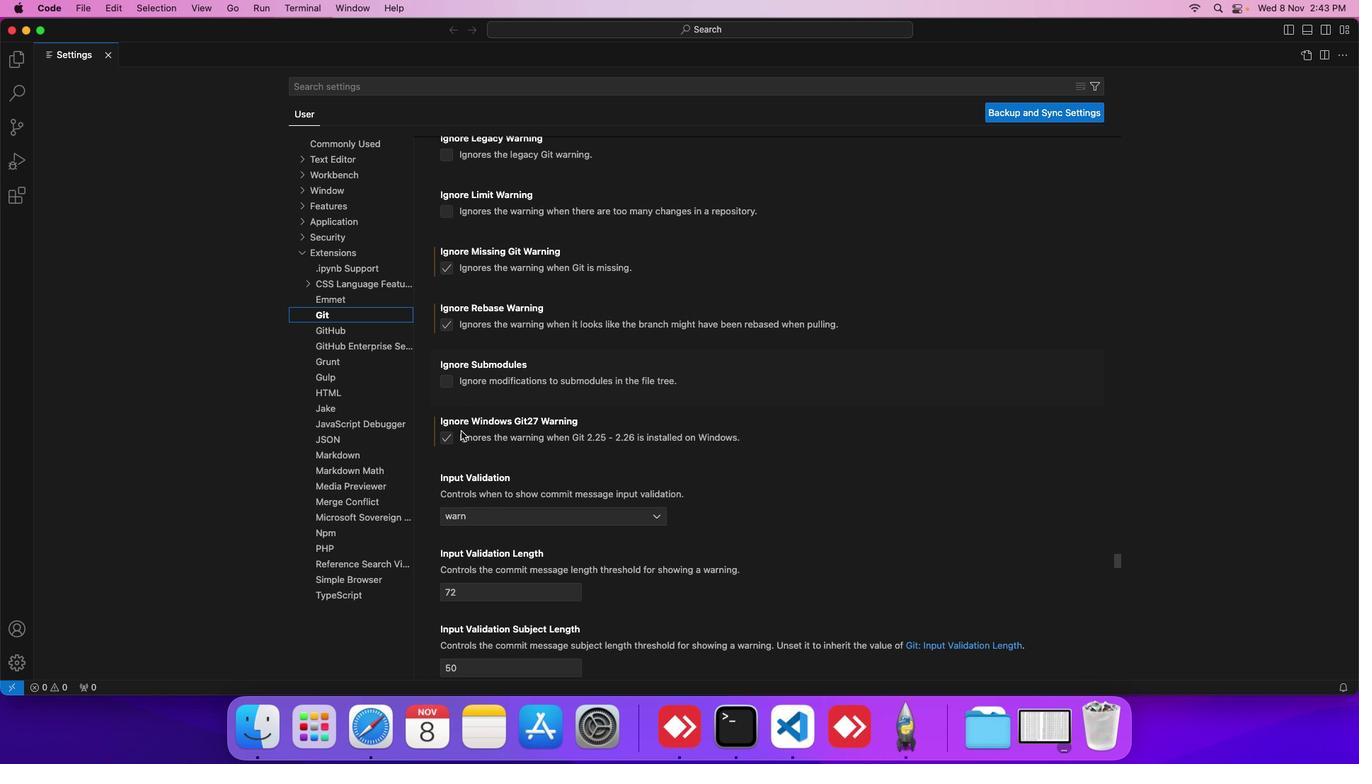 
Action: Mouse scrolled (461, 431) with delta (0, 0)
Screenshot: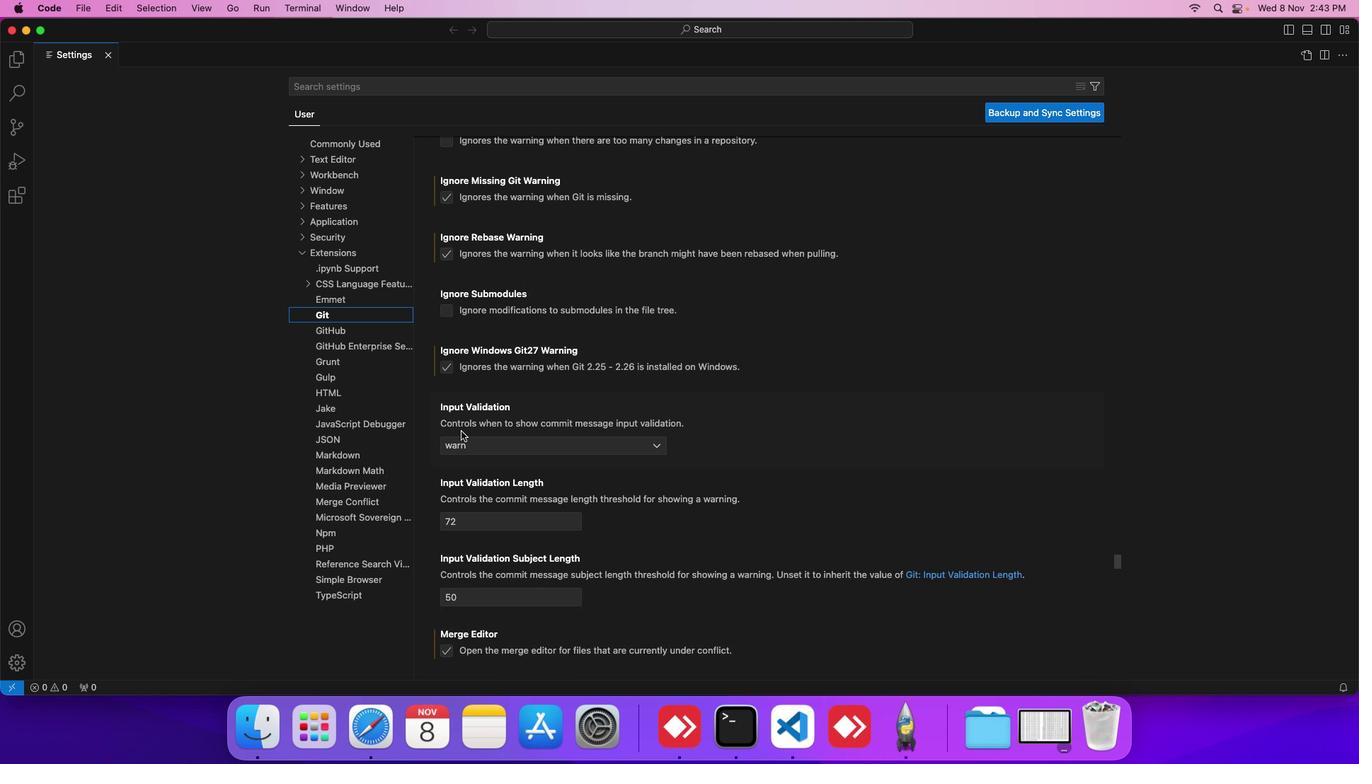 
Action: Mouse scrolled (461, 431) with delta (0, 0)
Screenshot: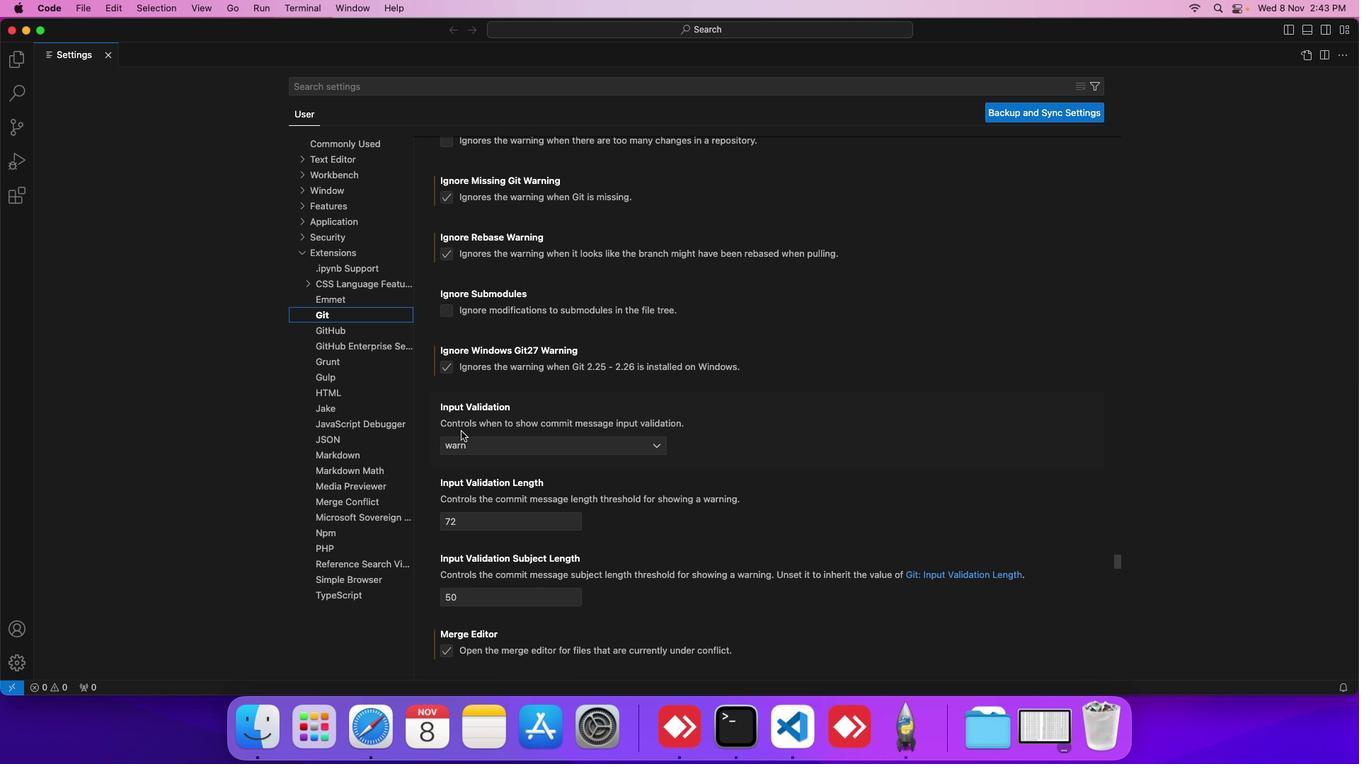 
Action: Mouse scrolled (461, 431) with delta (0, 0)
Screenshot: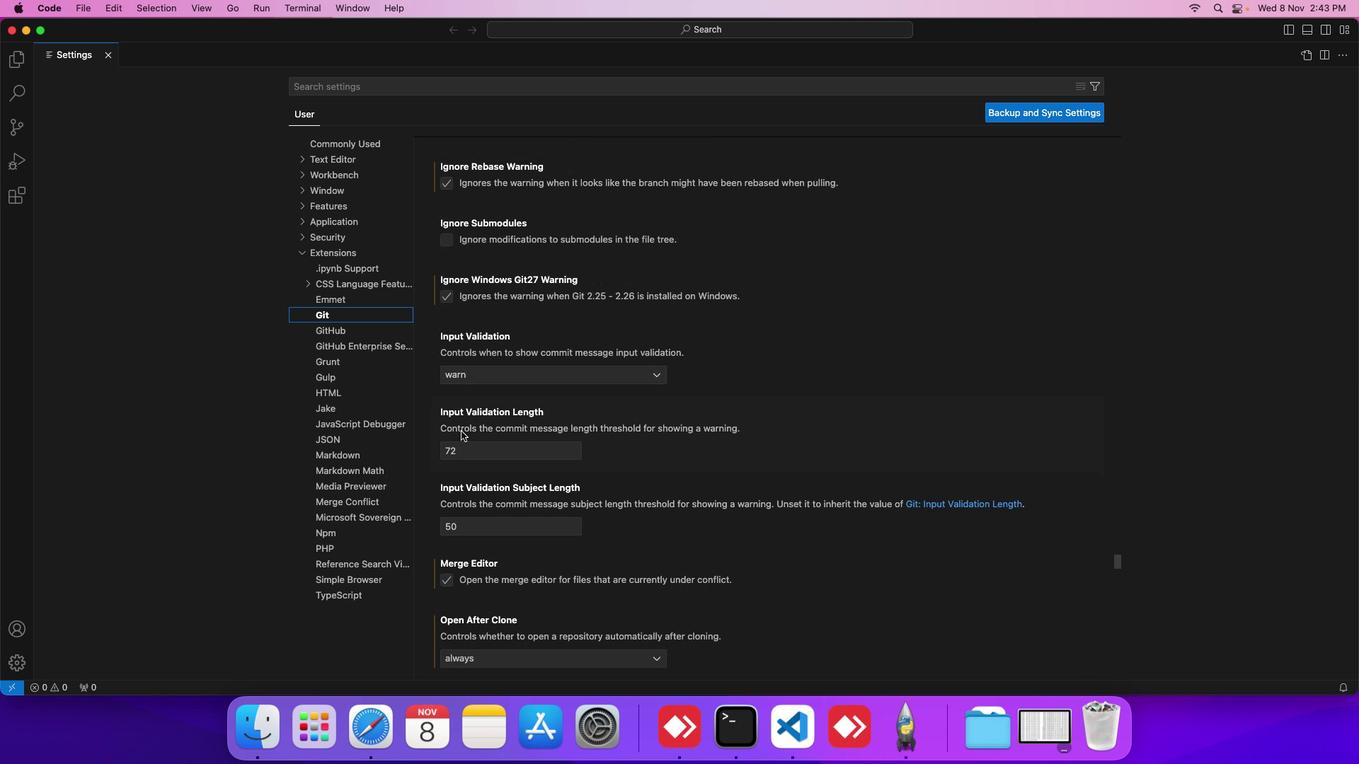 
Action: Mouse scrolled (461, 431) with delta (0, 0)
Screenshot: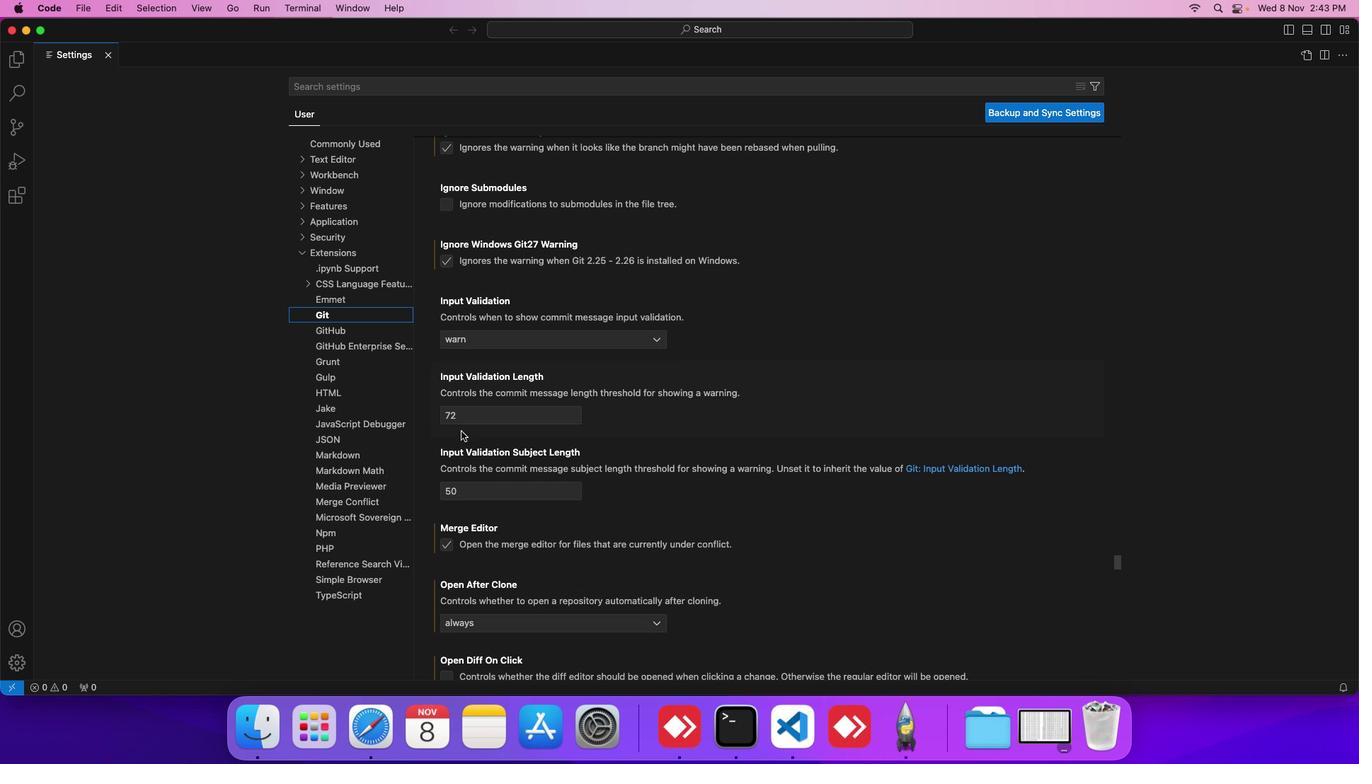 
Action: Mouse scrolled (461, 431) with delta (0, 0)
Screenshot: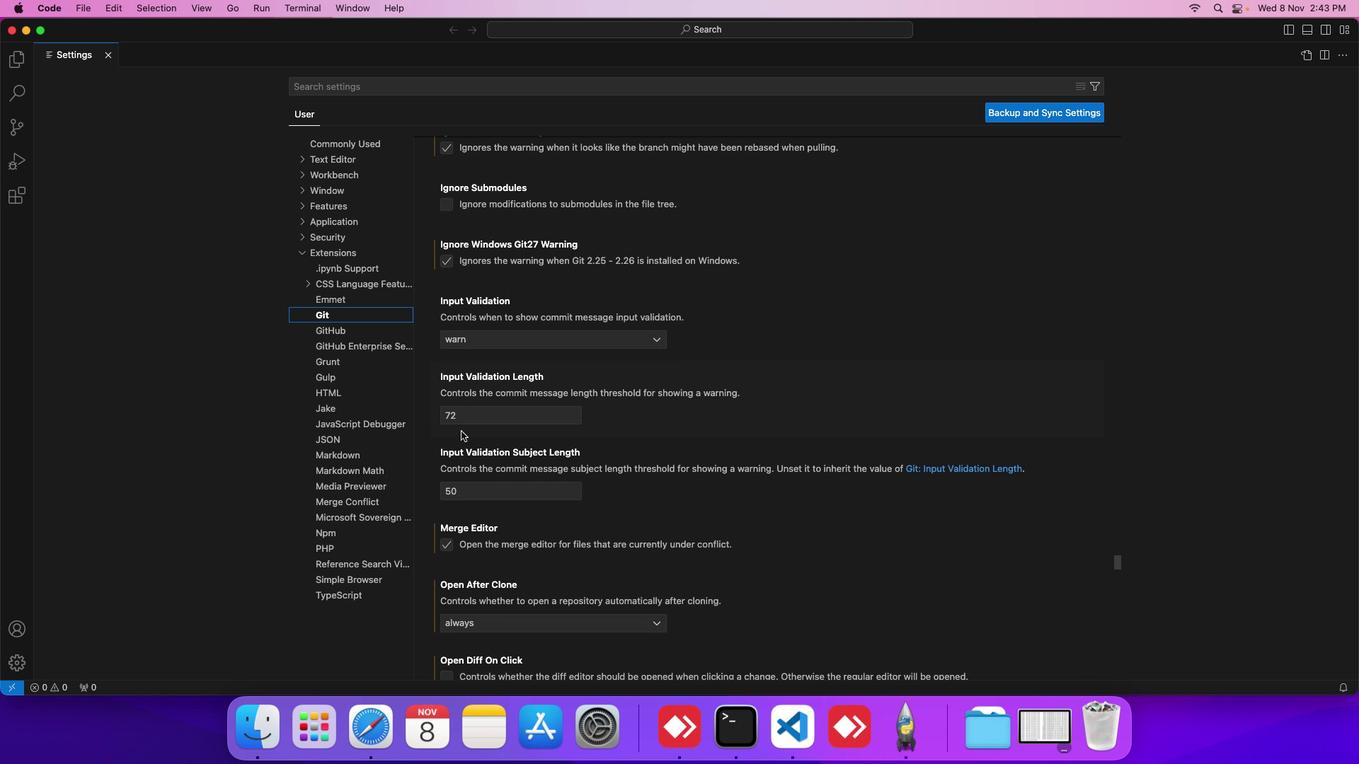 
Action: Mouse scrolled (461, 431) with delta (0, 0)
Screenshot: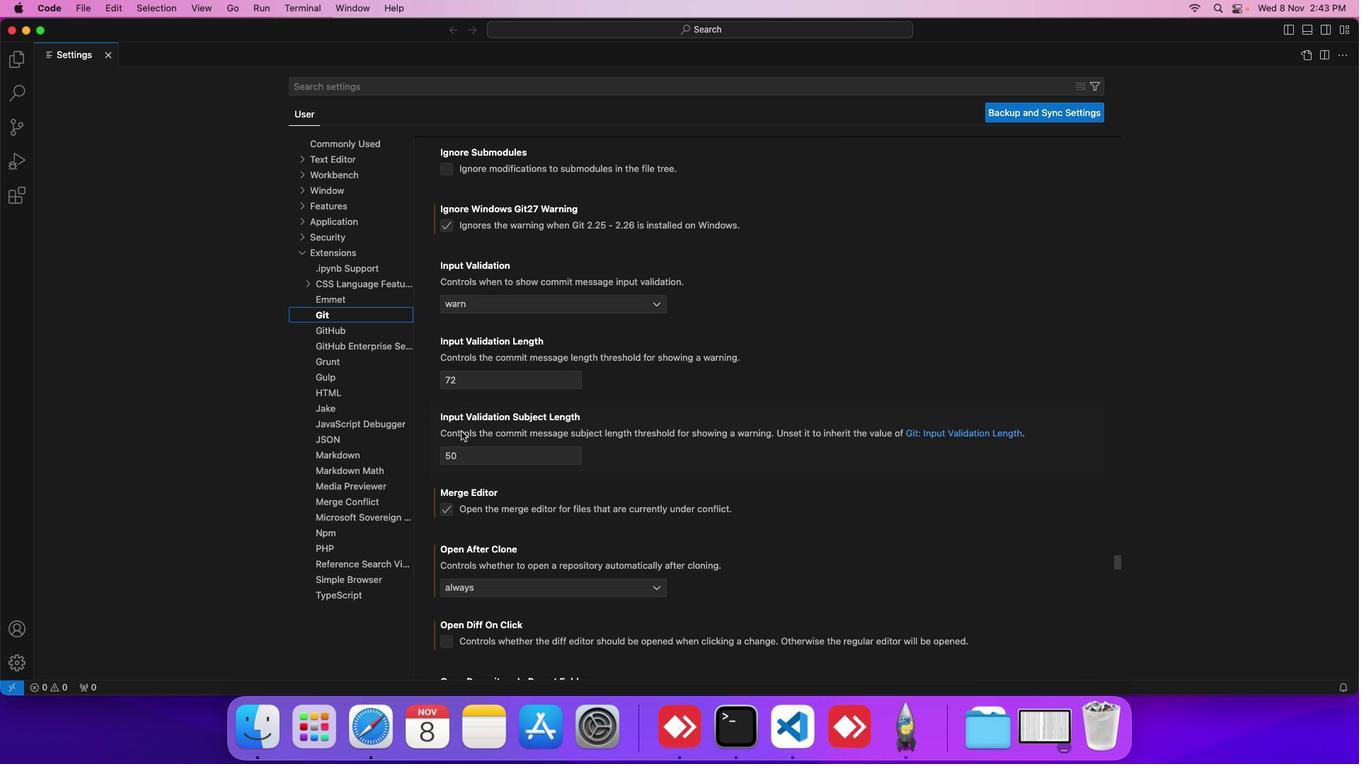 
Action: Mouse scrolled (461, 431) with delta (0, 0)
Screenshot: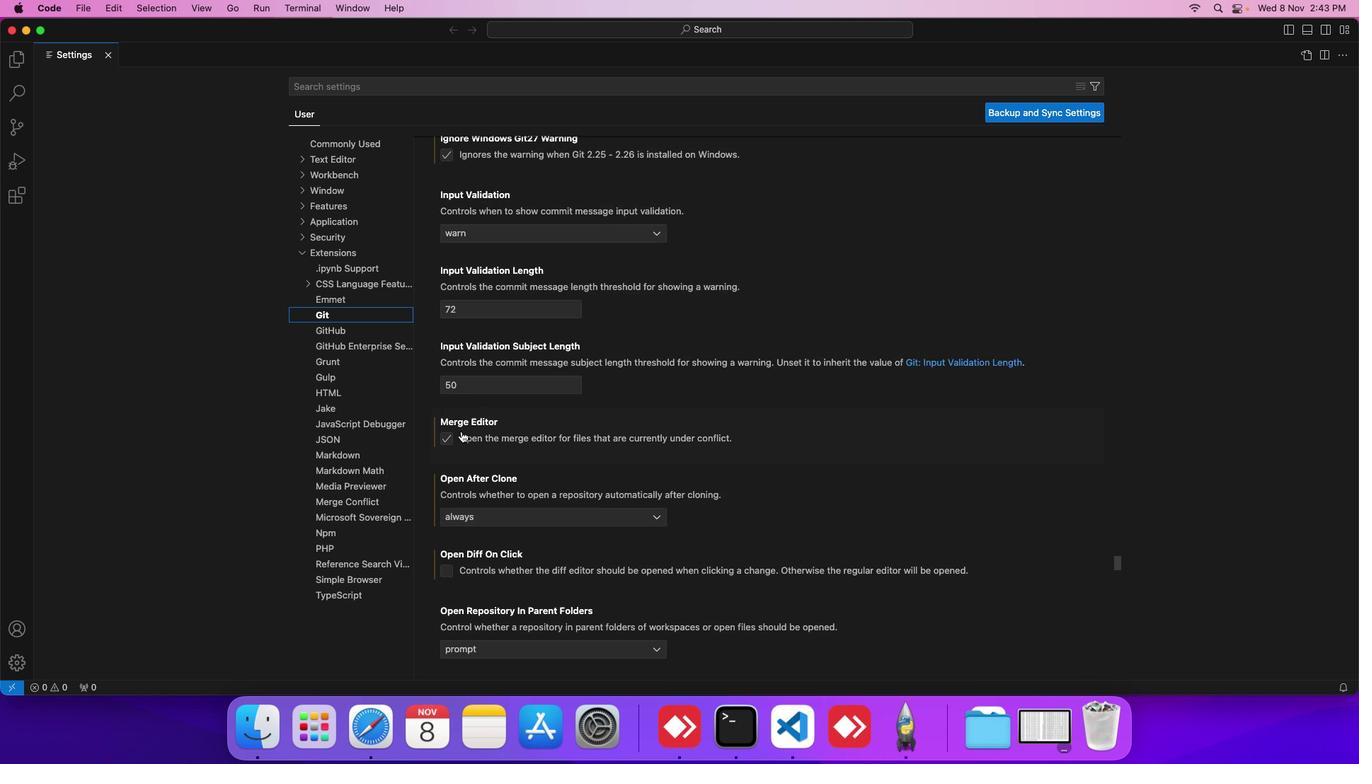 
Action: Mouse scrolled (461, 431) with delta (0, 0)
Screenshot: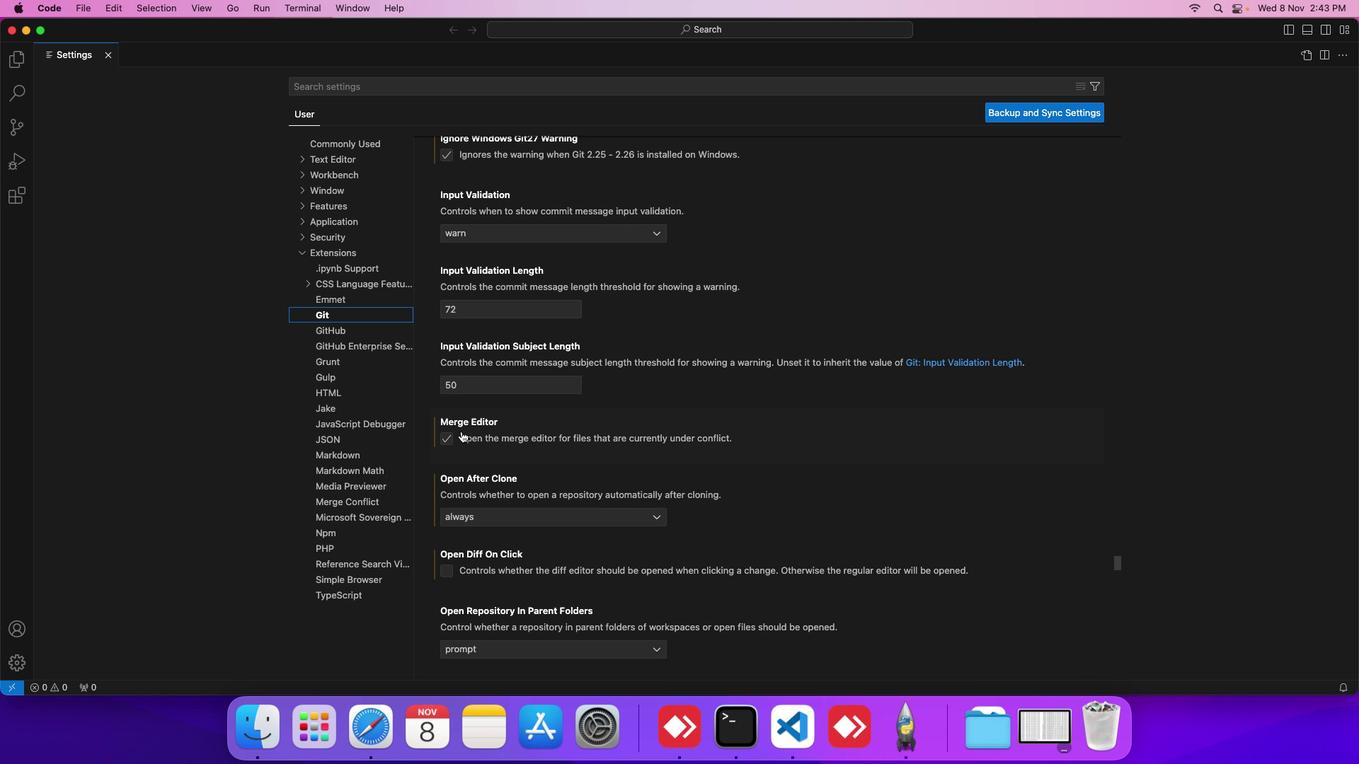 
Action: Mouse scrolled (461, 431) with delta (0, 0)
Screenshot: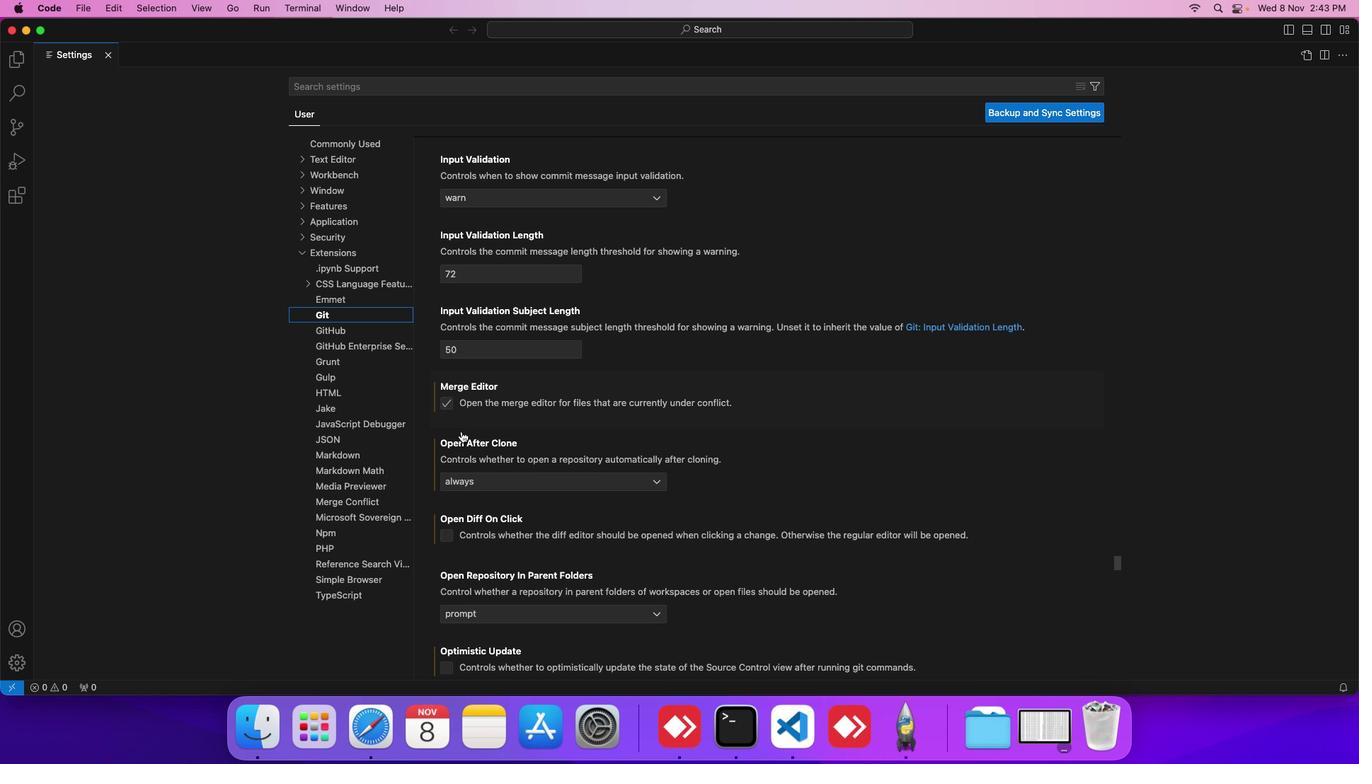 
Action: Mouse scrolled (461, 431) with delta (0, 0)
Screenshot: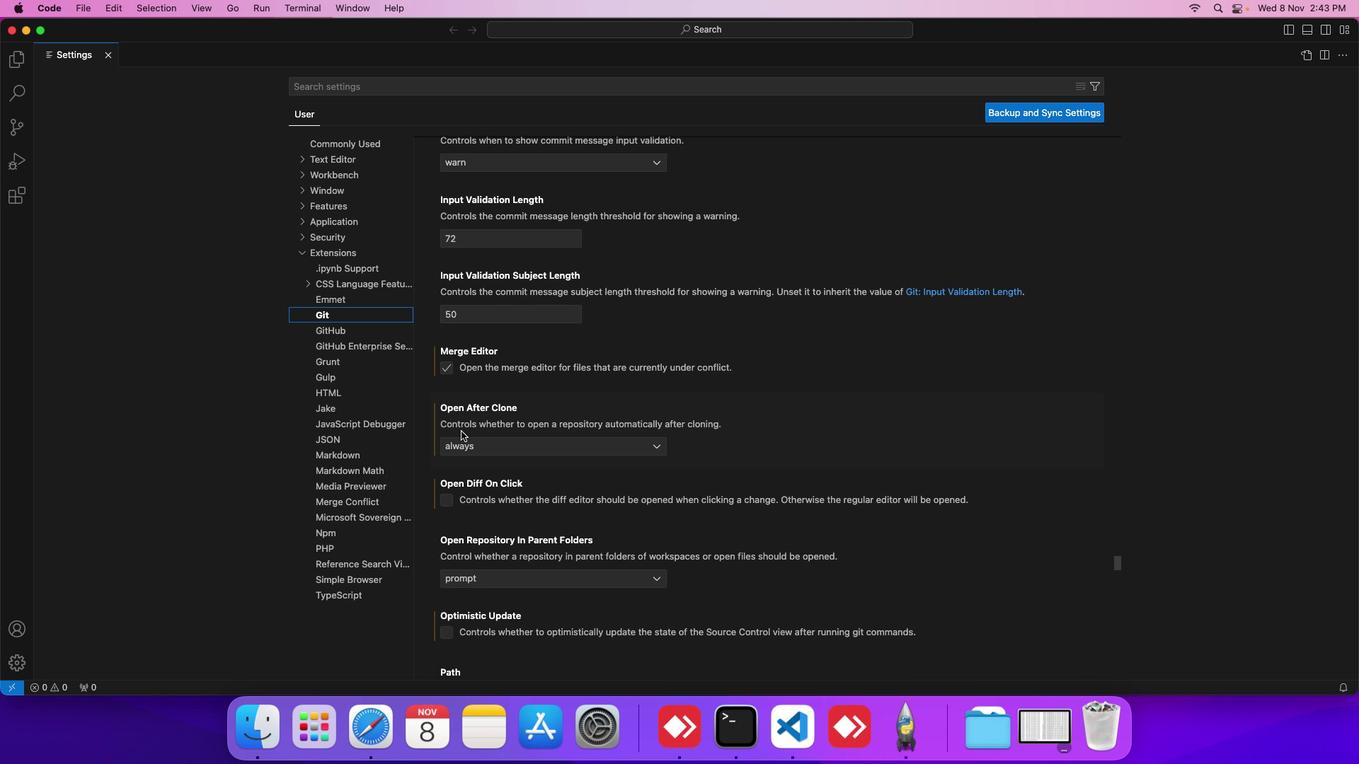 
Action: Mouse scrolled (461, 431) with delta (0, 0)
Screenshot: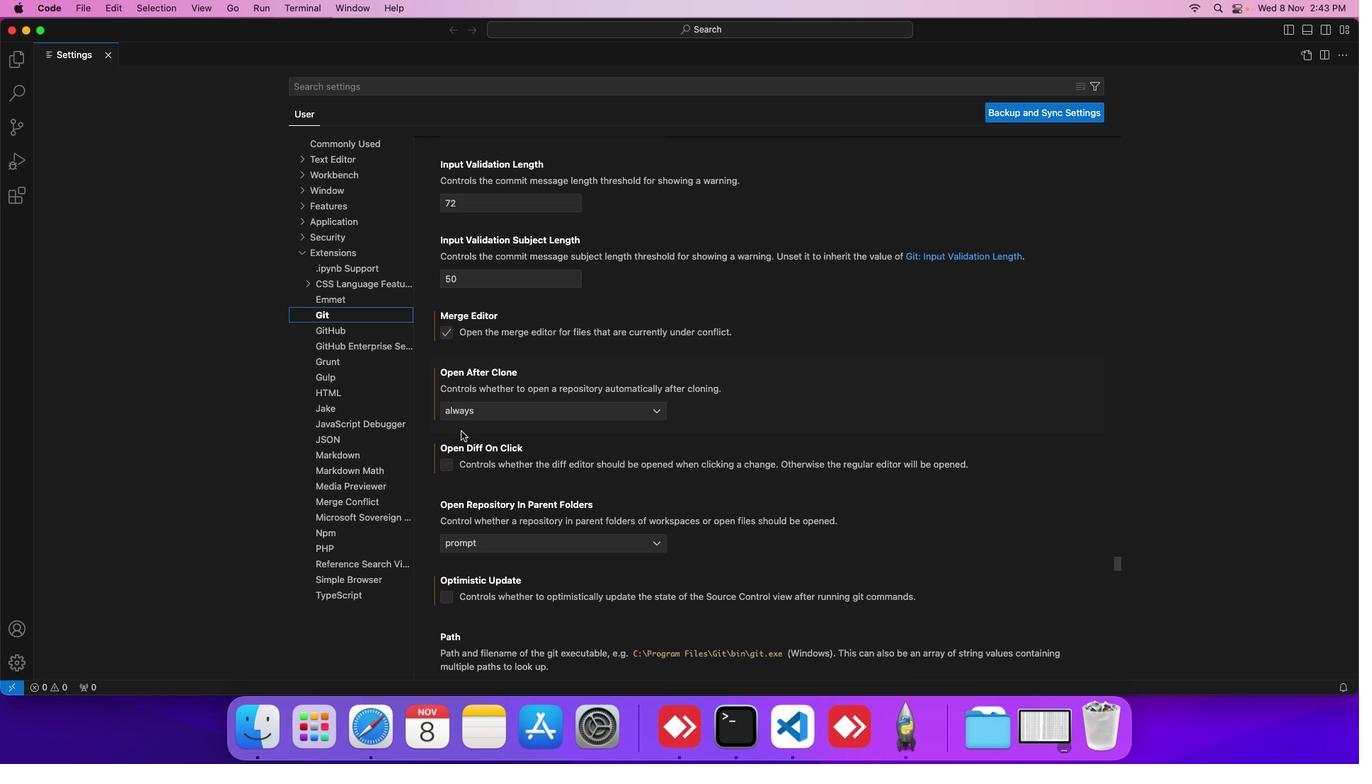 
Action: Mouse scrolled (461, 431) with delta (0, 0)
Screenshot: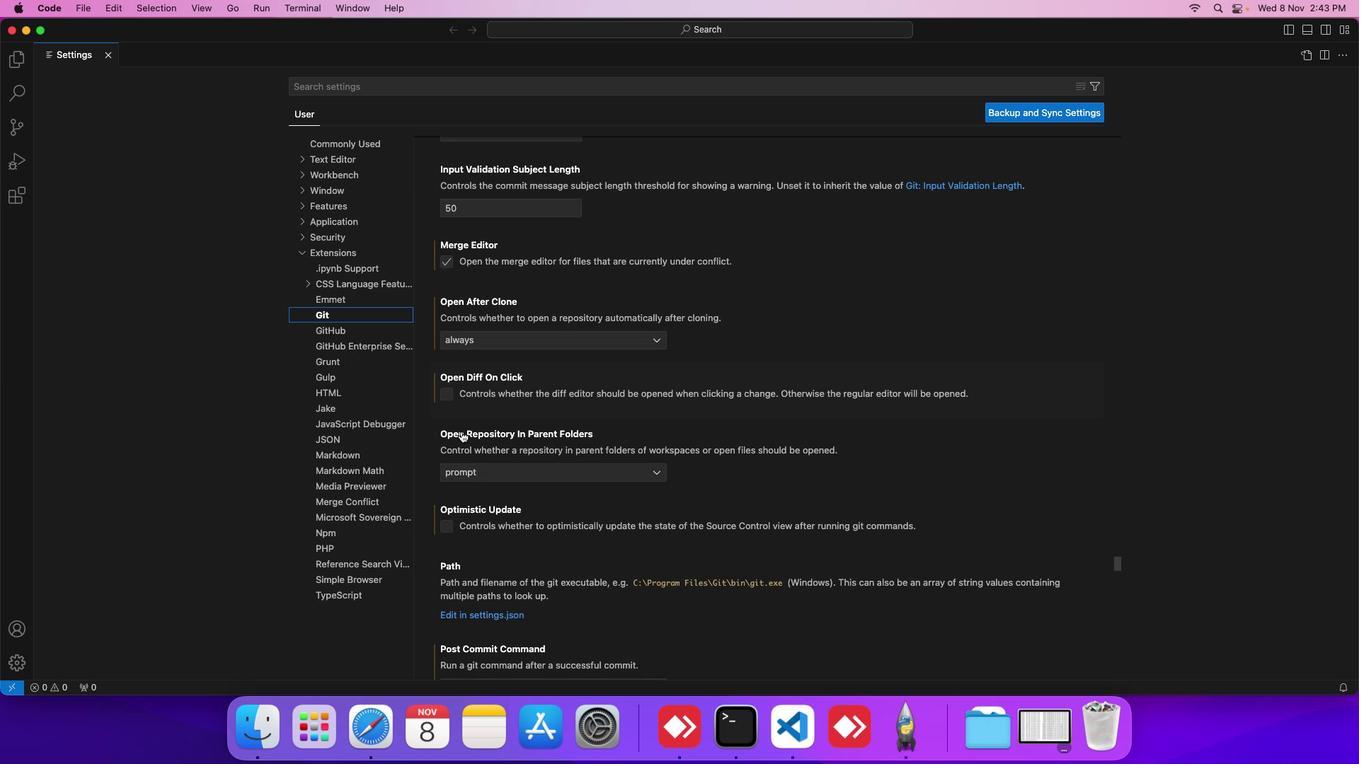
Action: Mouse scrolled (461, 431) with delta (0, 0)
Screenshot: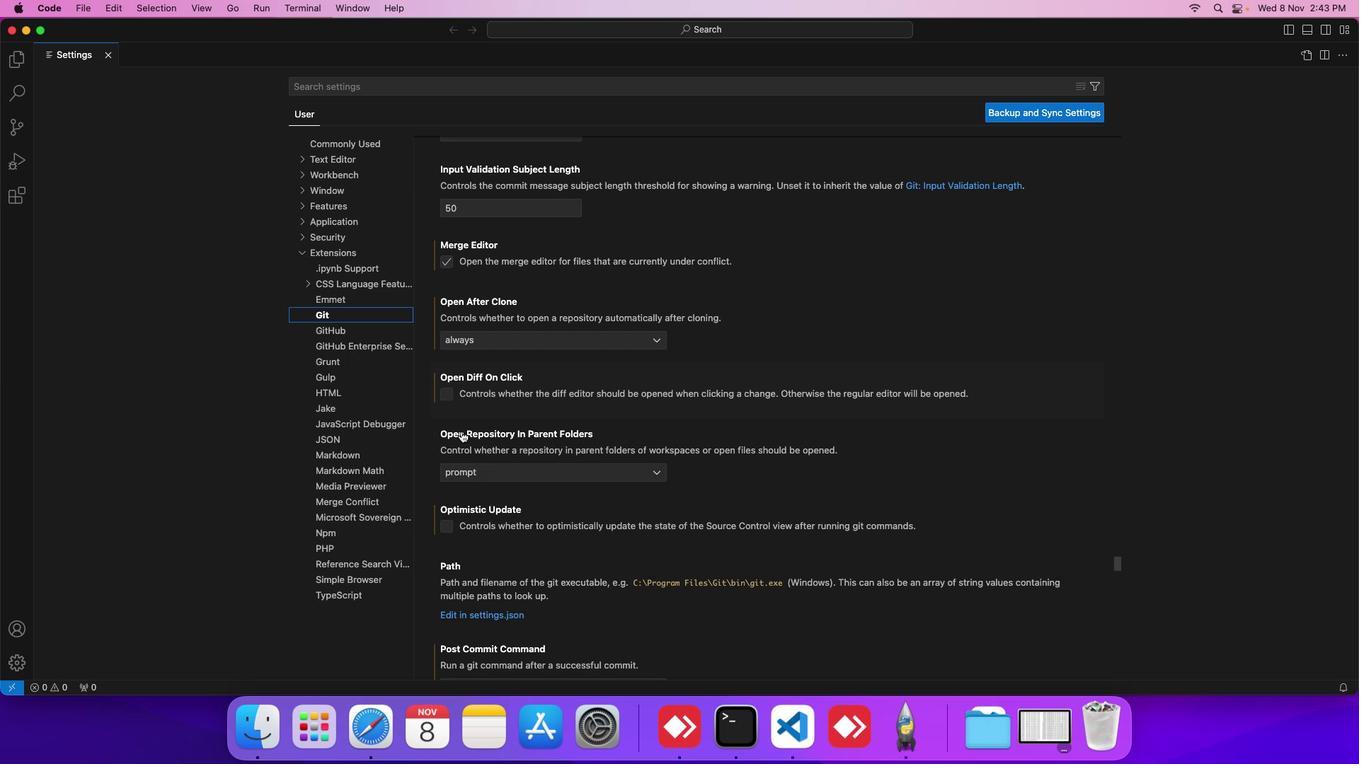 
Action: Mouse scrolled (461, 431) with delta (0, 0)
Screenshot: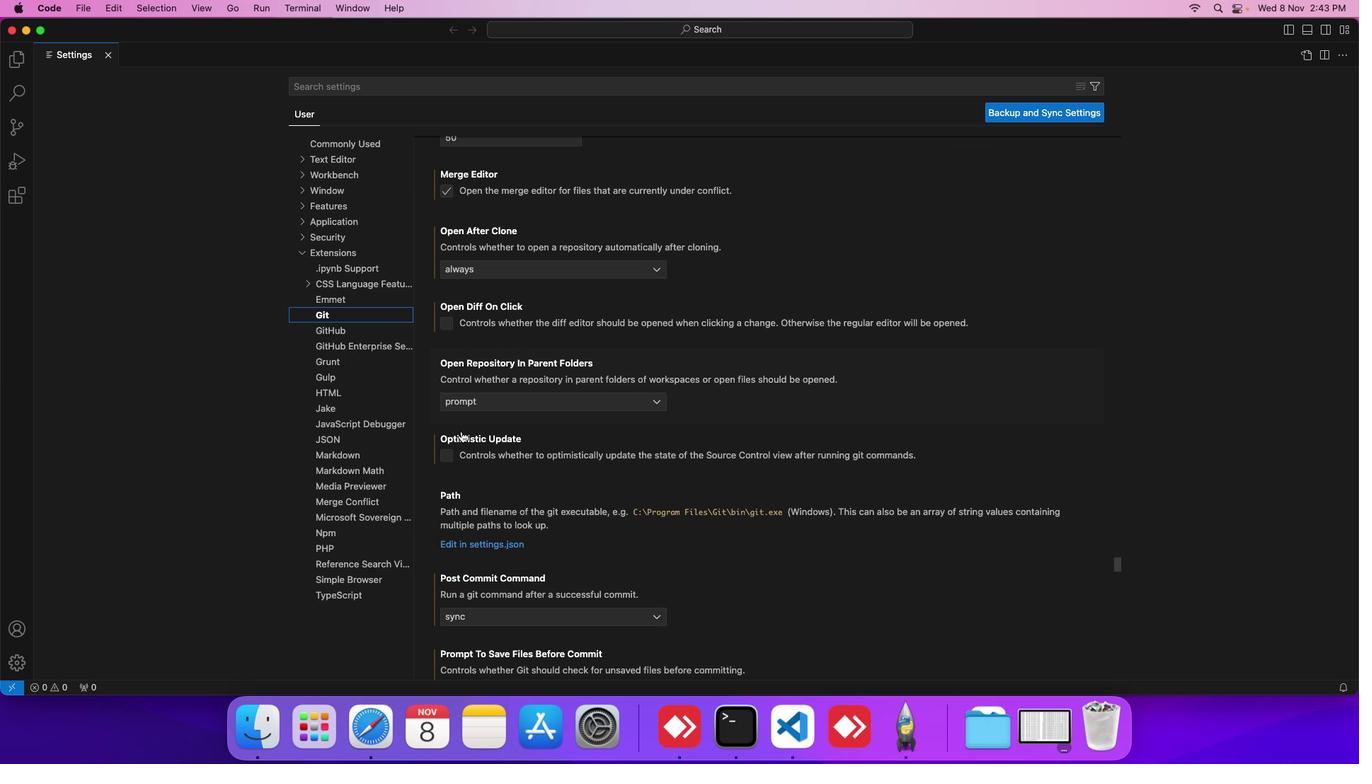 
Action: Mouse scrolled (461, 431) with delta (0, 0)
Screenshot: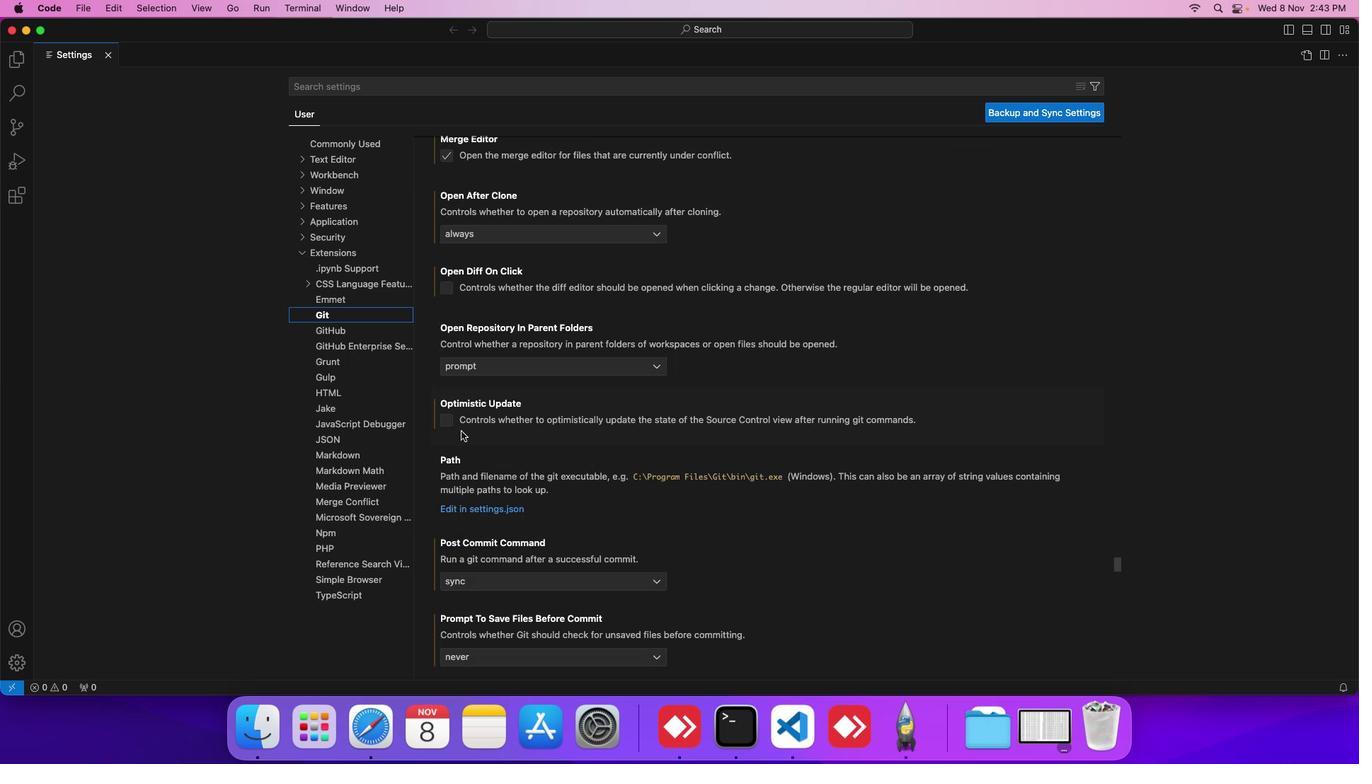 
Action: Mouse scrolled (461, 431) with delta (0, 0)
Screenshot: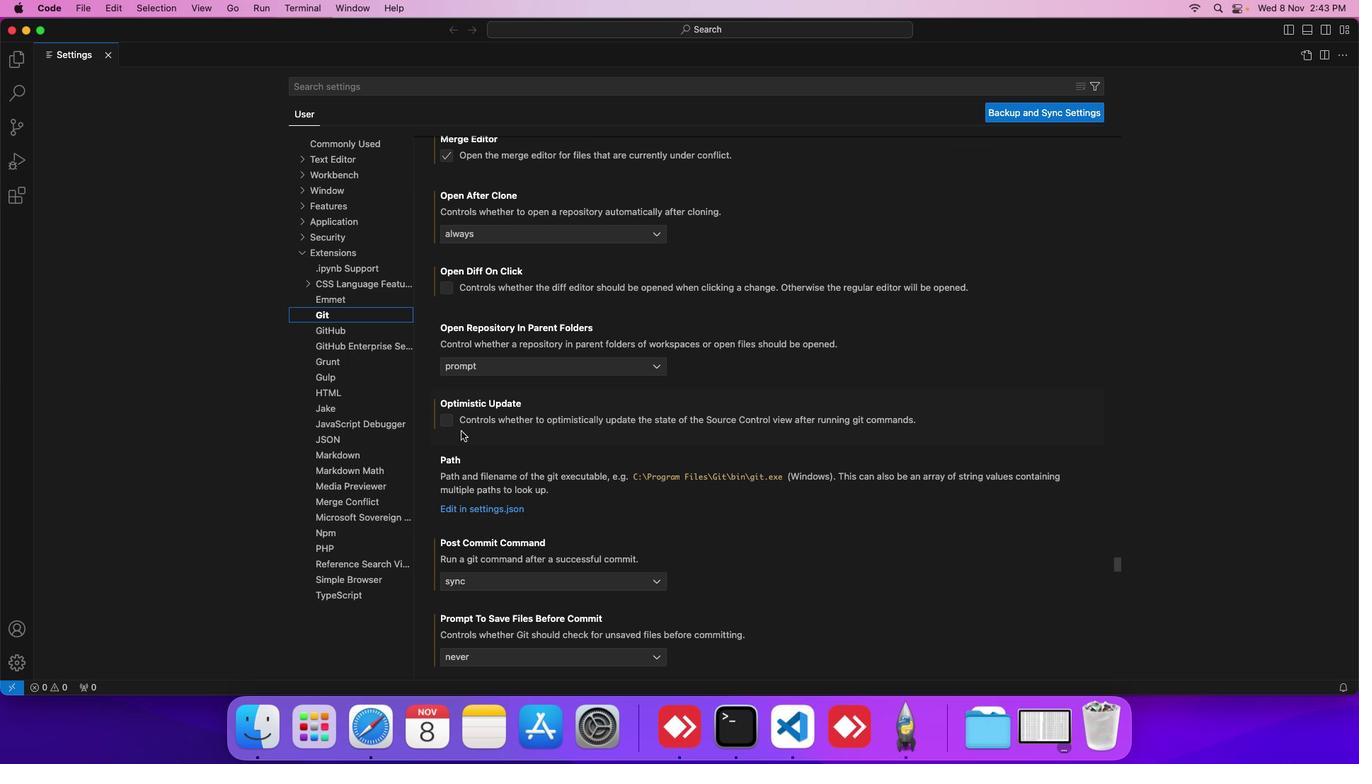 
Action: Mouse scrolled (461, 431) with delta (0, 0)
Screenshot: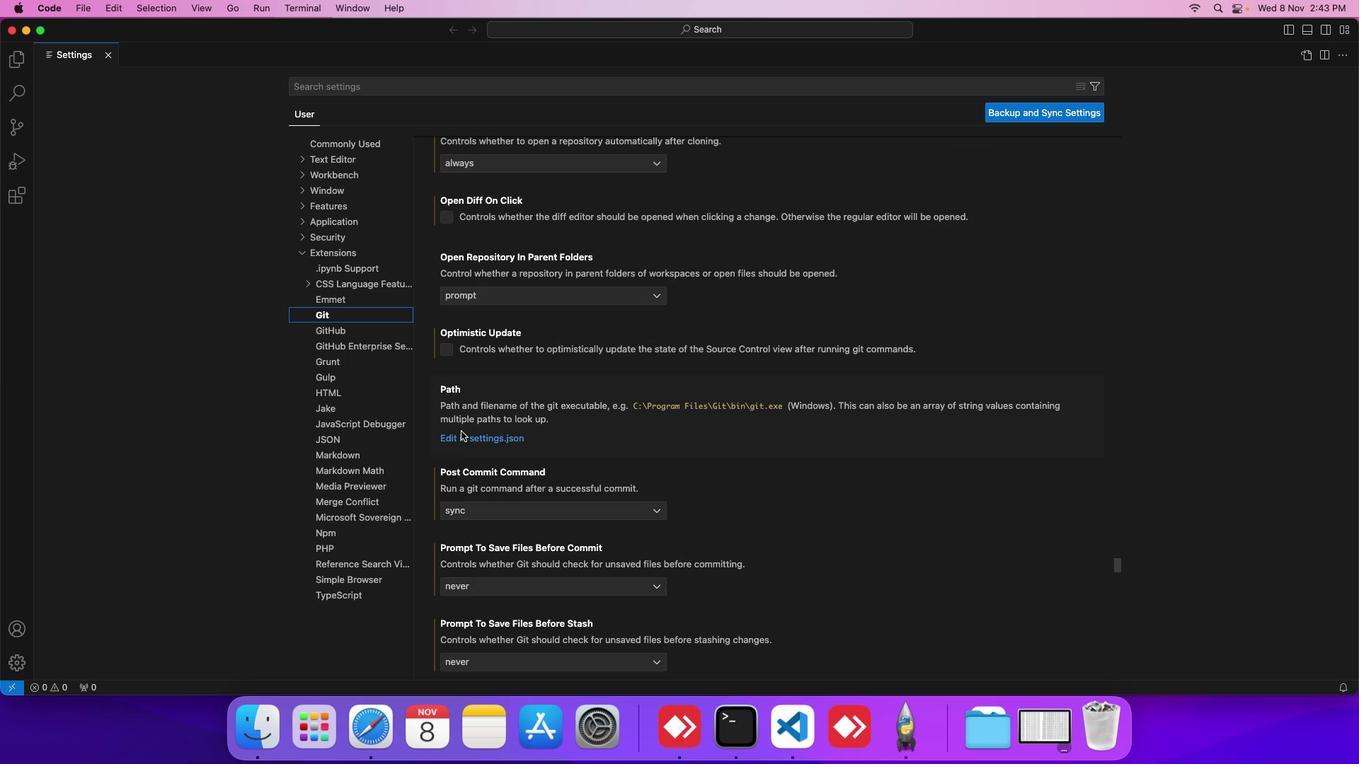 
Action: Mouse scrolled (461, 431) with delta (0, 0)
Screenshot: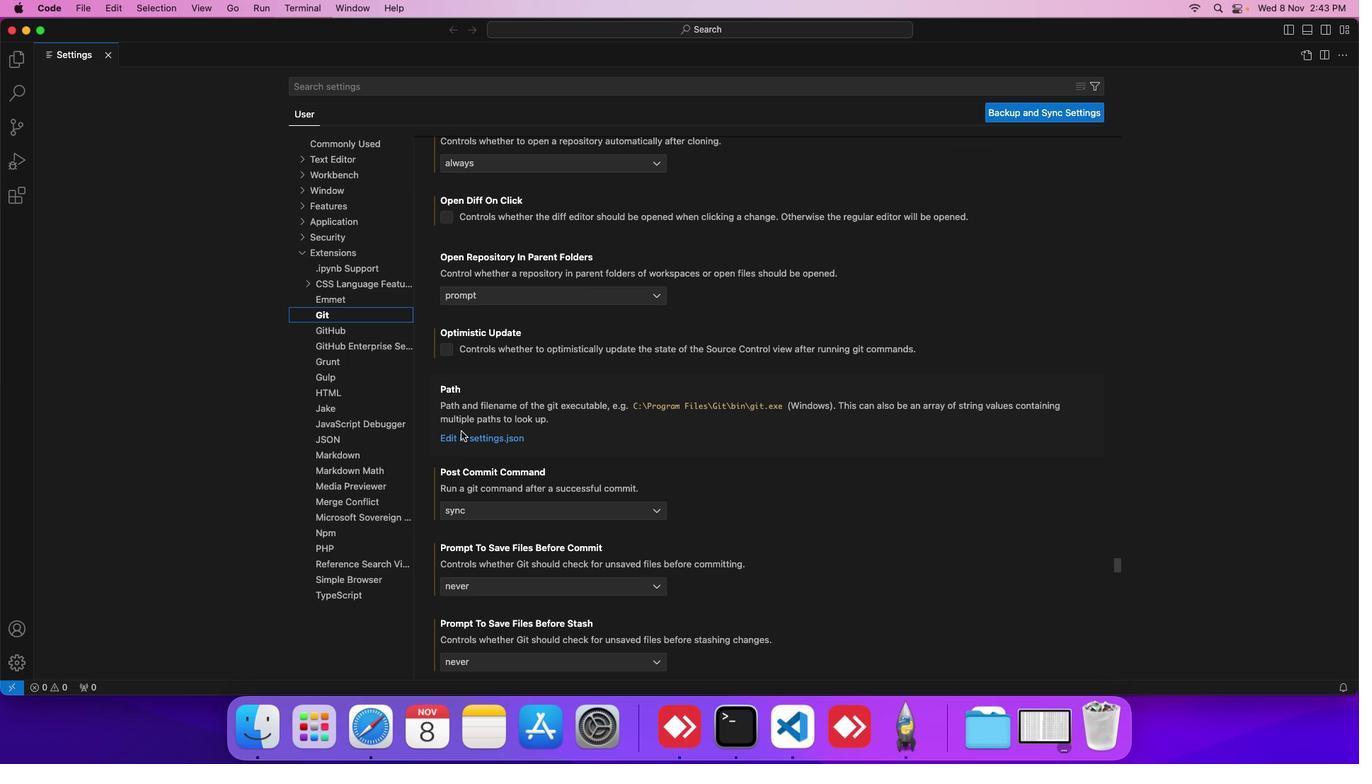 
Action: Mouse scrolled (461, 431) with delta (0, 0)
Screenshot: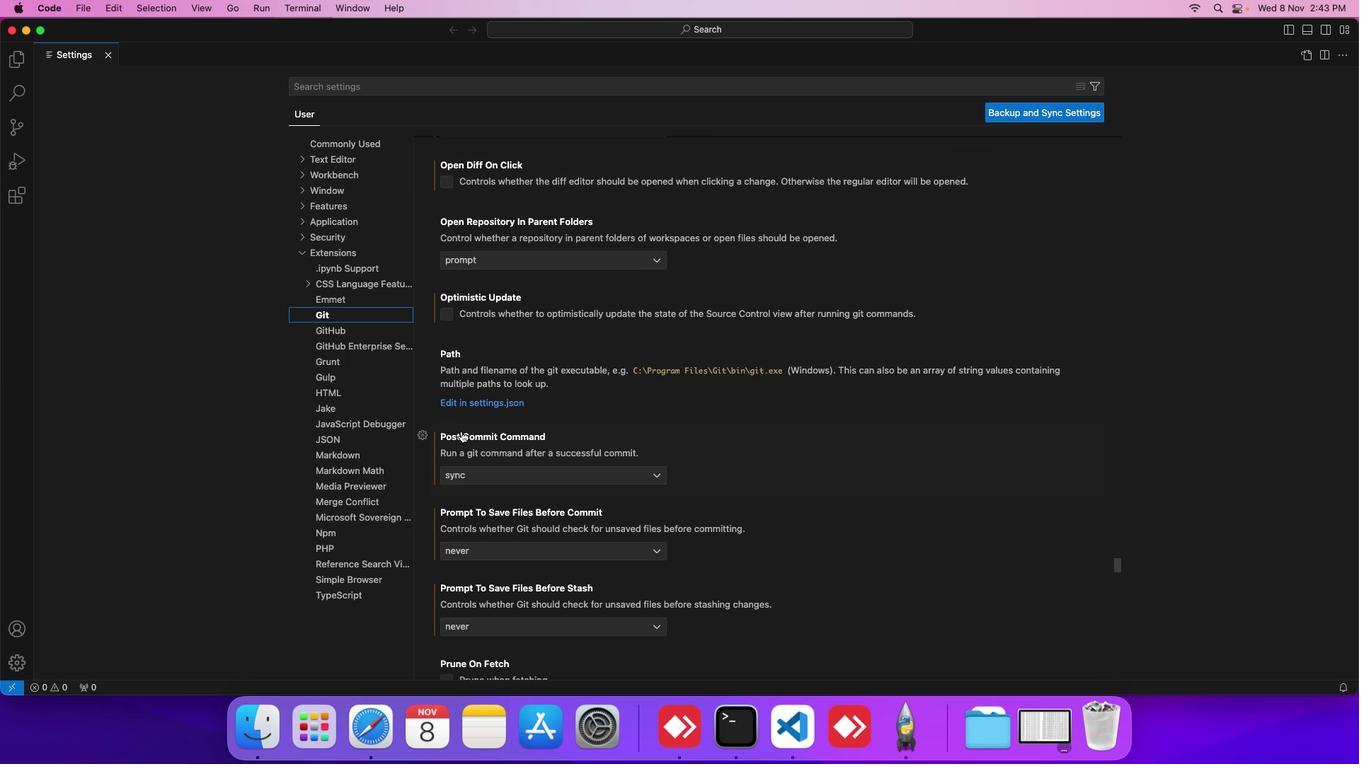 
Action: Mouse scrolled (461, 431) with delta (0, 0)
Screenshot: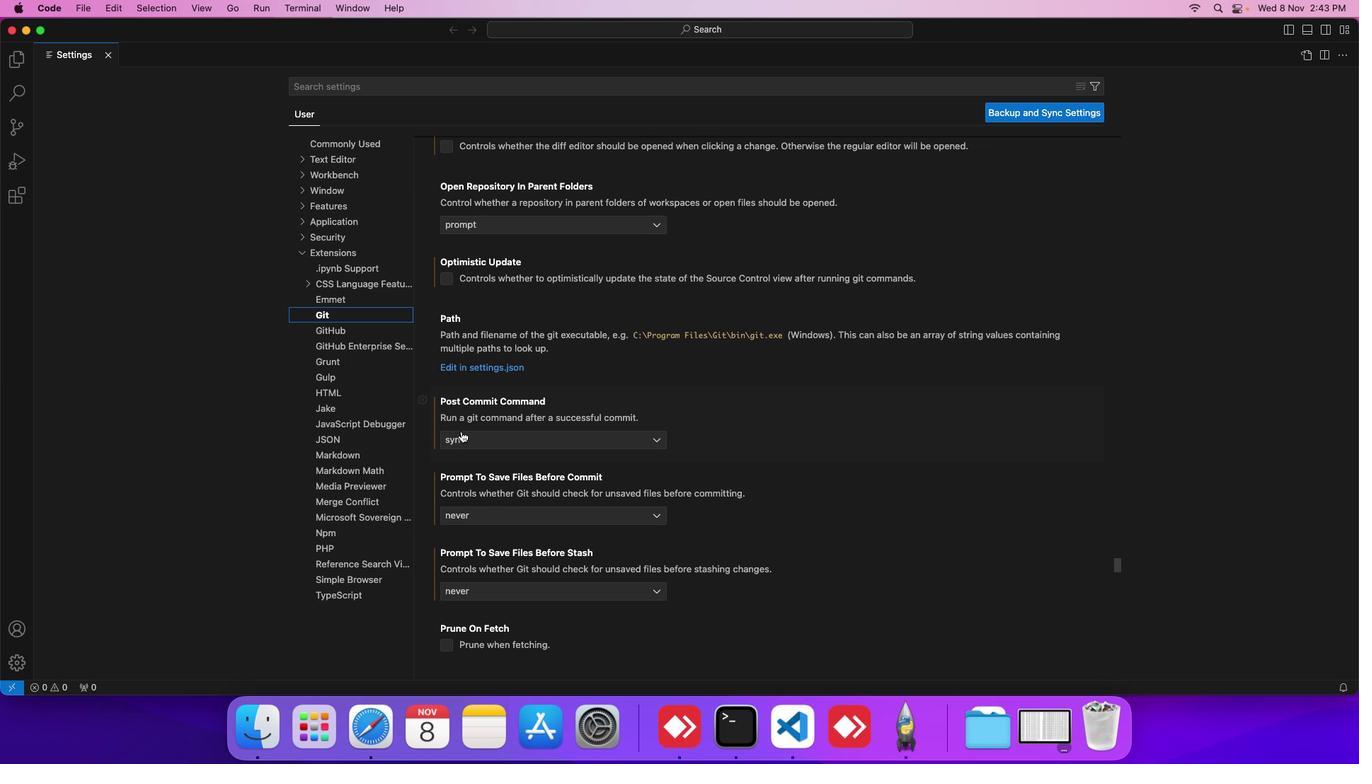 
Action: Mouse scrolled (461, 431) with delta (0, 0)
Screenshot: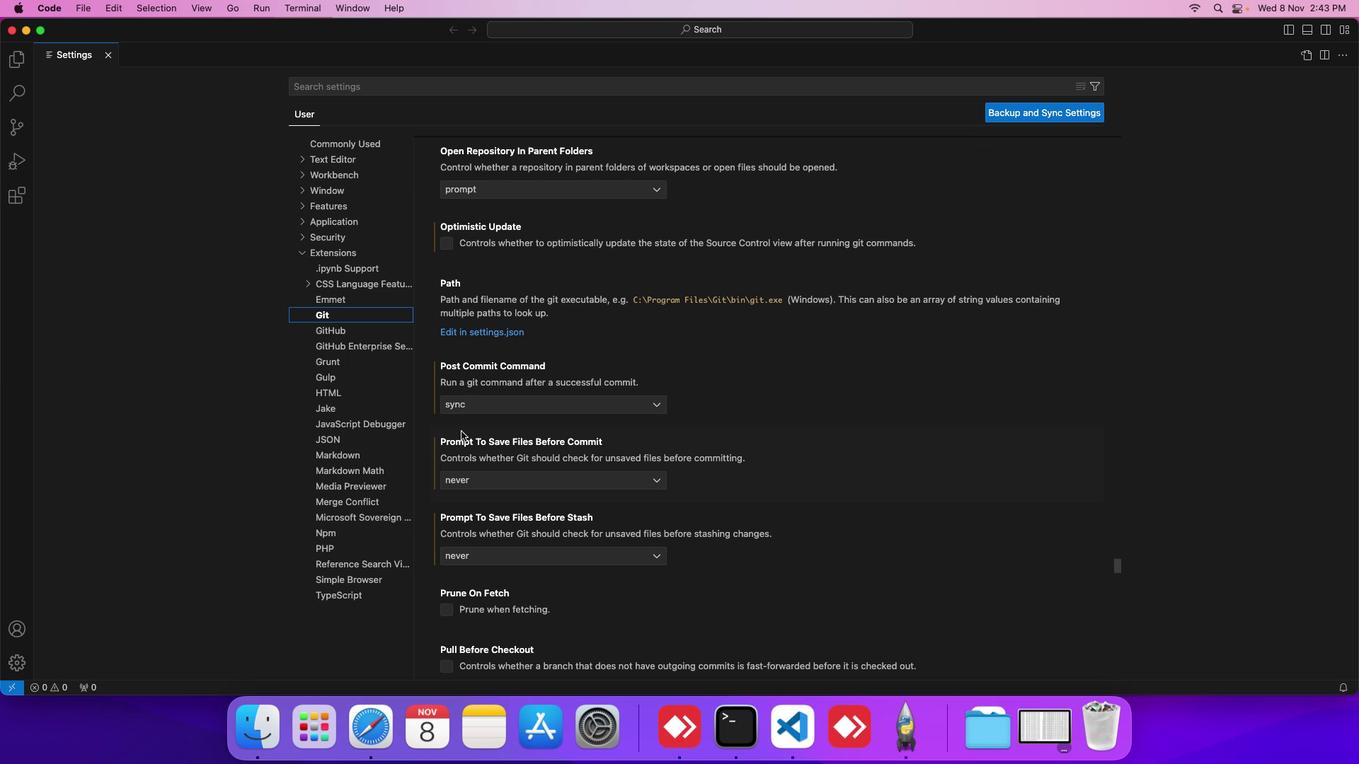 
Action: Mouse scrolled (461, 431) with delta (0, 0)
Screenshot: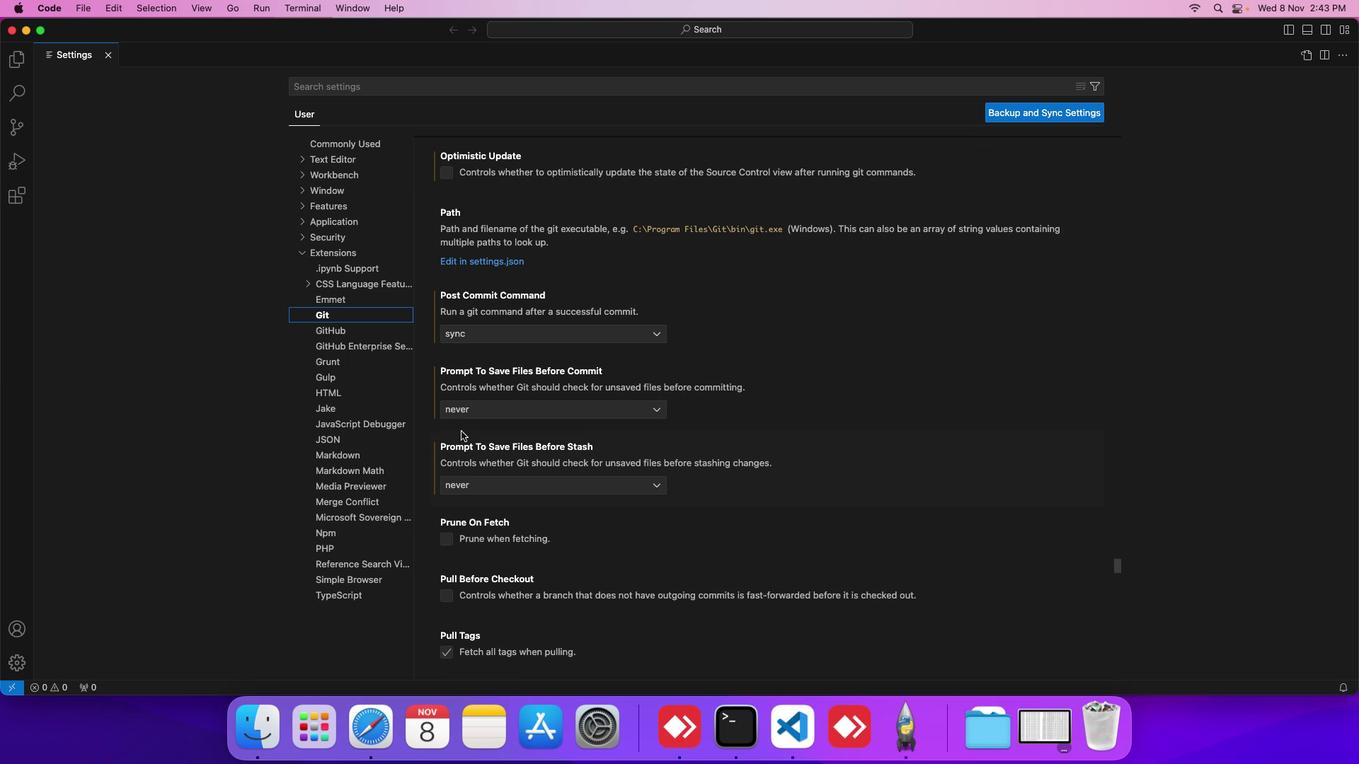 
Action: Mouse scrolled (461, 431) with delta (0, 0)
Screenshot: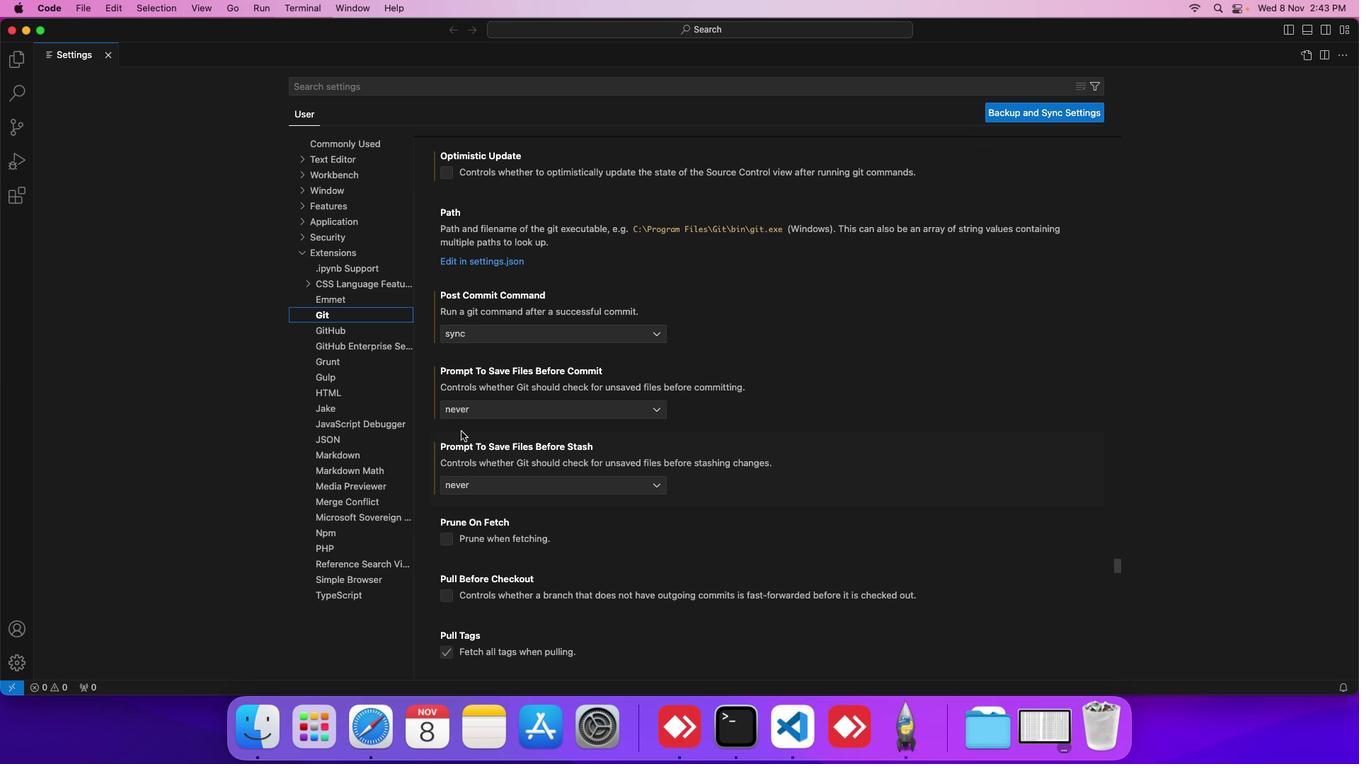 
Action: Mouse scrolled (461, 431) with delta (0, 0)
Screenshot: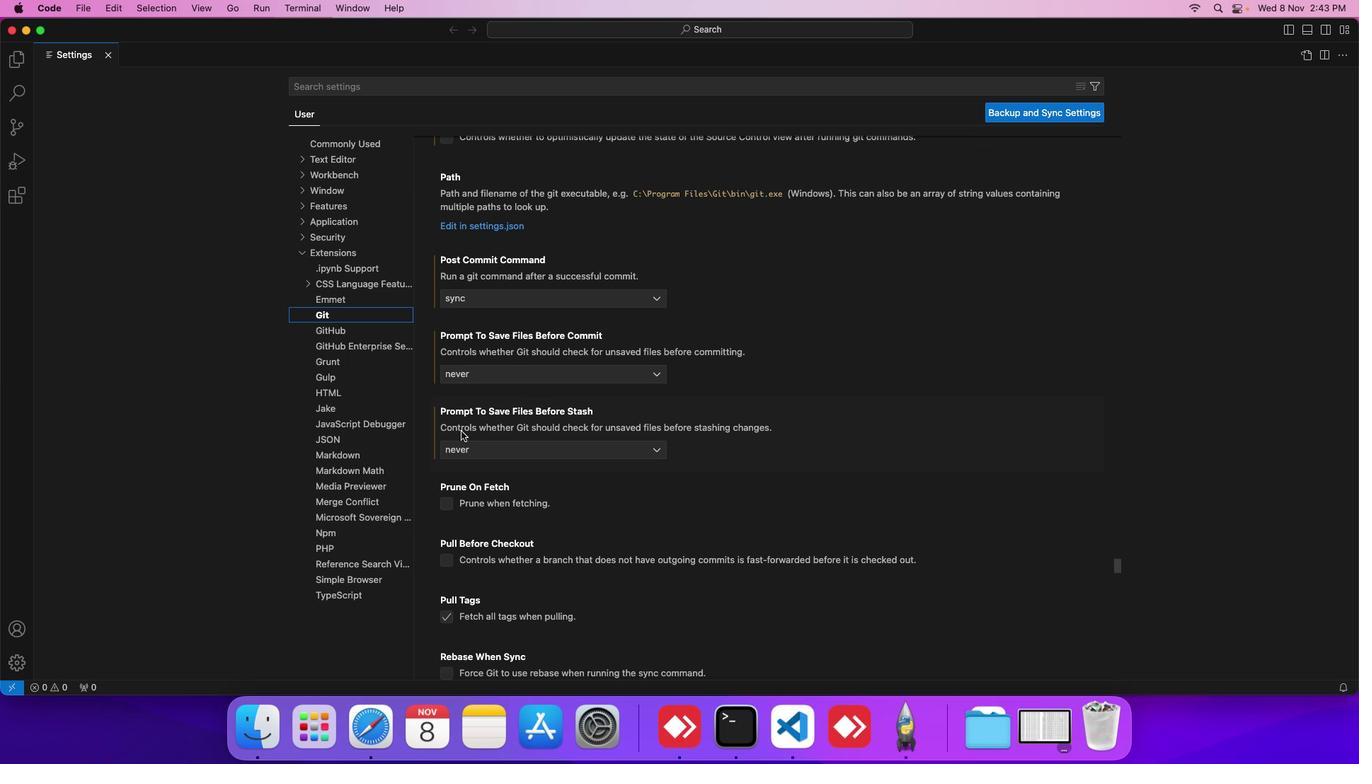 
Action: Mouse scrolled (461, 431) with delta (0, 0)
Screenshot: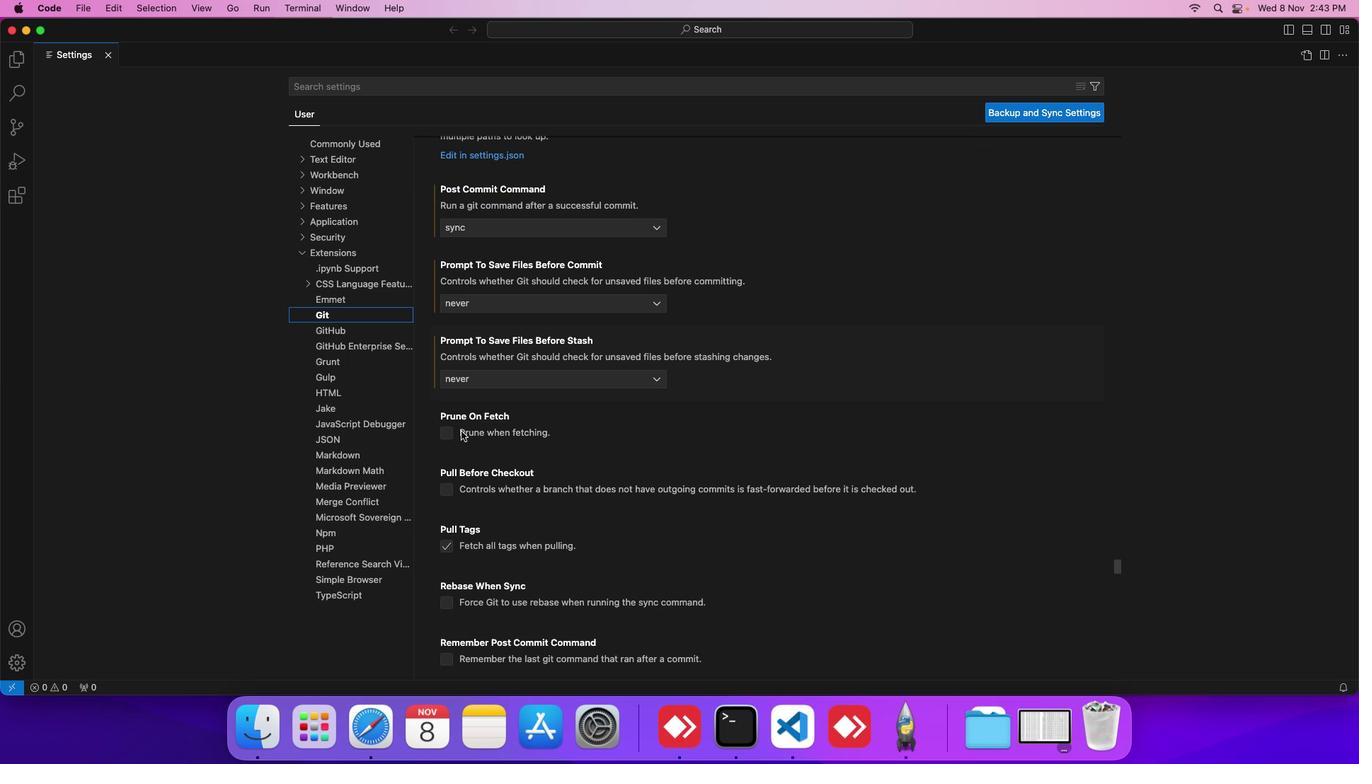 
Action: Mouse scrolled (461, 431) with delta (0, 0)
Screenshot: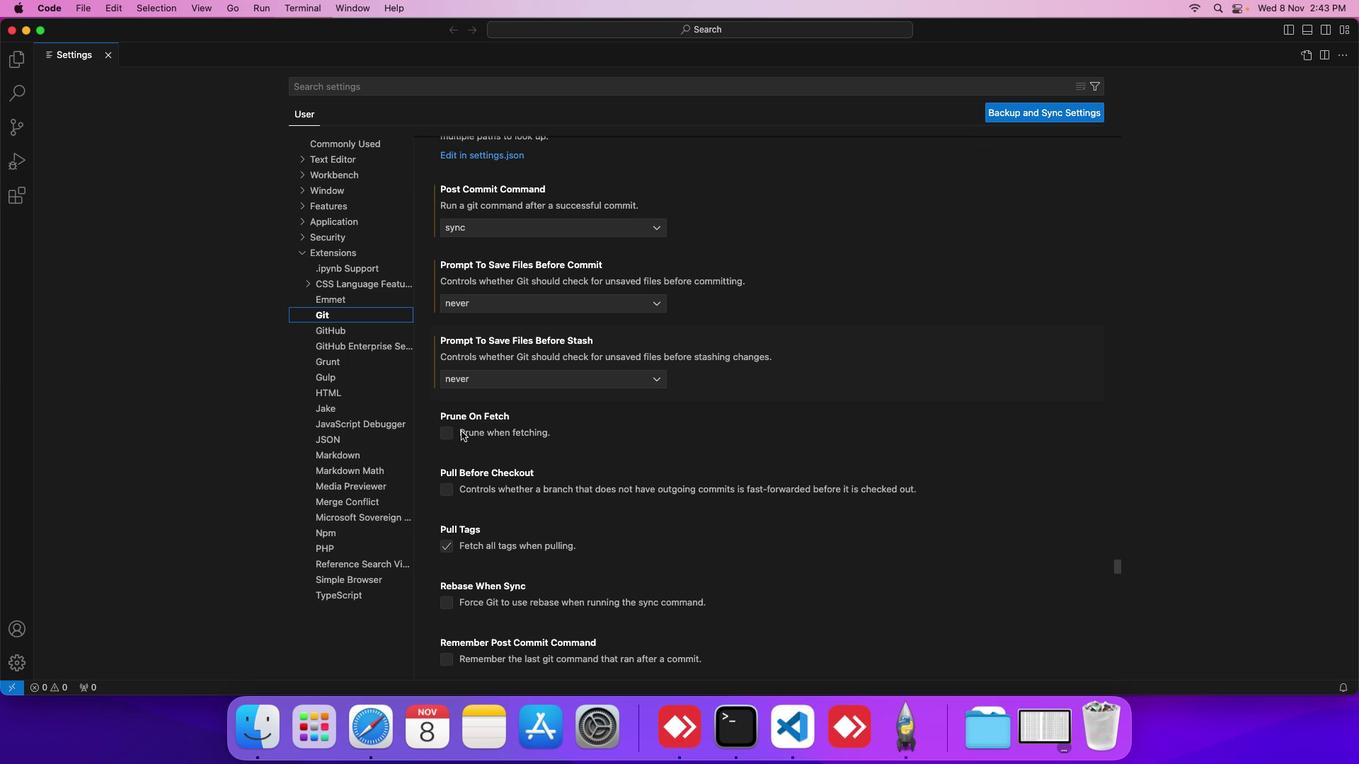 
Action: Mouse moved to (450, 431)
Screenshot: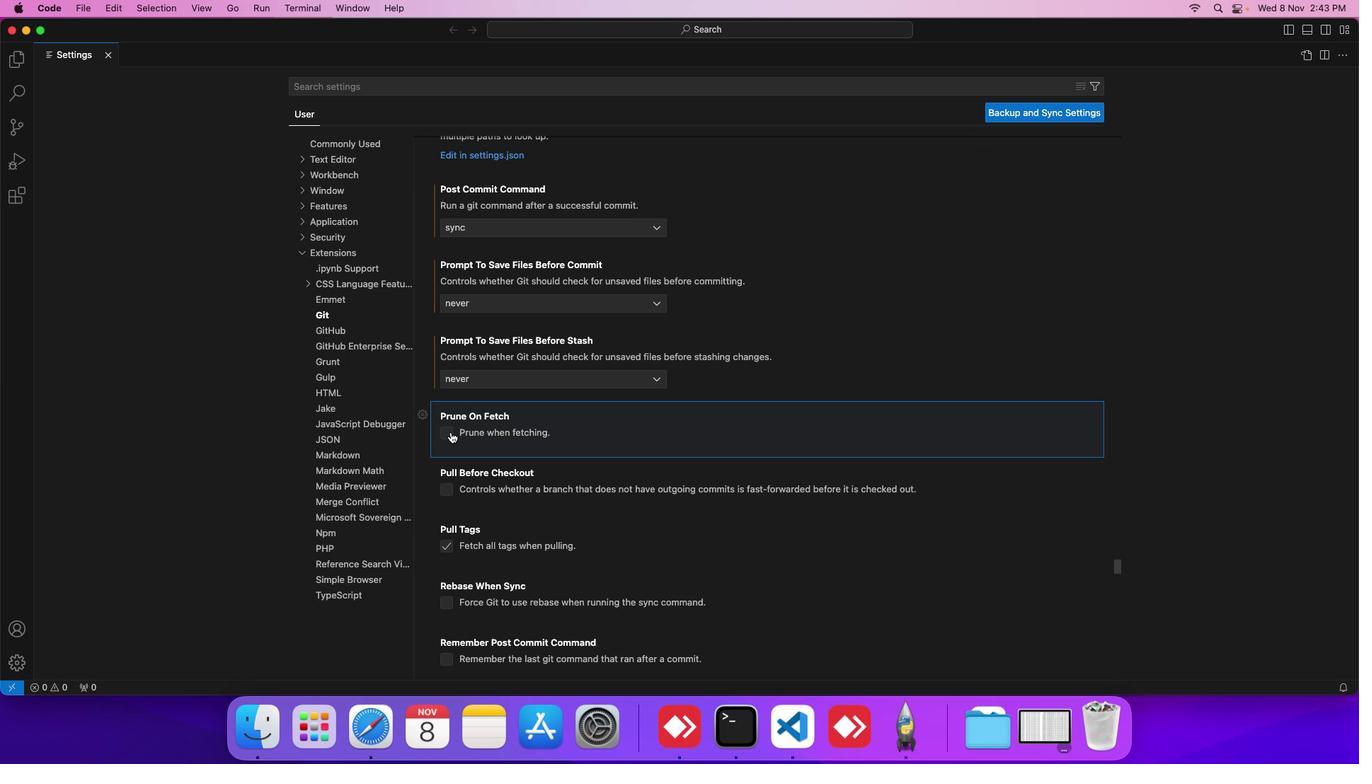 
Action: Mouse pressed left at (450, 431)
Screenshot: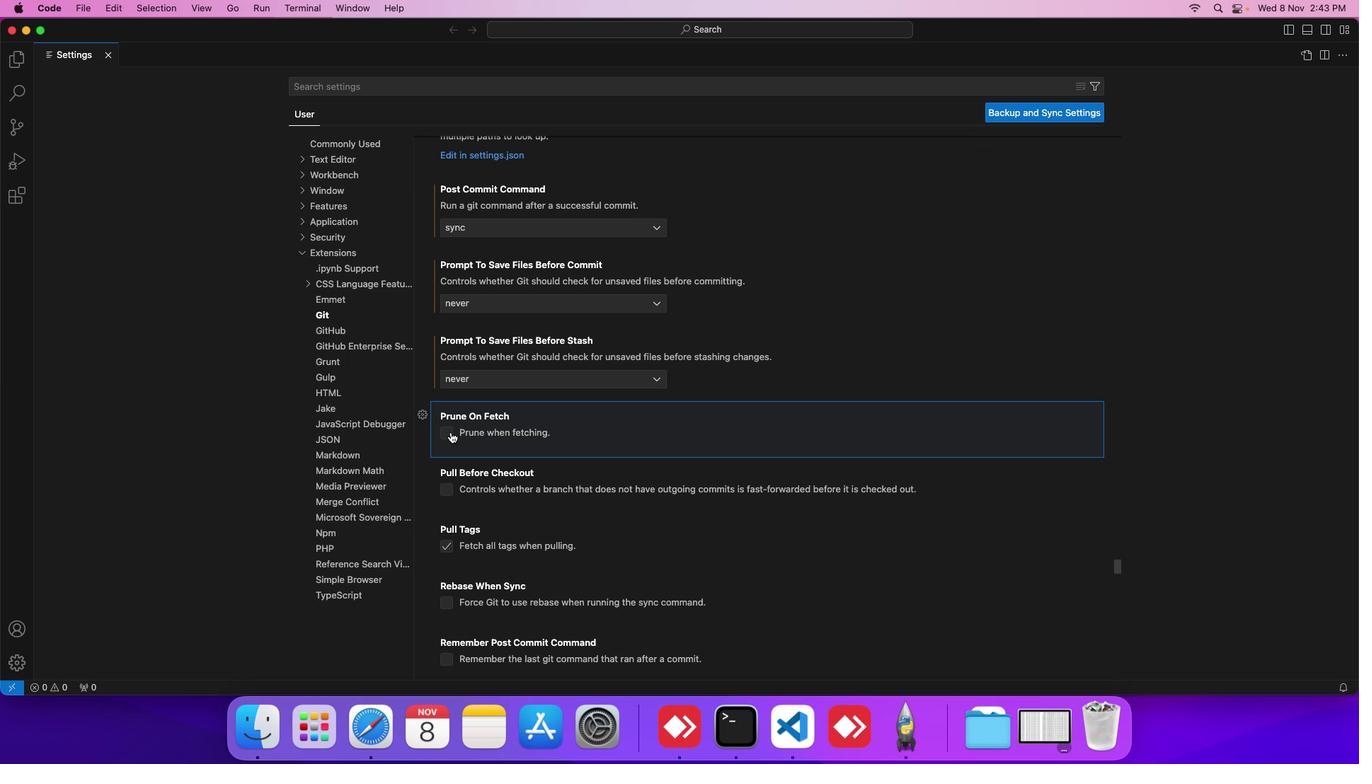
Action: Mouse moved to (476, 435)
Screenshot: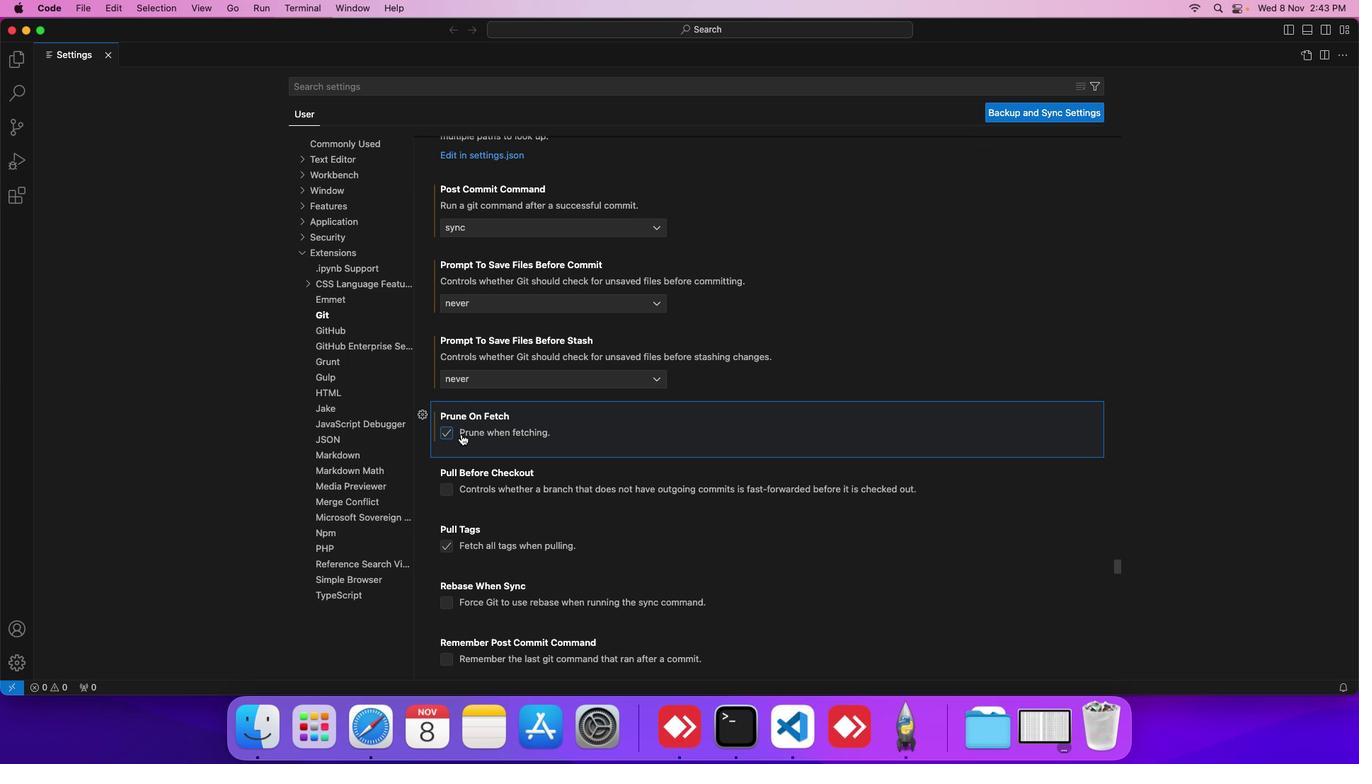 
